 Task: Find connections with filter location Nāngal Township with filter topic #coach with filter profile language German with filter current company ANMOL INDUSTRIES LIMITED with filter school International Institute of Information Technology Hyderabad (IIITH) with filter industry Outpatient Care Centers with filter service category Grant Writing with filter keywords title Customer Support
Action: Mouse moved to (545, 92)
Screenshot: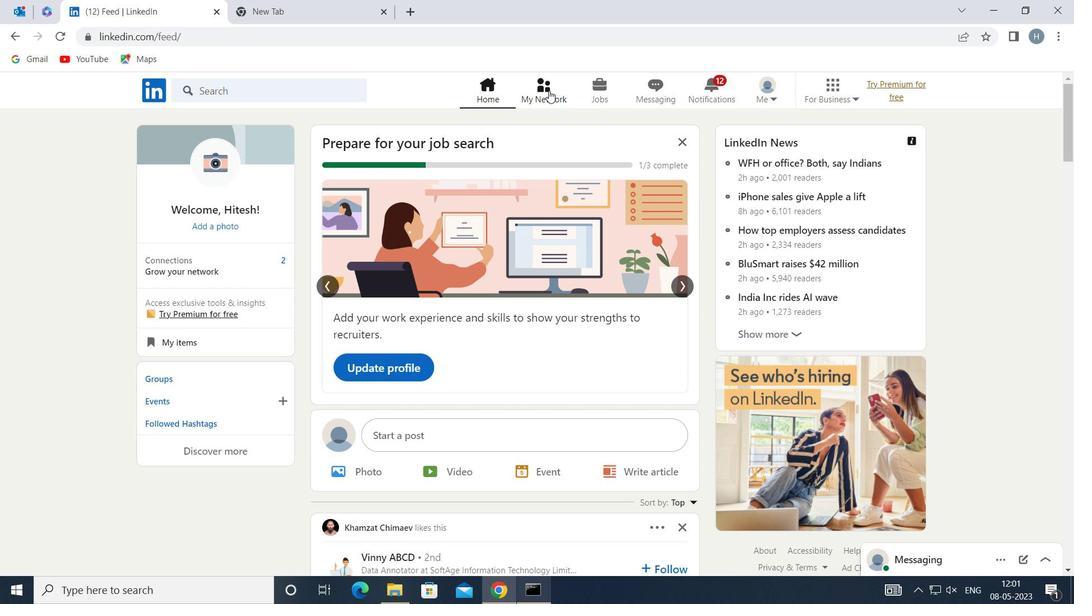 
Action: Mouse pressed left at (545, 92)
Screenshot: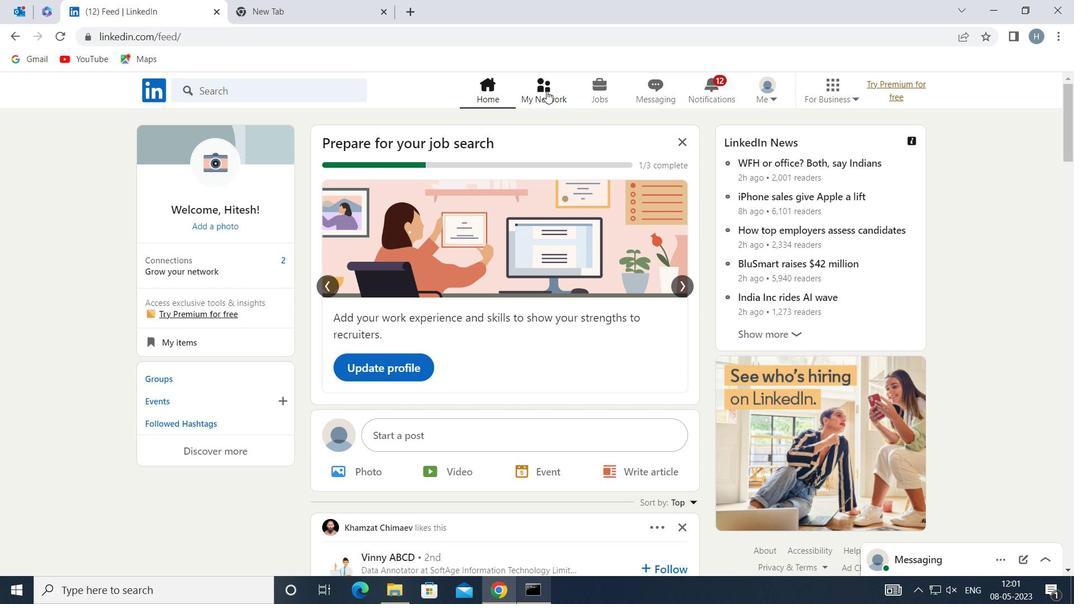 
Action: Mouse moved to (314, 164)
Screenshot: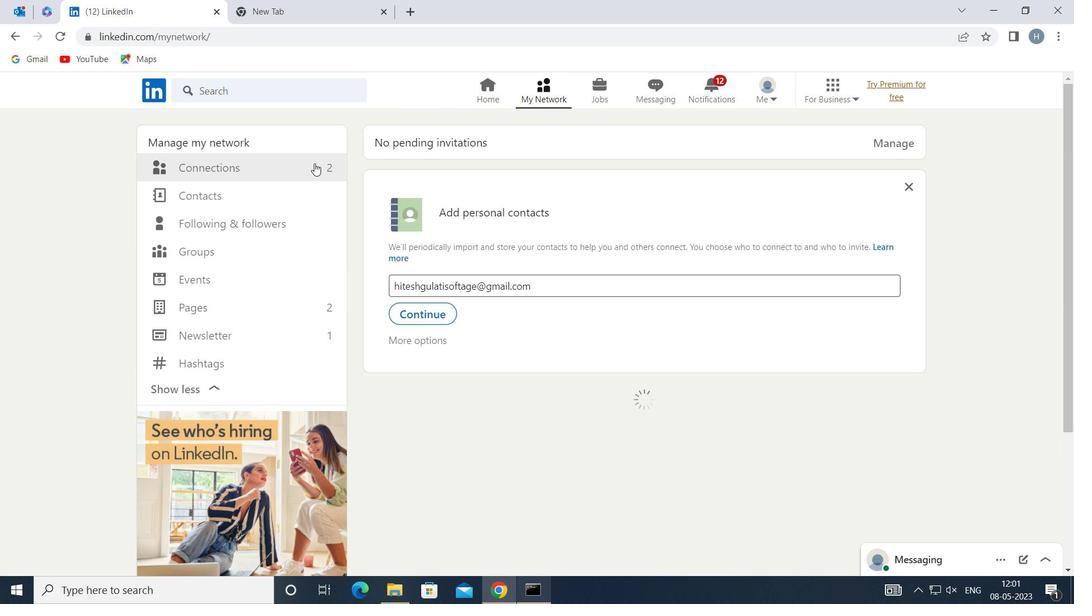 
Action: Mouse pressed left at (314, 164)
Screenshot: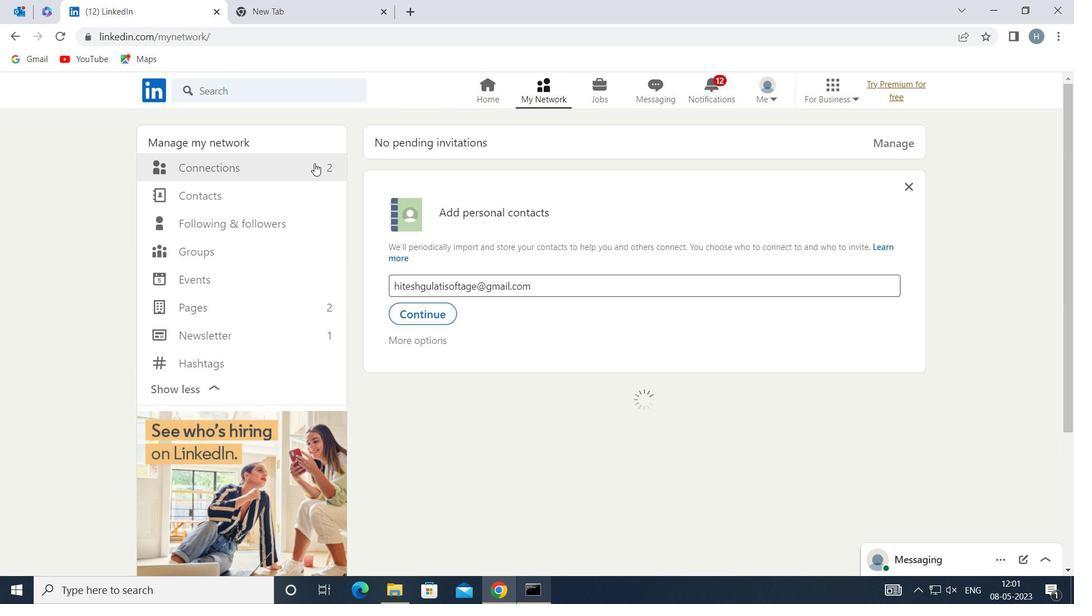 
Action: Mouse moved to (628, 165)
Screenshot: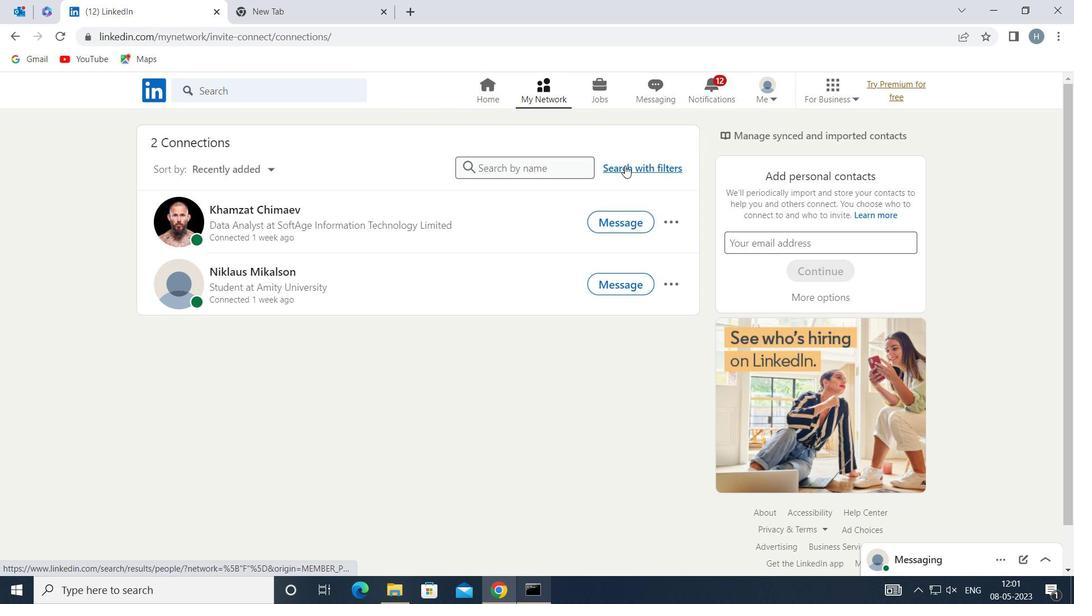 
Action: Mouse pressed left at (628, 165)
Screenshot: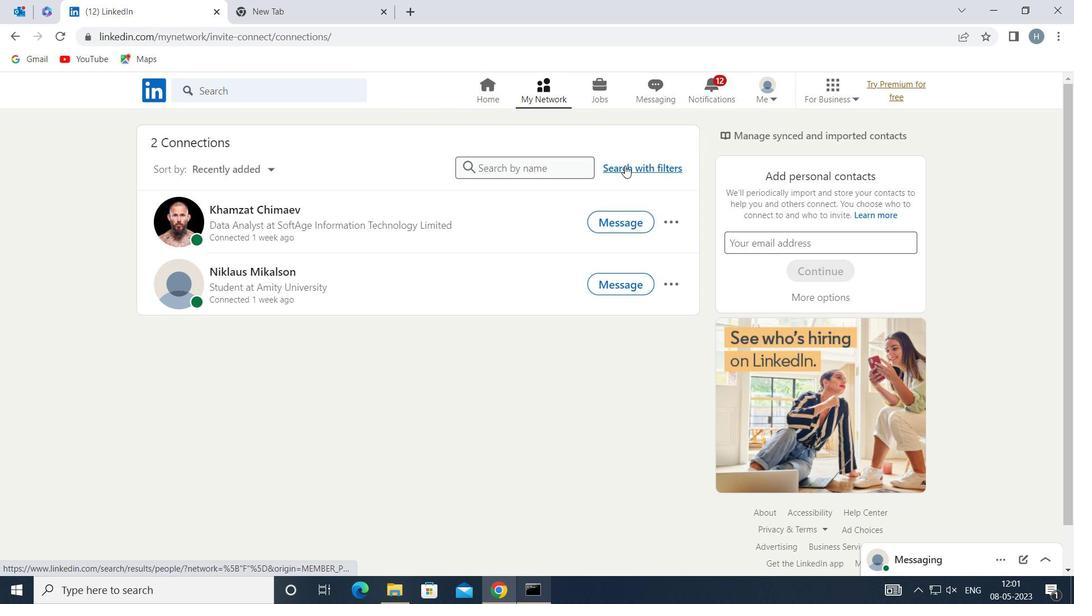 
Action: Mouse moved to (585, 123)
Screenshot: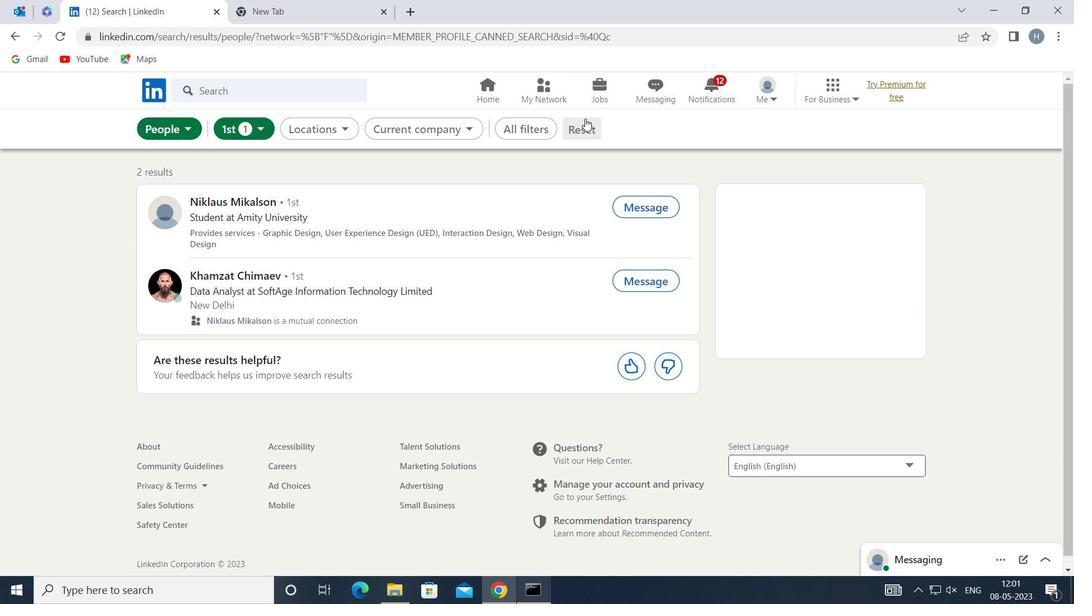 
Action: Mouse pressed left at (585, 123)
Screenshot: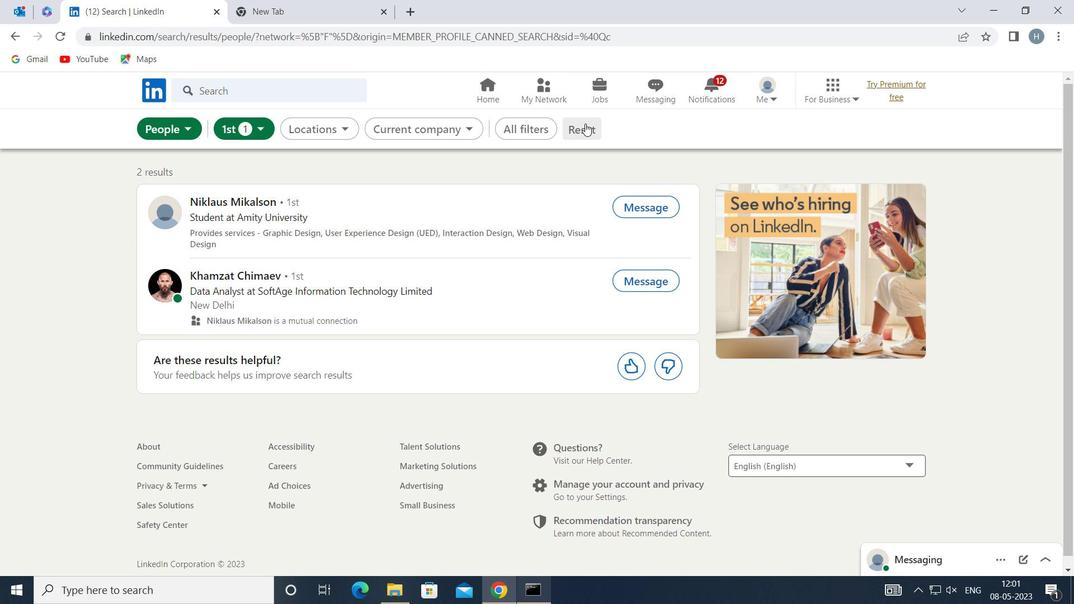 
Action: Mouse moved to (559, 129)
Screenshot: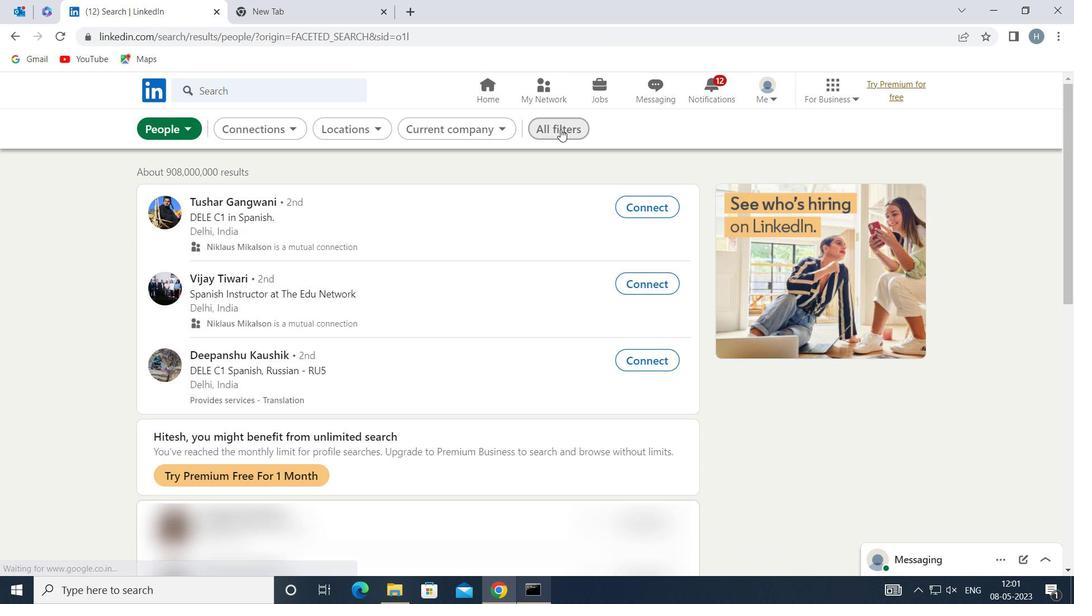 
Action: Mouse pressed left at (559, 129)
Screenshot: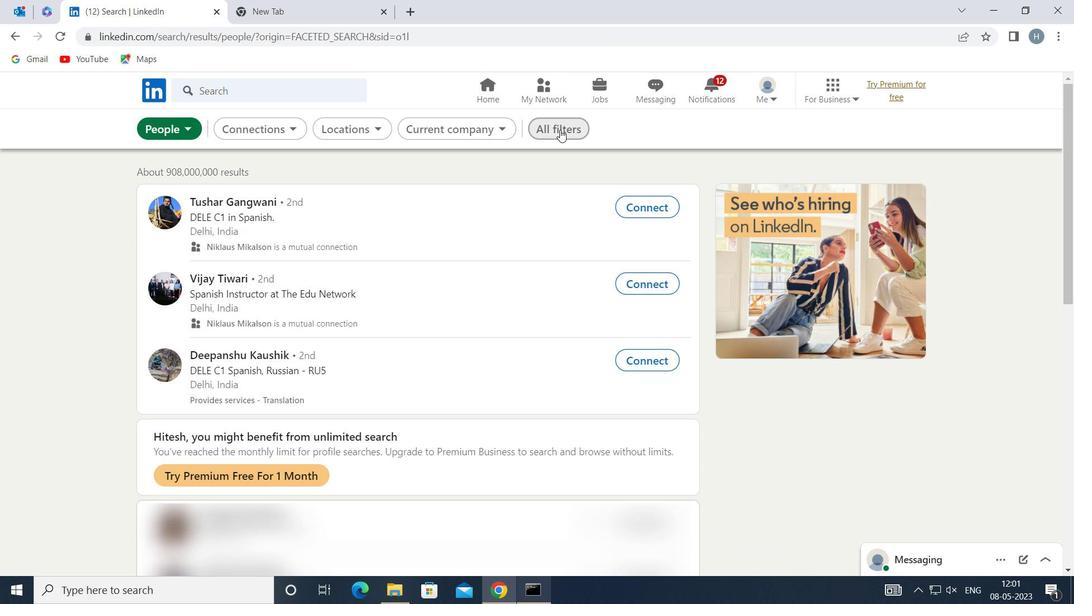 
Action: Mouse moved to (810, 326)
Screenshot: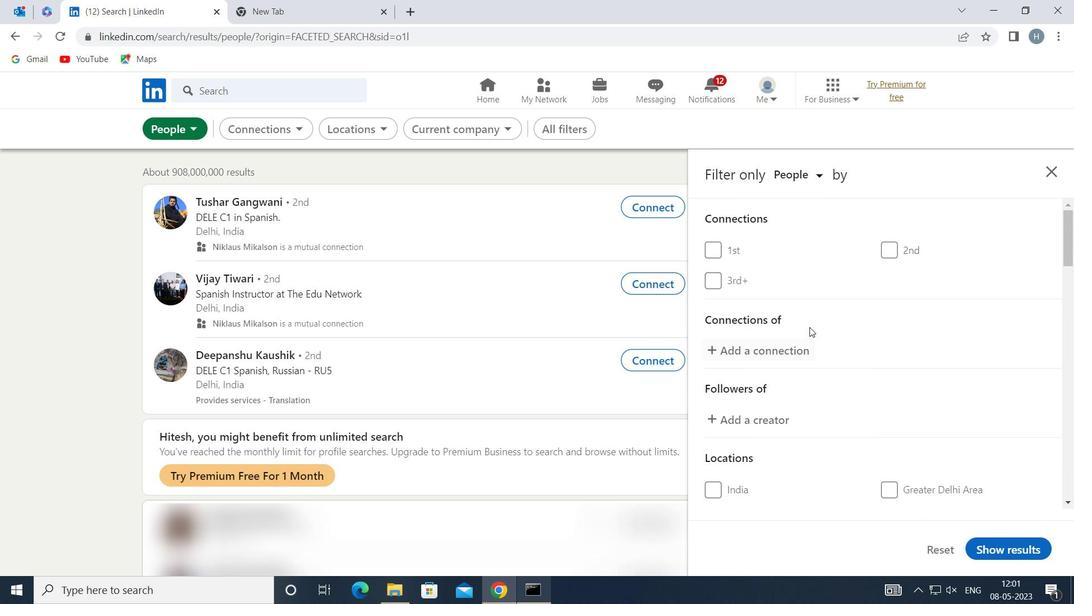 
Action: Mouse scrolled (810, 325) with delta (0, 0)
Screenshot: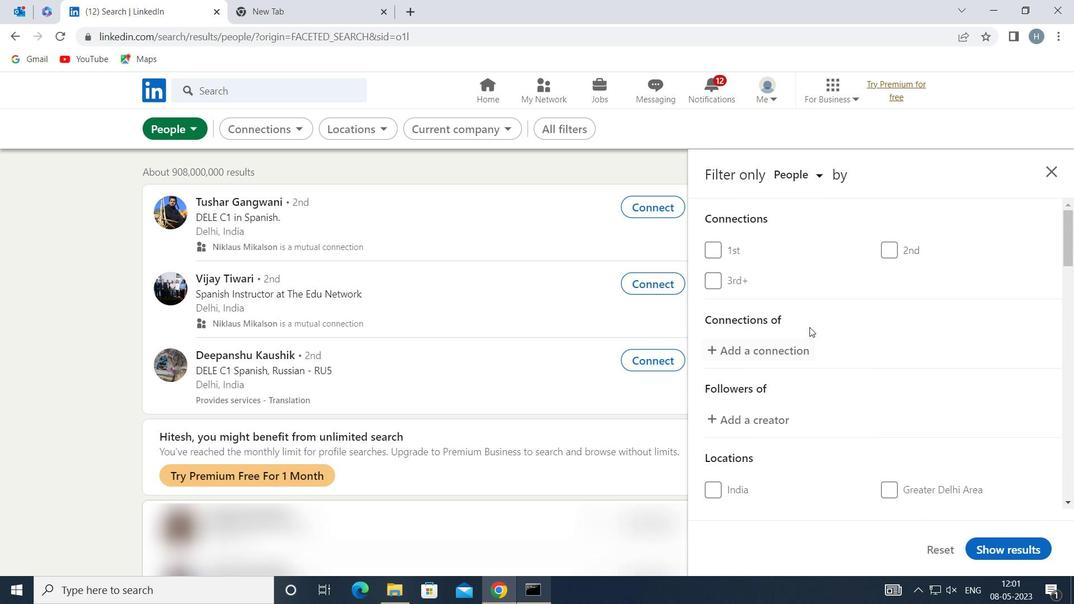 
Action: Mouse moved to (811, 327)
Screenshot: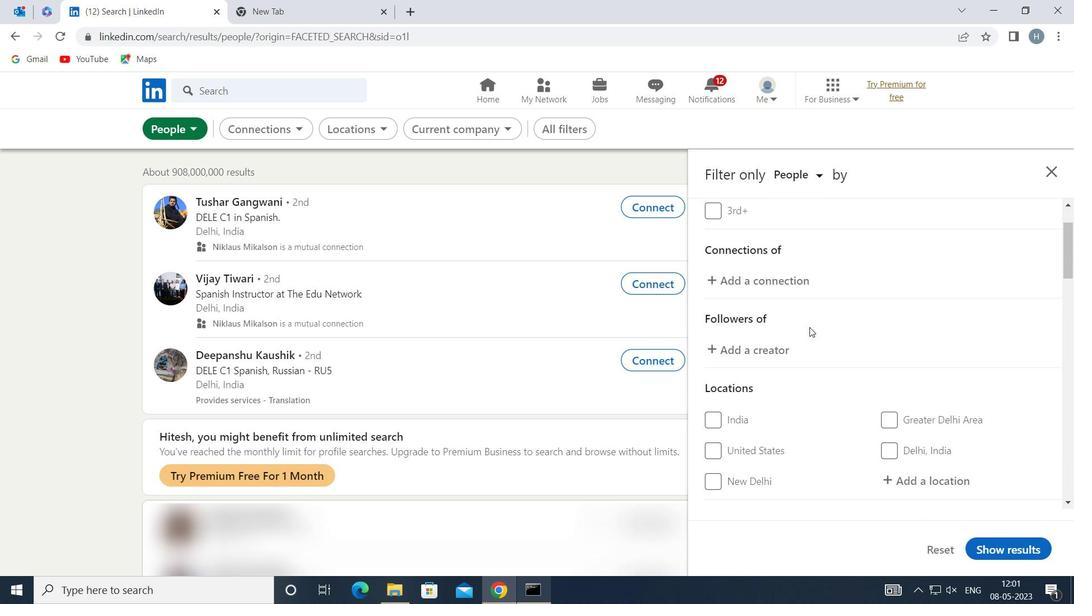 
Action: Mouse scrolled (811, 326) with delta (0, 0)
Screenshot: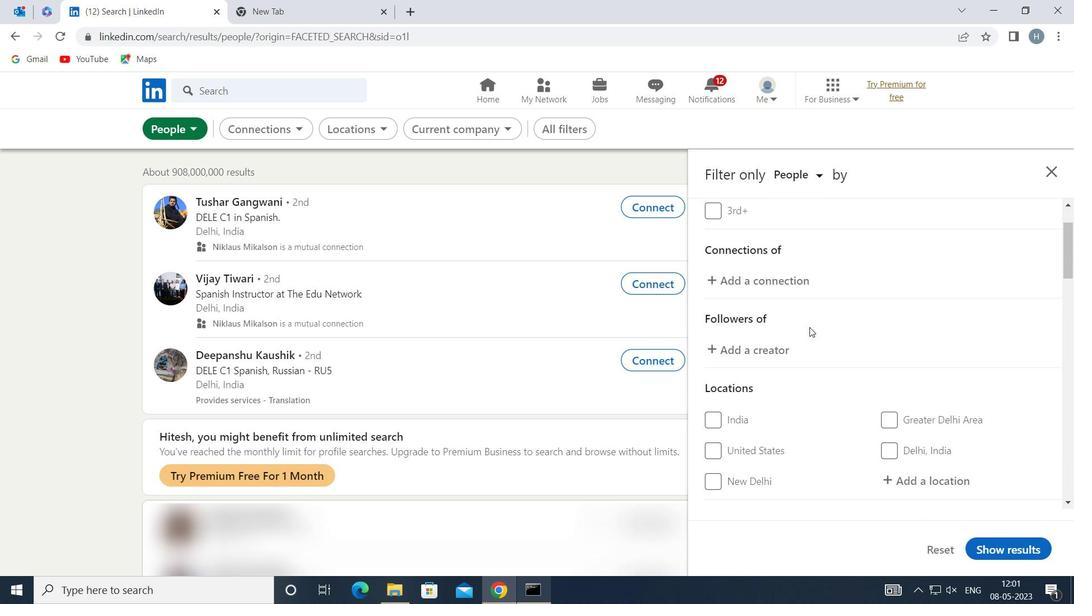 
Action: Mouse moved to (921, 408)
Screenshot: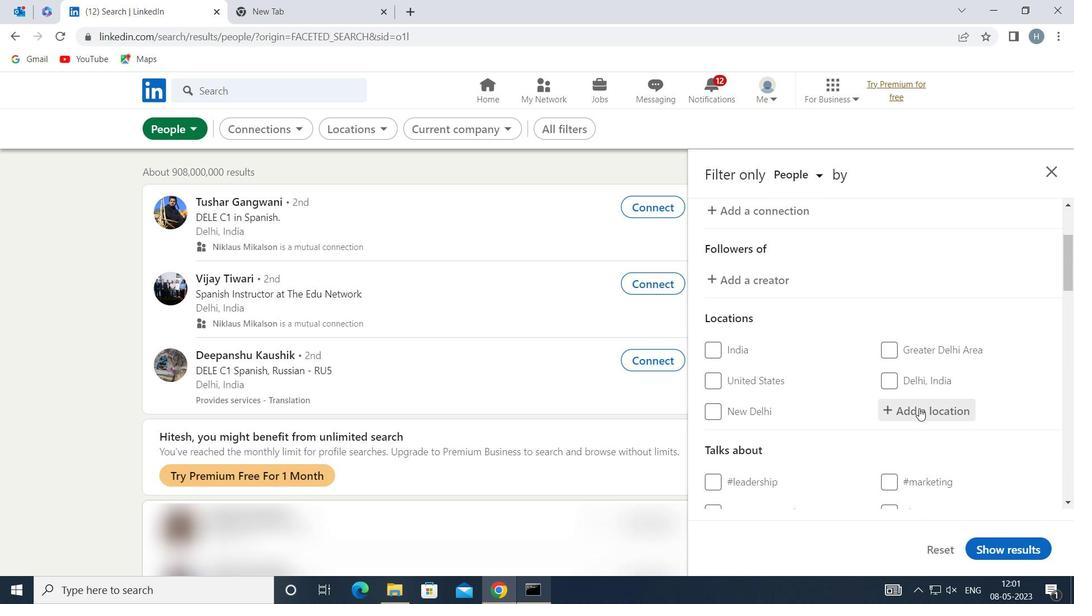 
Action: Mouse pressed left at (921, 408)
Screenshot: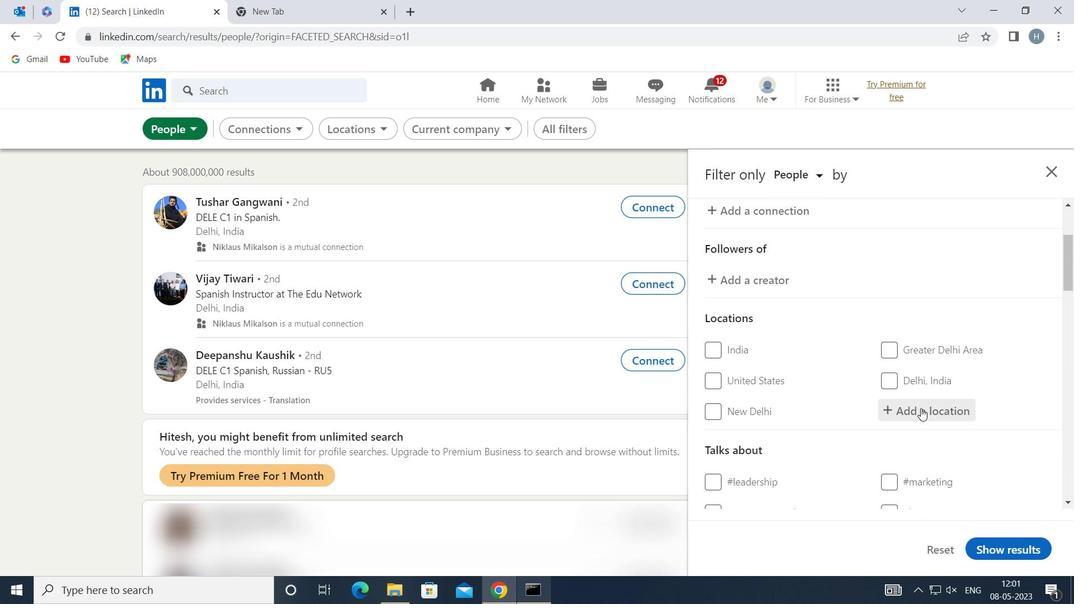 
Action: Key pressed <Key.shift>NANGAL<Key.space><Key.shift>TOWNSHIP
Screenshot: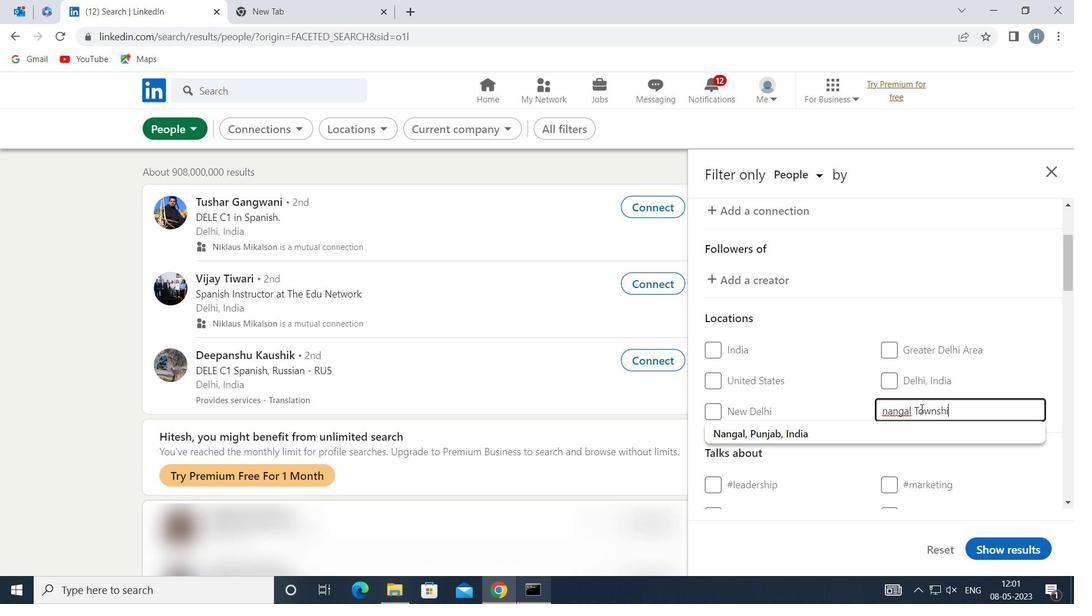 
Action: Mouse moved to (991, 451)
Screenshot: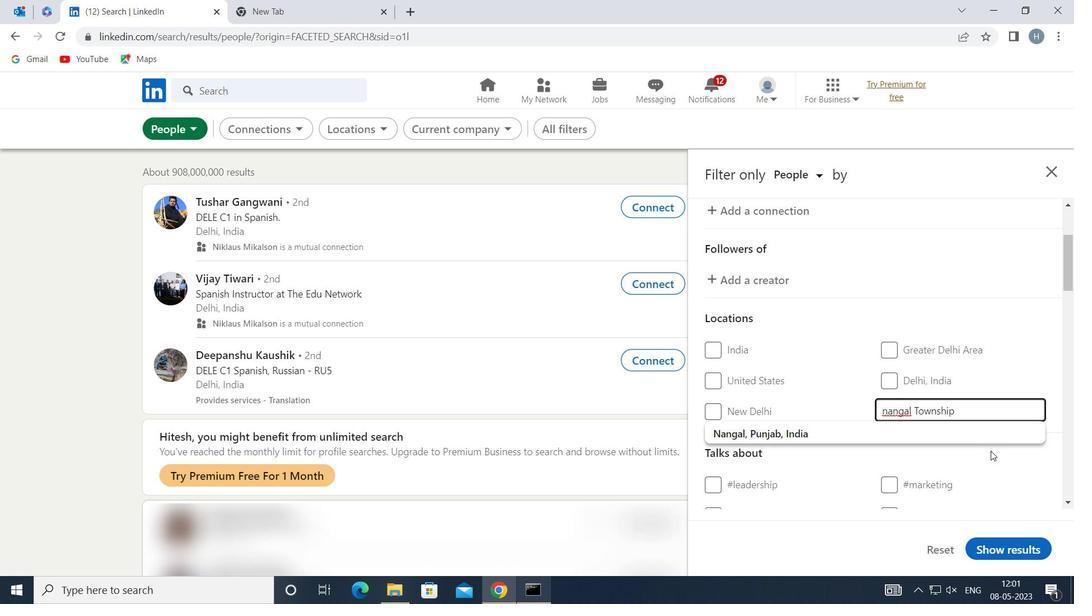 
Action: Mouse pressed left at (991, 451)
Screenshot: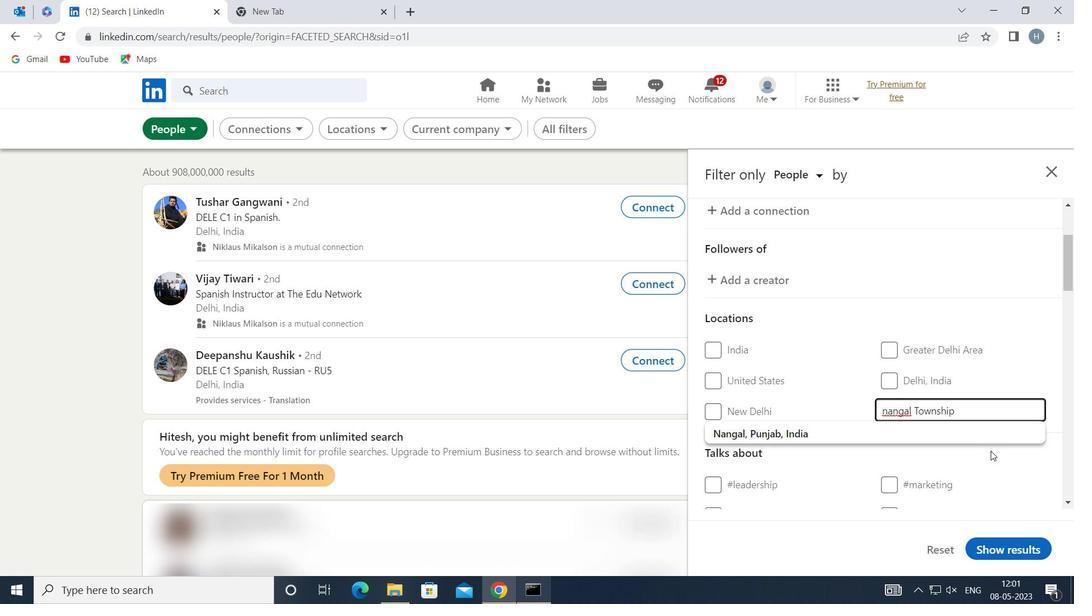 
Action: Mouse moved to (947, 403)
Screenshot: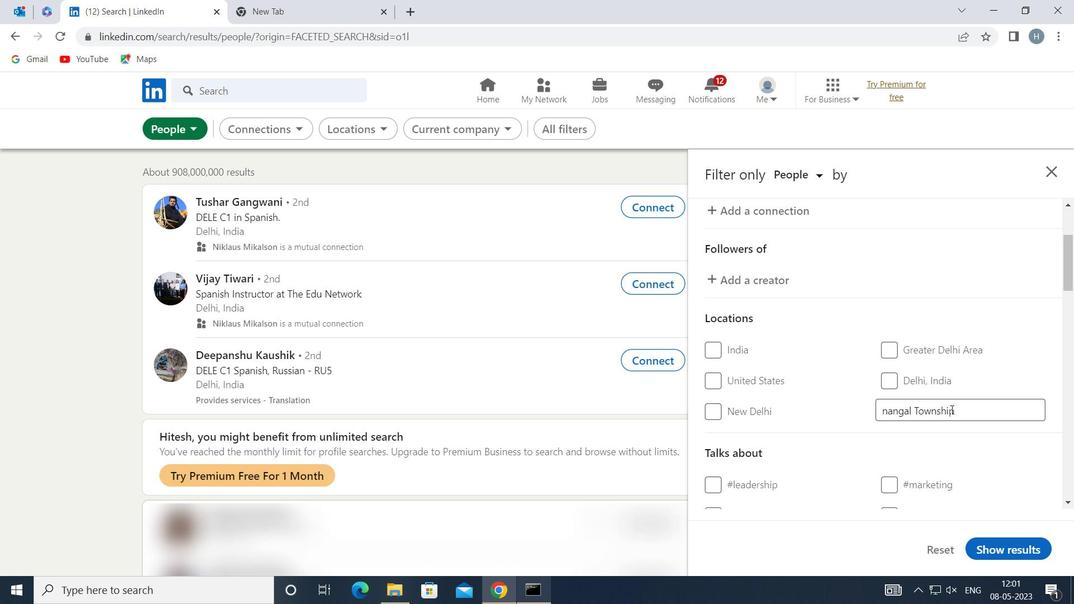 
Action: Mouse scrolled (947, 403) with delta (0, 0)
Screenshot: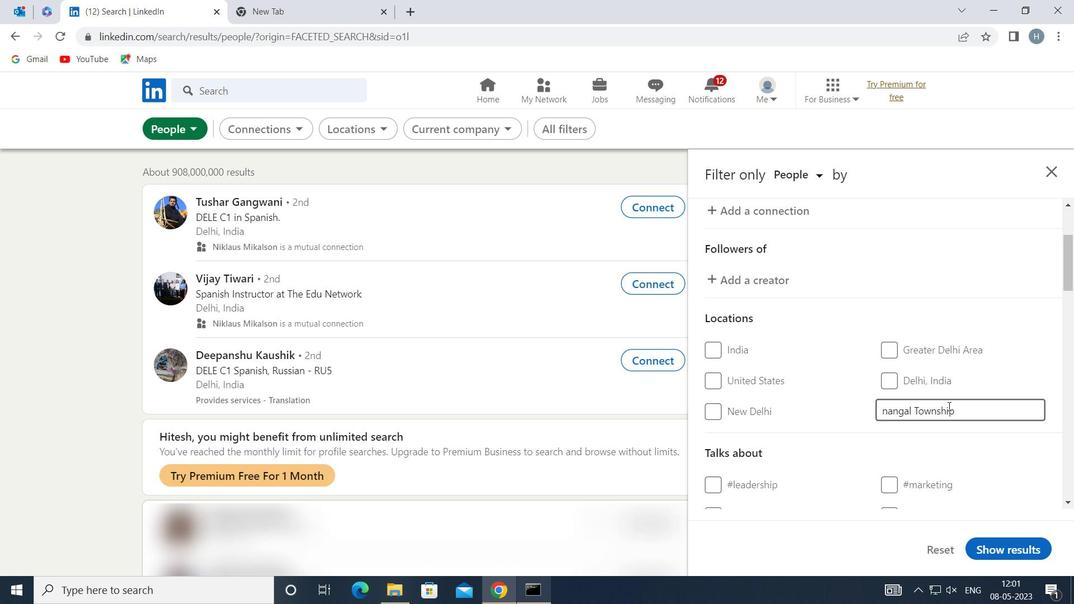 
Action: Mouse moved to (947, 400)
Screenshot: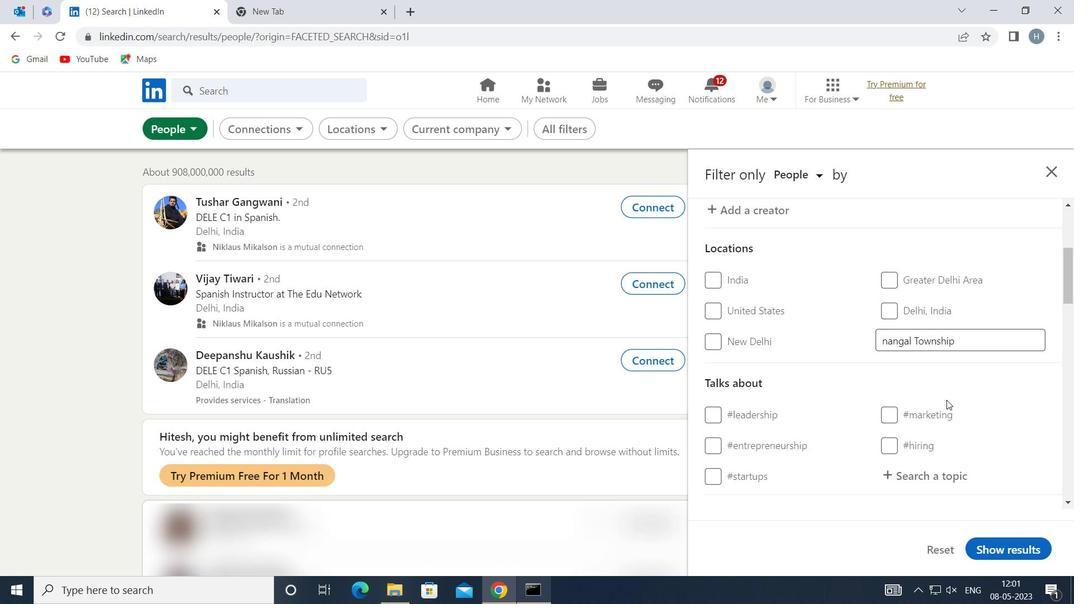 
Action: Mouse scrolled (947, 399) with delta (0, 0)
Screenshot: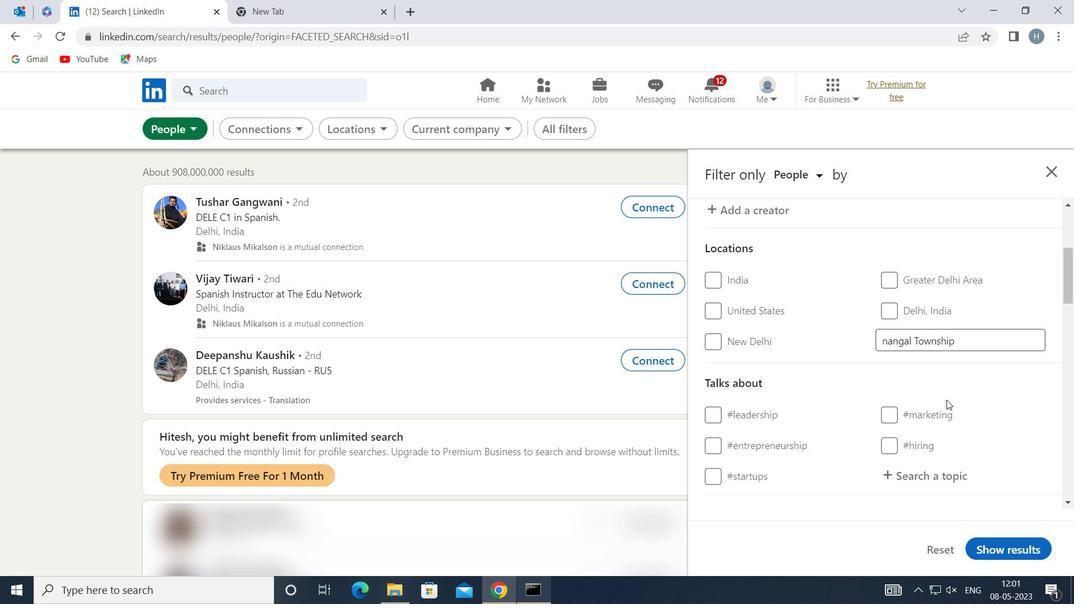 
Action: Mouse moved to (951, 401)
Screenshot: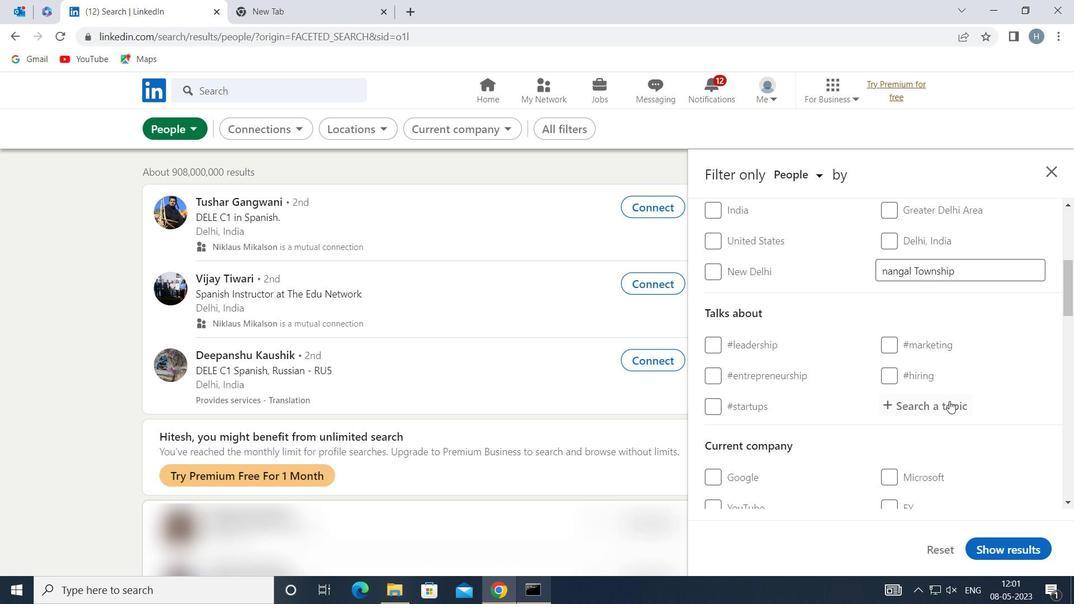 
Action: Mouse pressed left at (951, 401)
Screenshot: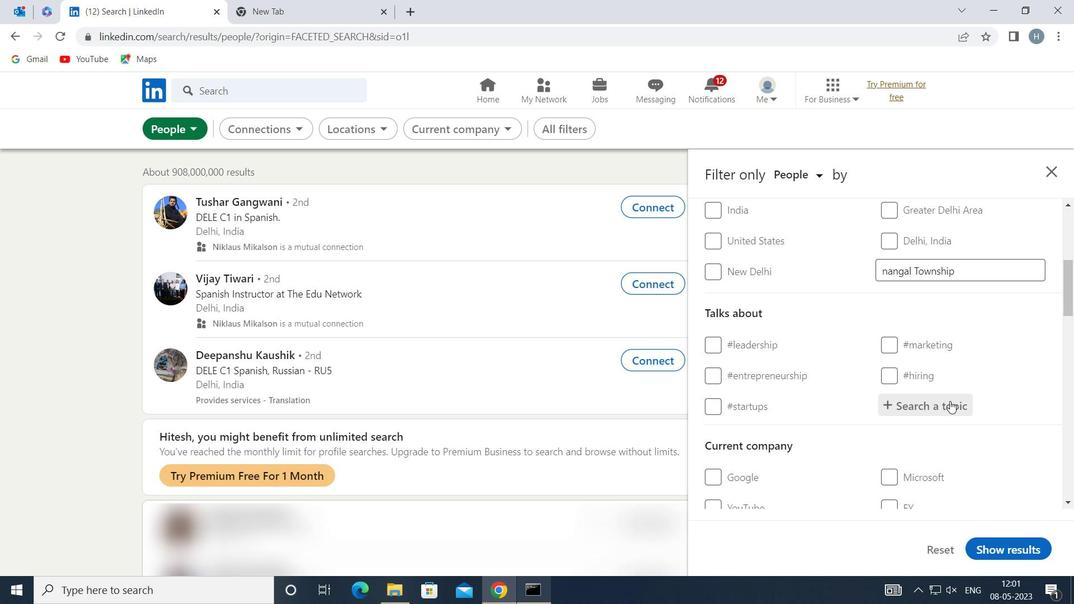 
Action: Key pressed COACH
Screenshot: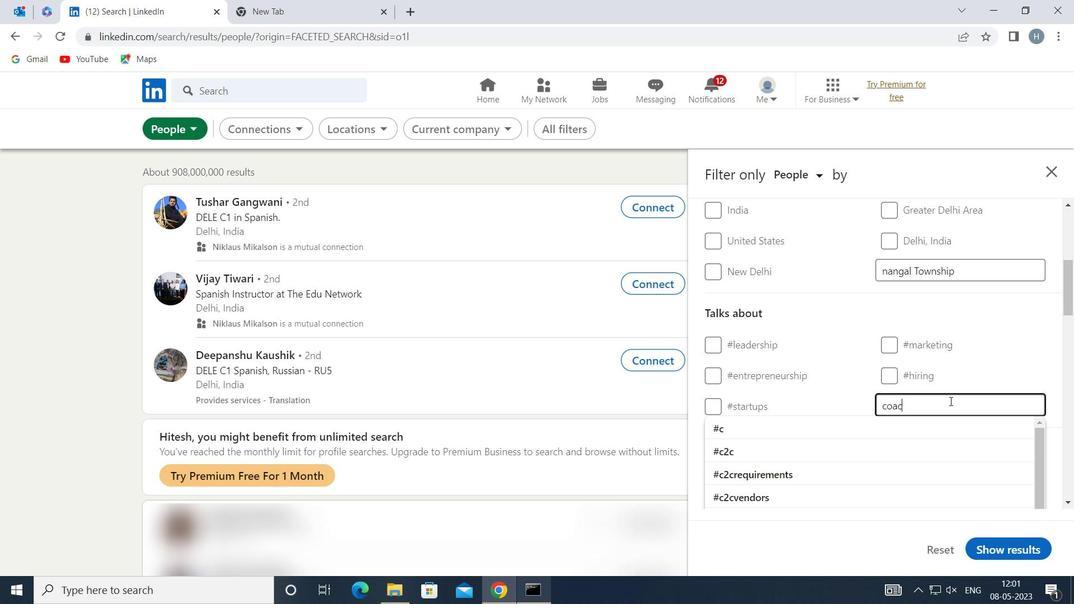 
Action: Mouse moved to (840, 448)
Screenshot: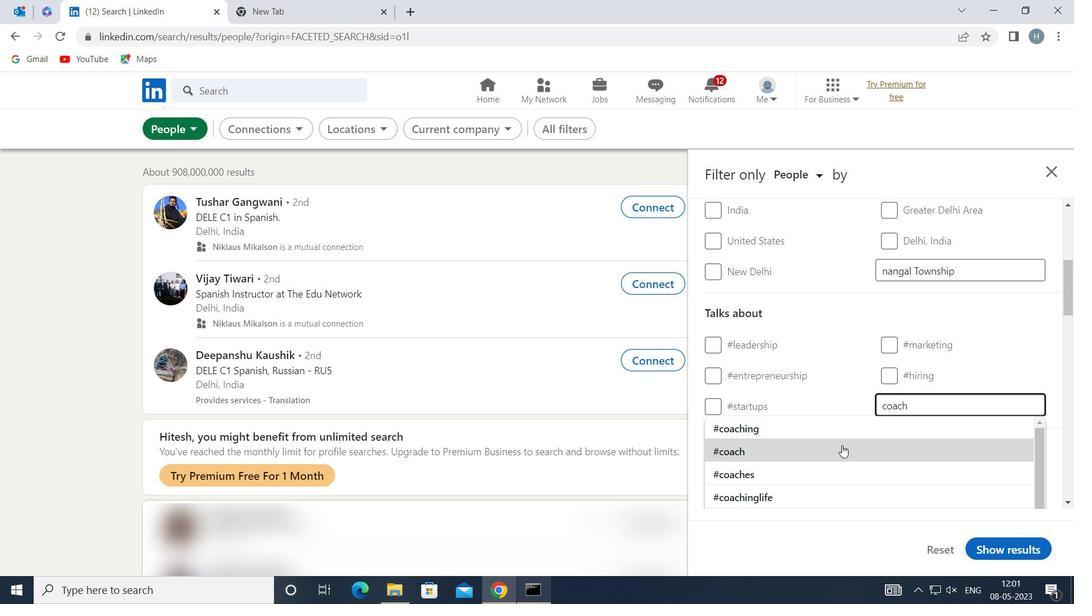 
Action: Mouse pressed left at (840, 448)
Screenshot: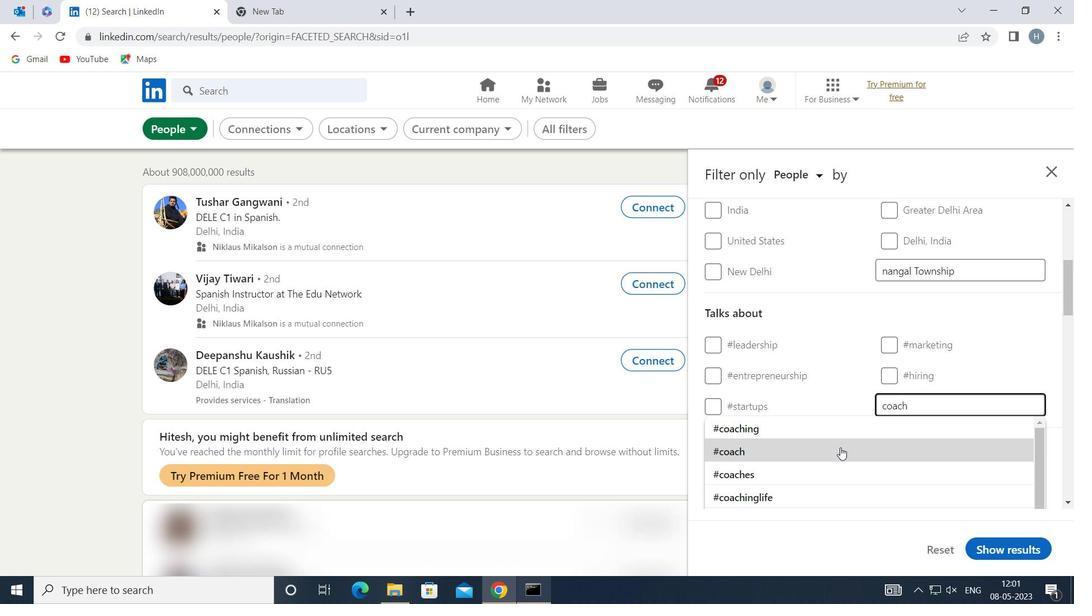 
Action: Mouse moved to (856, 400)
Screenshot: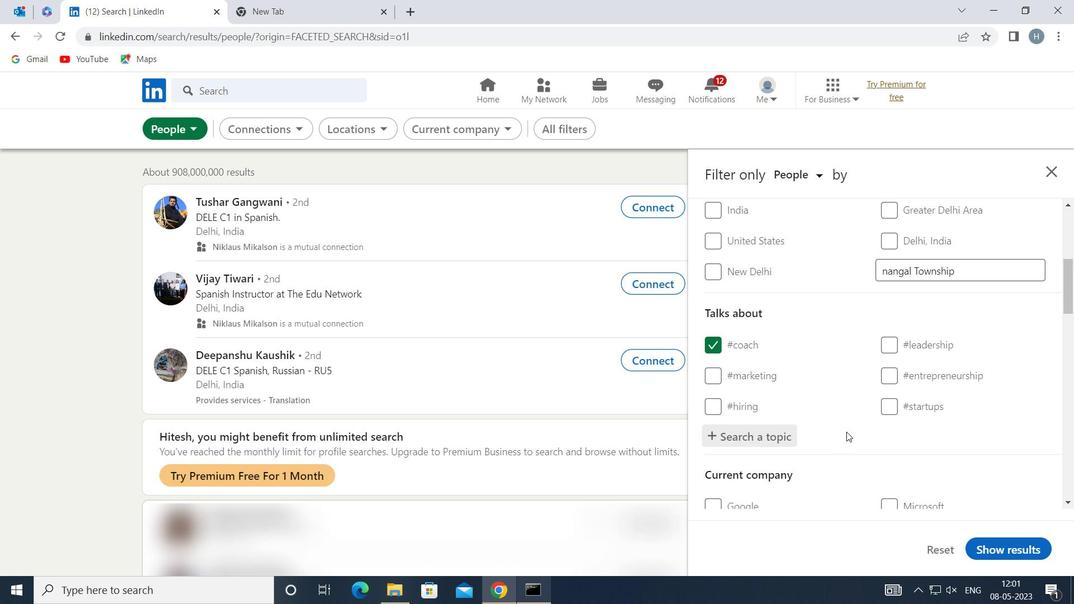 
Action: Mouse scrolled (856, 400) with delta (0, 0)
Screenshot: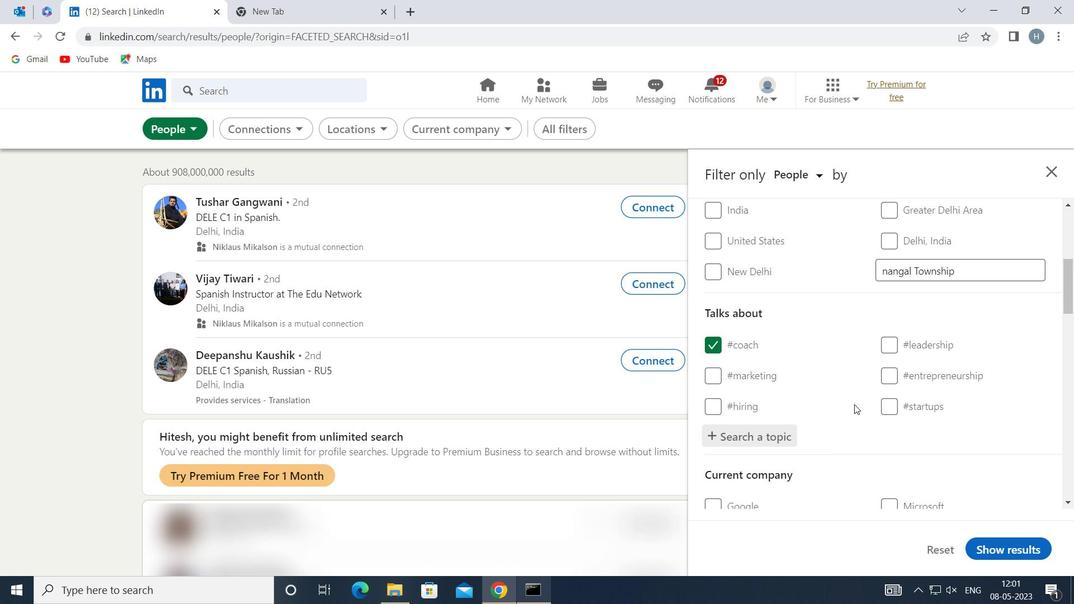 
Action: Mouse moved to (859, 398)
Screenshot: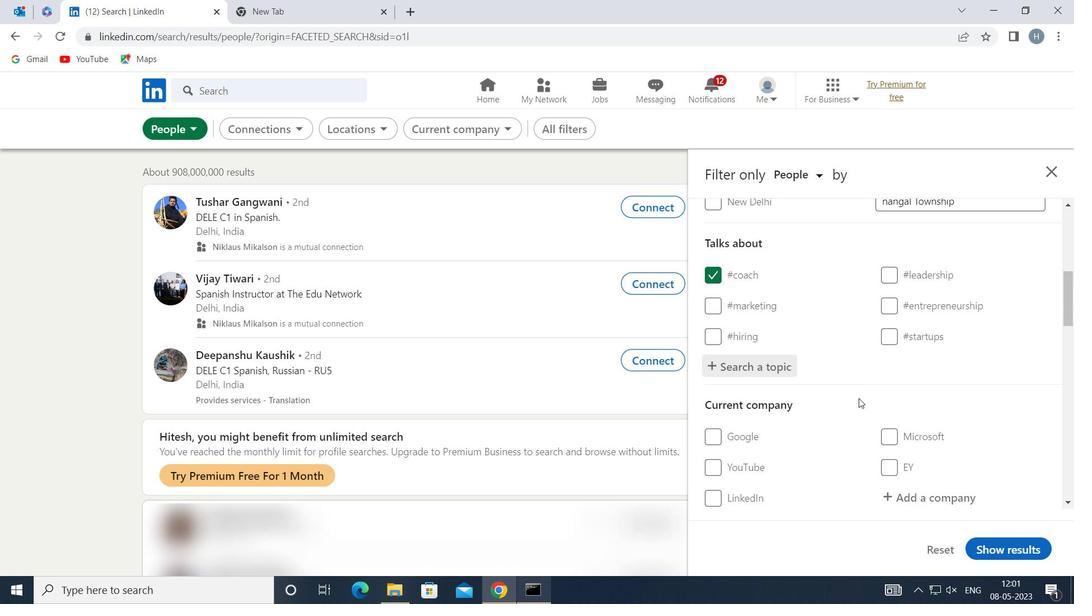 
Action: Mouse scrolled (859, 398) with delta (0, 0)
Screenshot: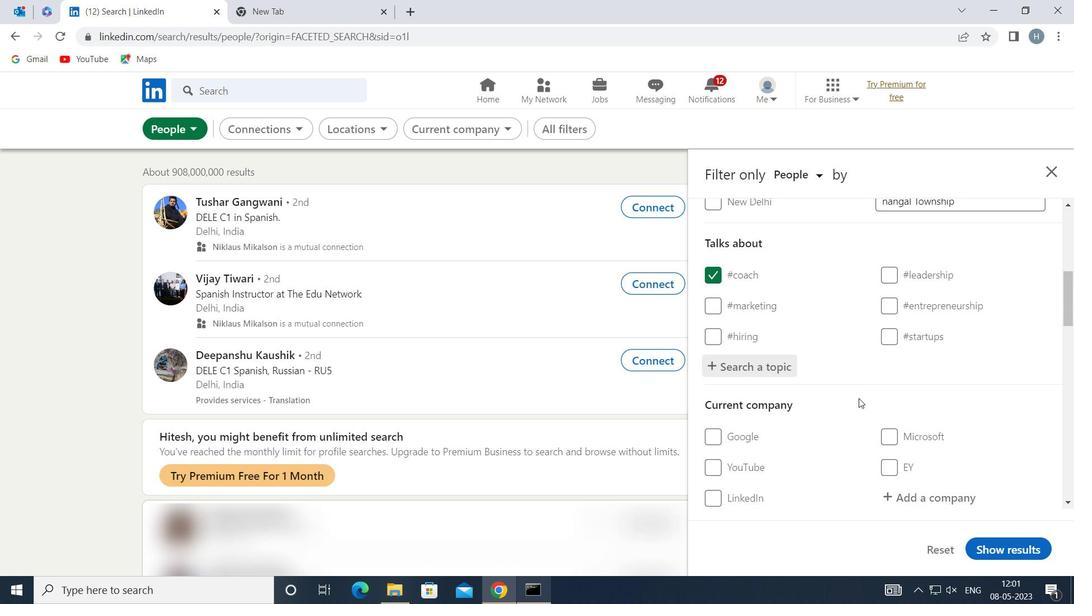 
Action: Mouse moved to (859, 399)
Screenshot: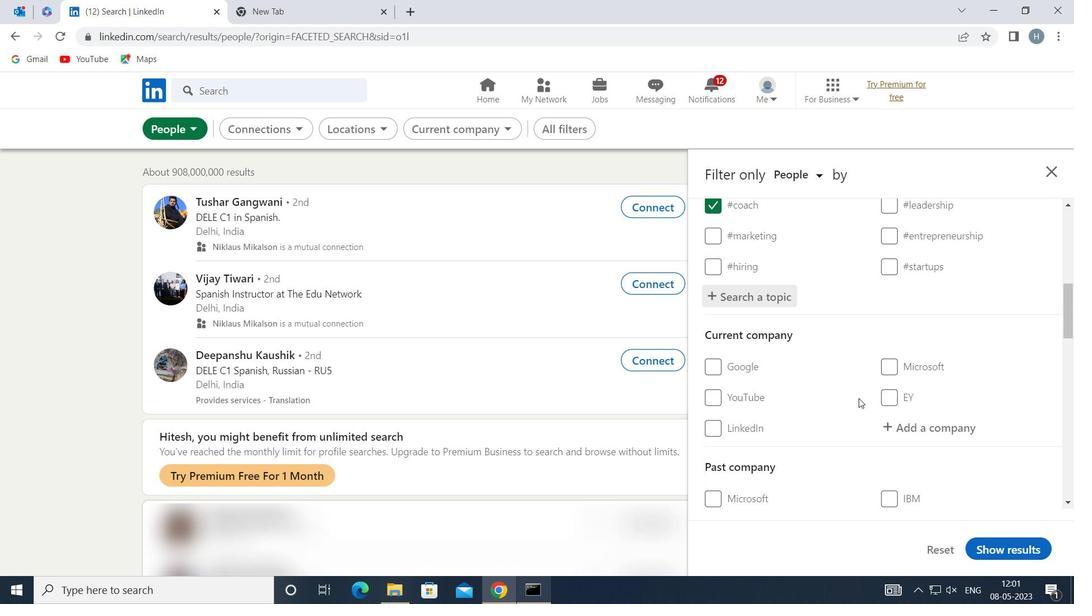 
Action: Mouse scrolled (859, 399) with delta (0, 0)
Screenshot: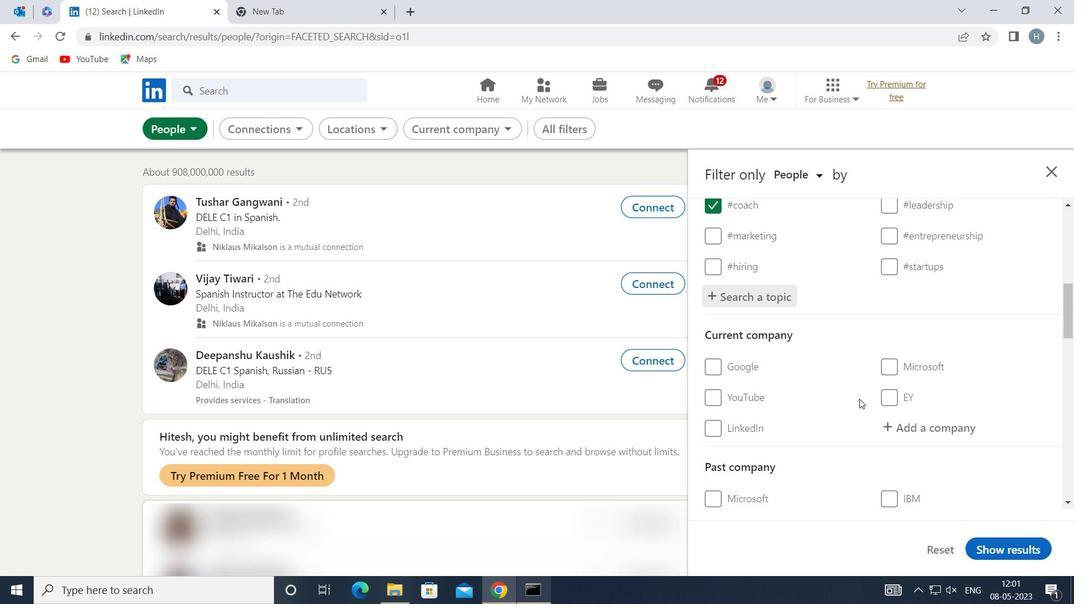 
Action: Mouse scrolled (859, 399) with delta (0, 0)
Screenshot: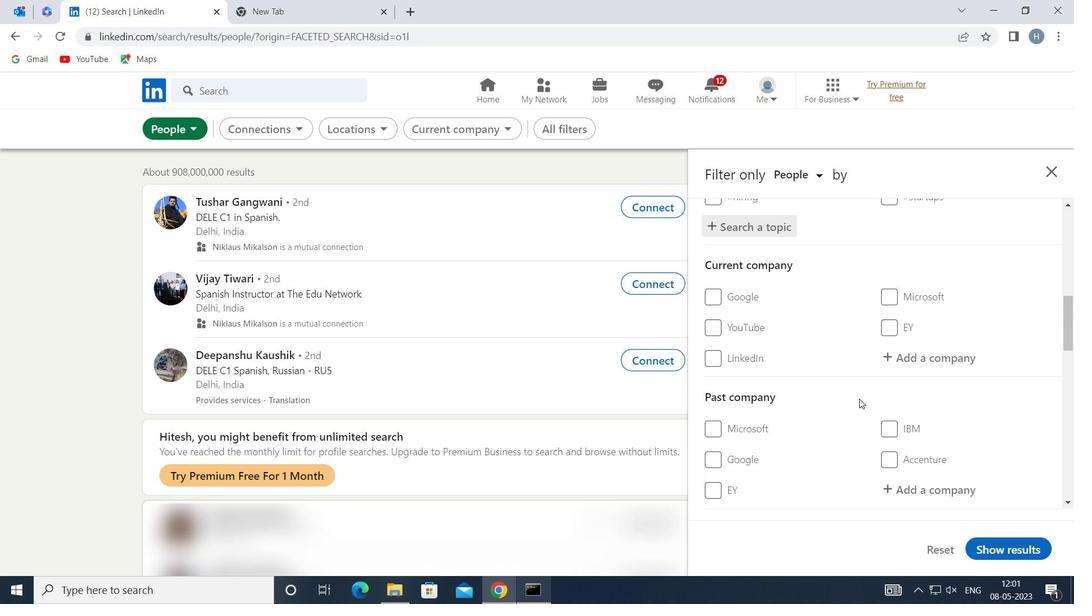 
Action: Mouse moved to (859, 399)
Screenshot: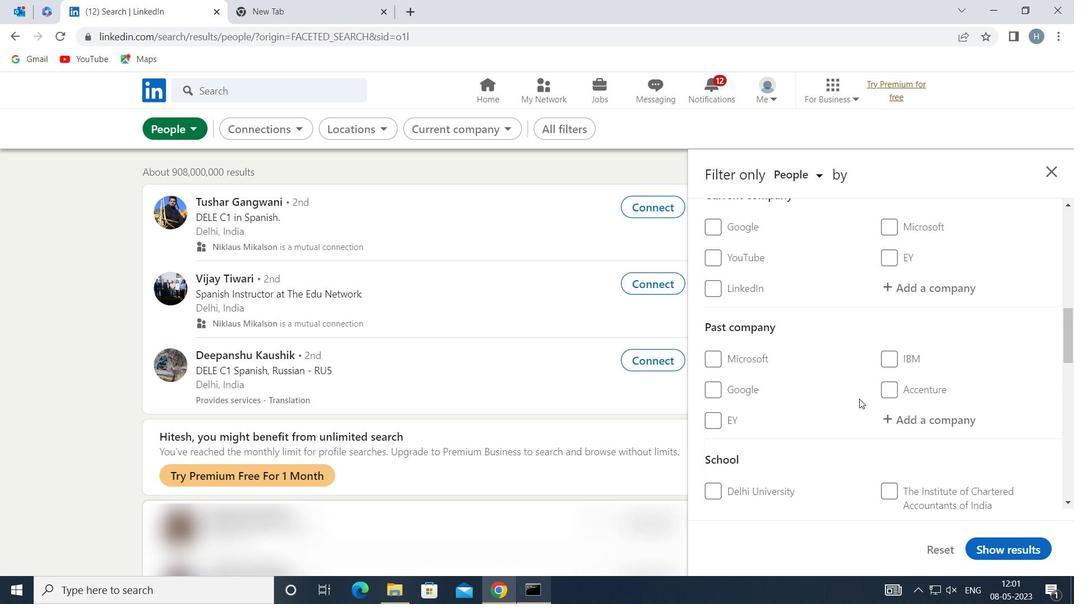 
Action: Mouse scrolled (859, 399) with delta (0, 0)
Screenshot: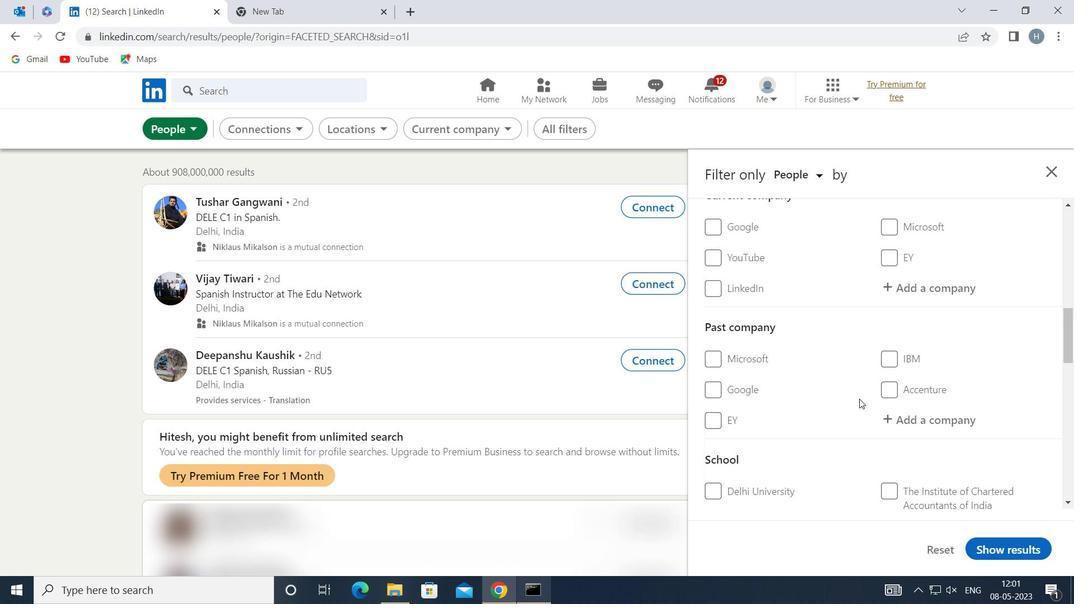 
Action: Mouse scrolled (859, 399) with delta (0, 0)
Screenshot: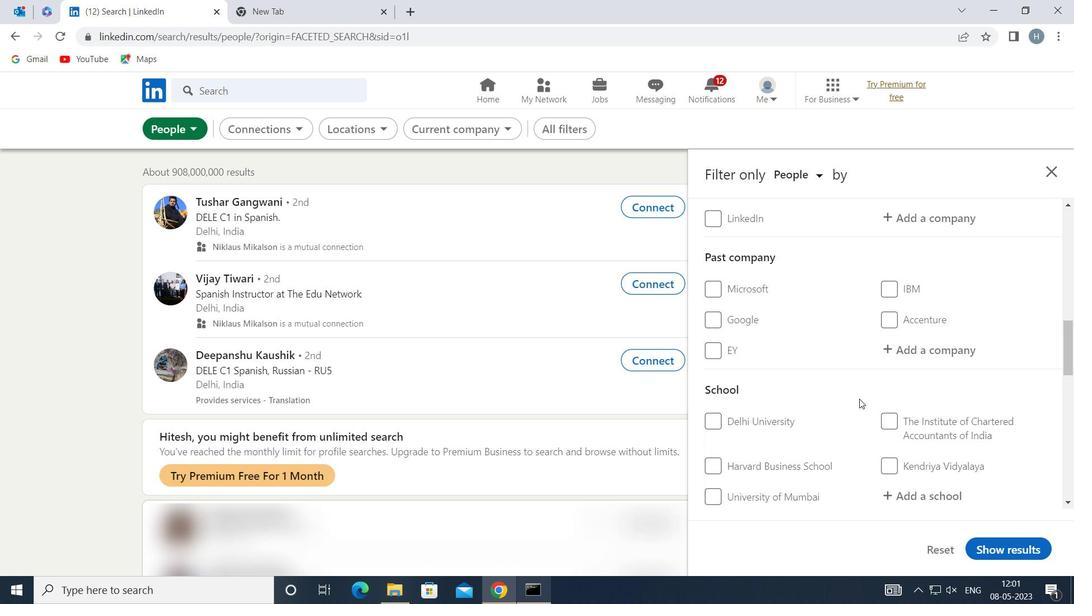 
Action: Mouse scrolled (859, 399) with delta (0, 0)
Screenshot: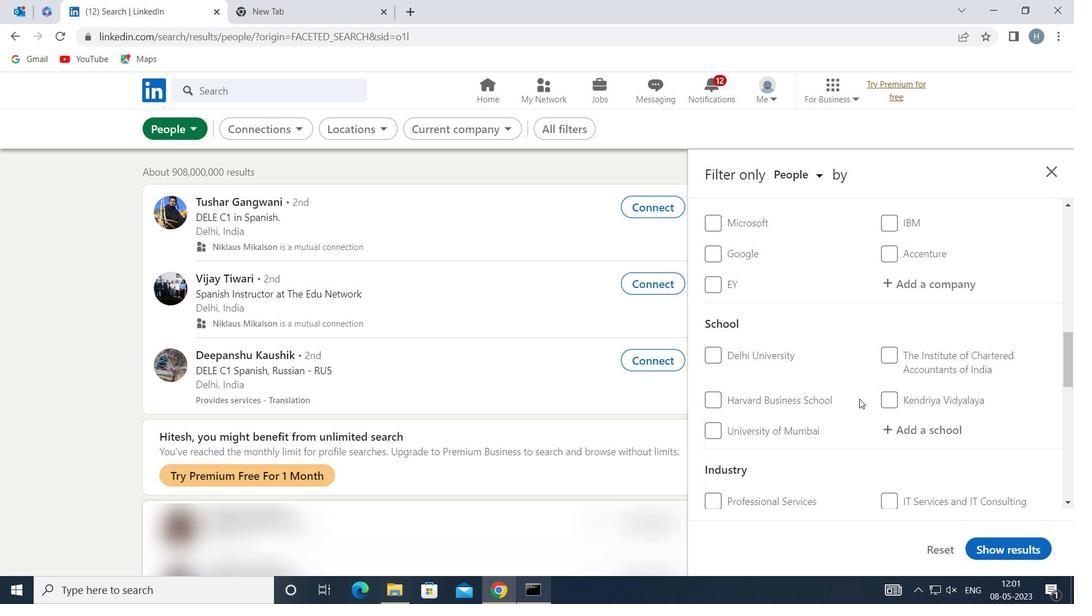 
Action: Mouse scrolled (859, 399) with delta (0, 0)
Screenshot: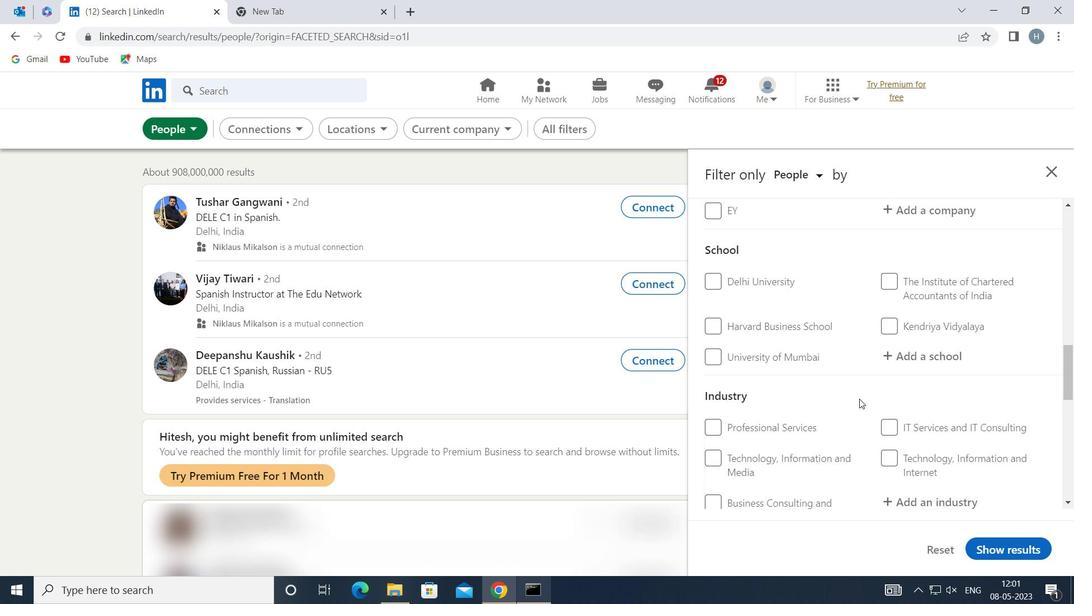 
Action: Mouse moved to (861, 399)
Screenshot: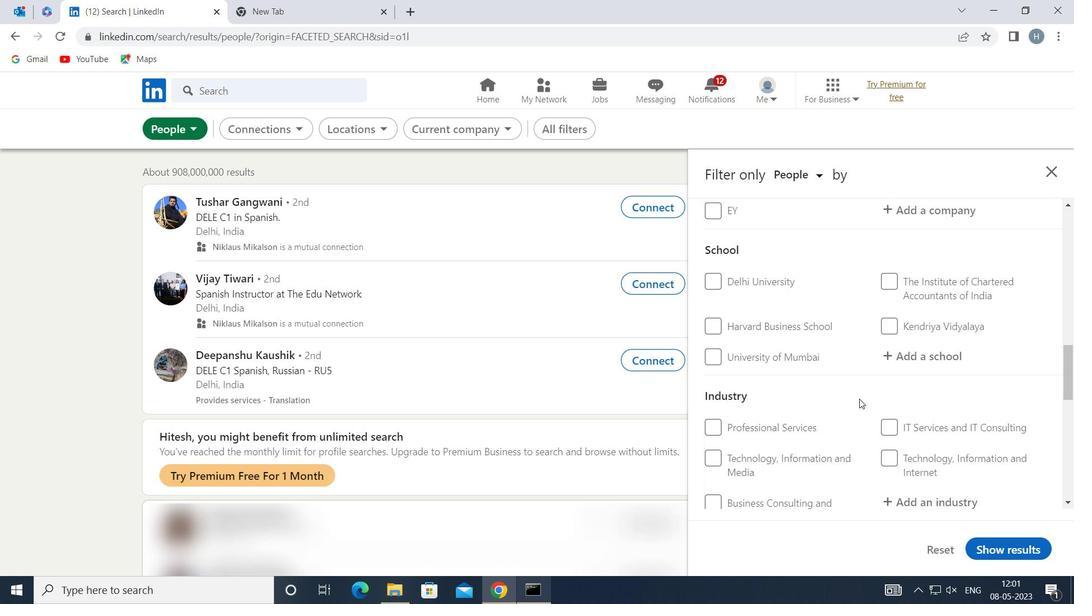 
Action: Mouse scrolled (861, 399) with delta (0, 0)
Screenshot: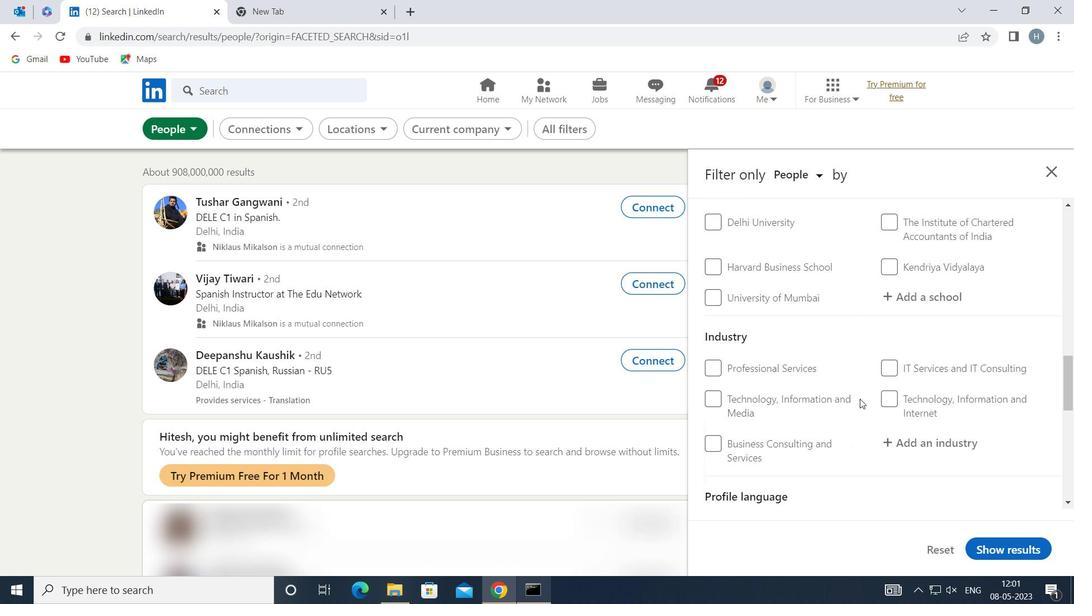 
Action: Mouse scrolled (861, 399) with delta (0, 0)
Screenshot: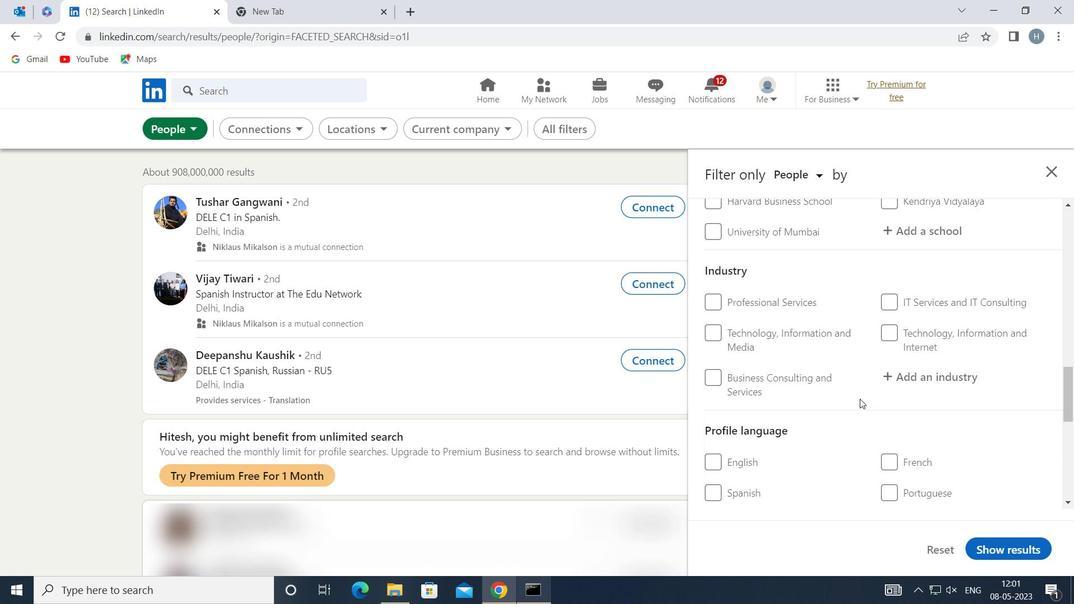 
Action: Mouse moved to (742, 440)
Screenshot: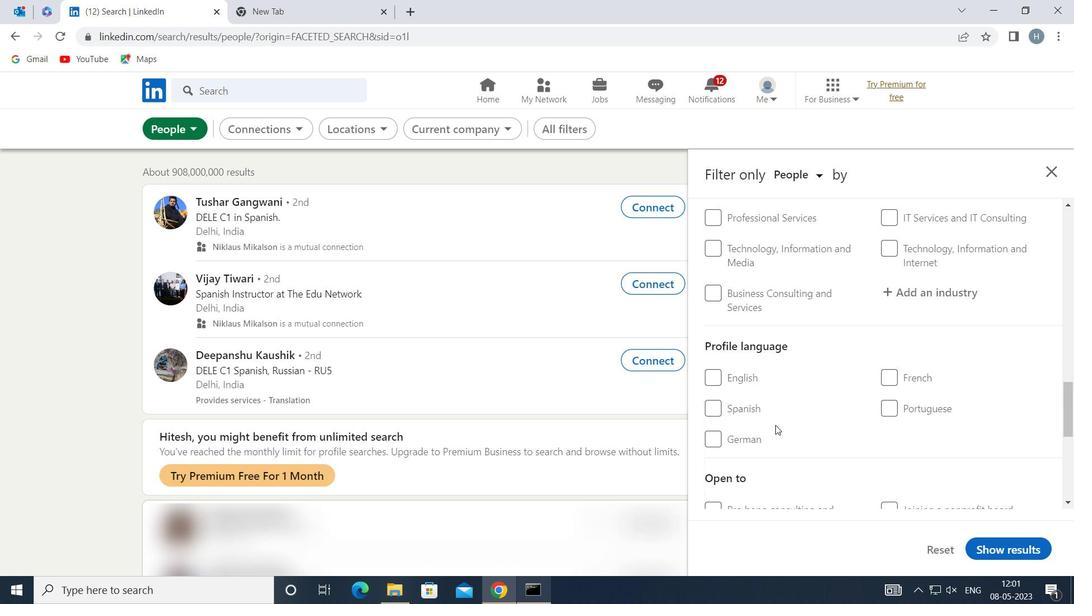 
Action: Mouse pressed left at (742, 440)
Screenshot: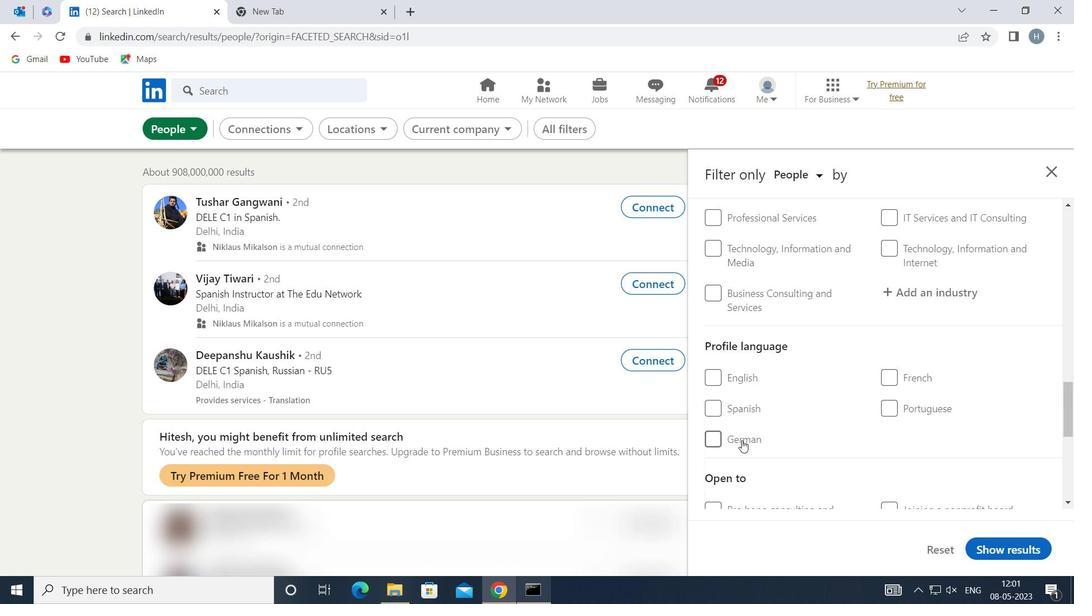 
Action: Mouse moved to (858, 429)
Screenshot: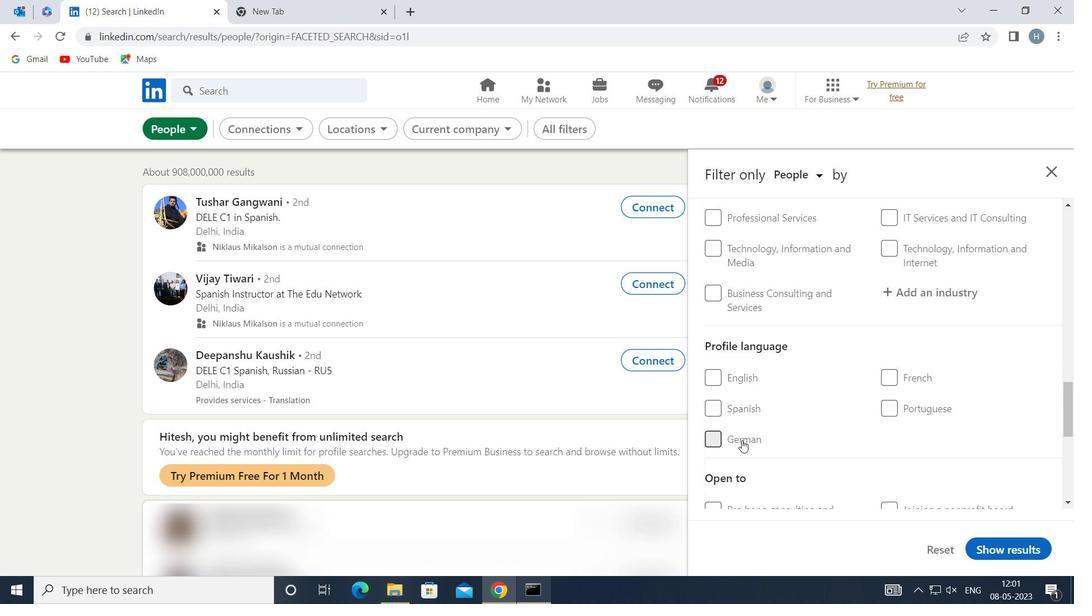
Action: Mouse scrolled (858, 429) with delta (0, 0)
Screenshot: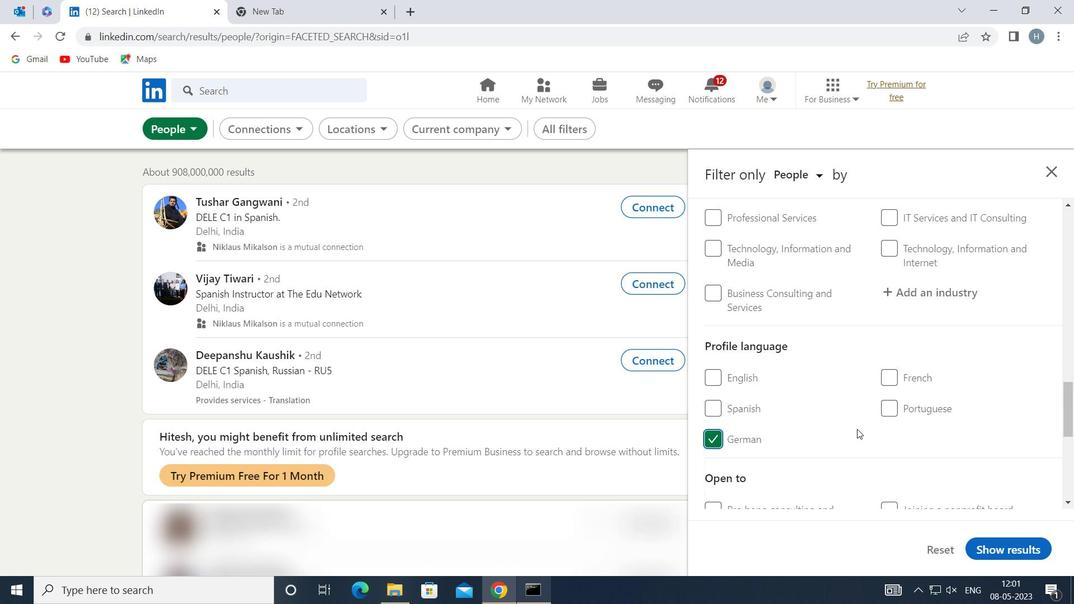 
Action: Mouse moved to (858, 428)
Screenshot: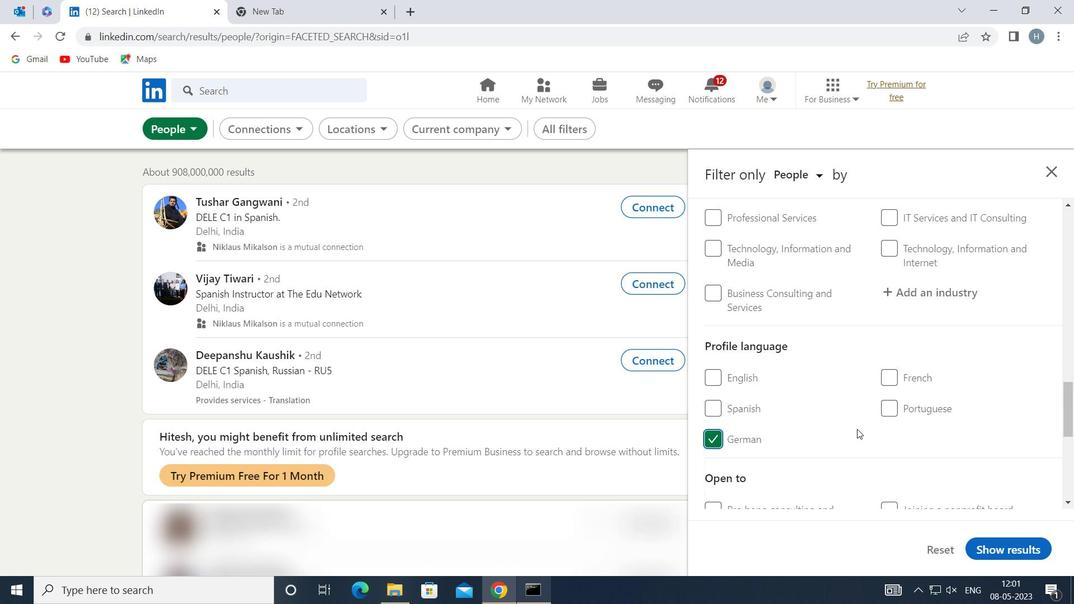
Action: Mouse scrolled (858, 429) with delta (0, 0)
Screenshot: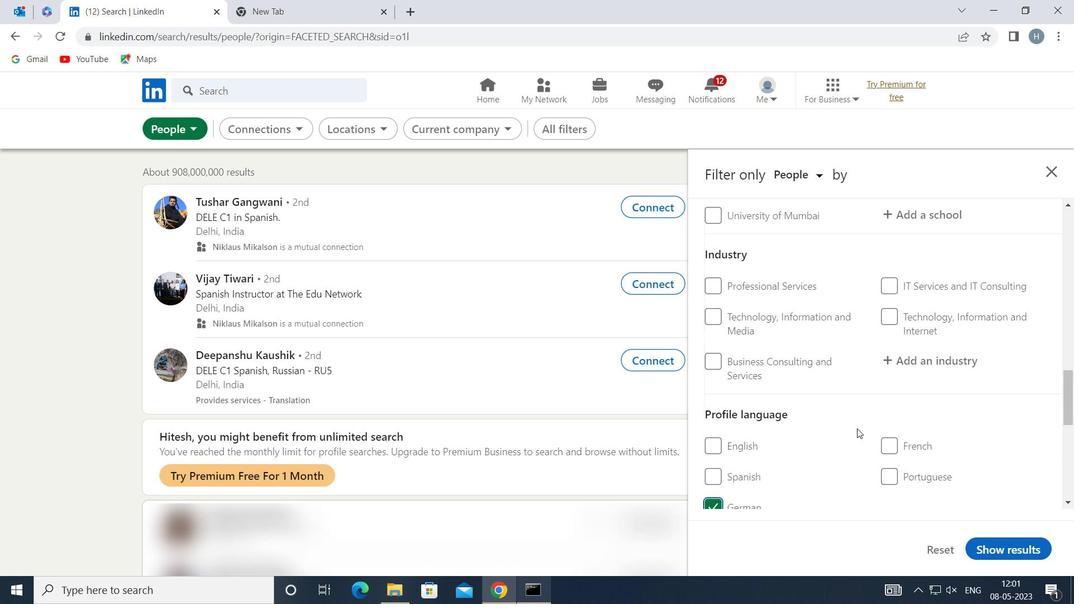
Action: Mouse scrolled (858, 429) with delta (0, 0)
Screenshot: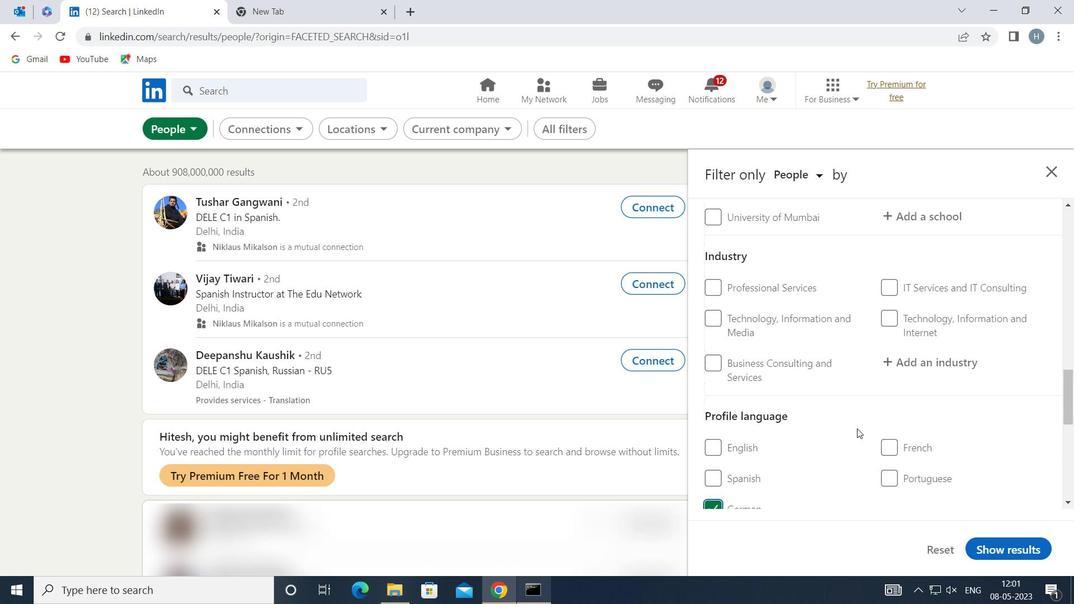
Action: Mouse scrolled (858, 429) with delta (0, 0)
Screenshot: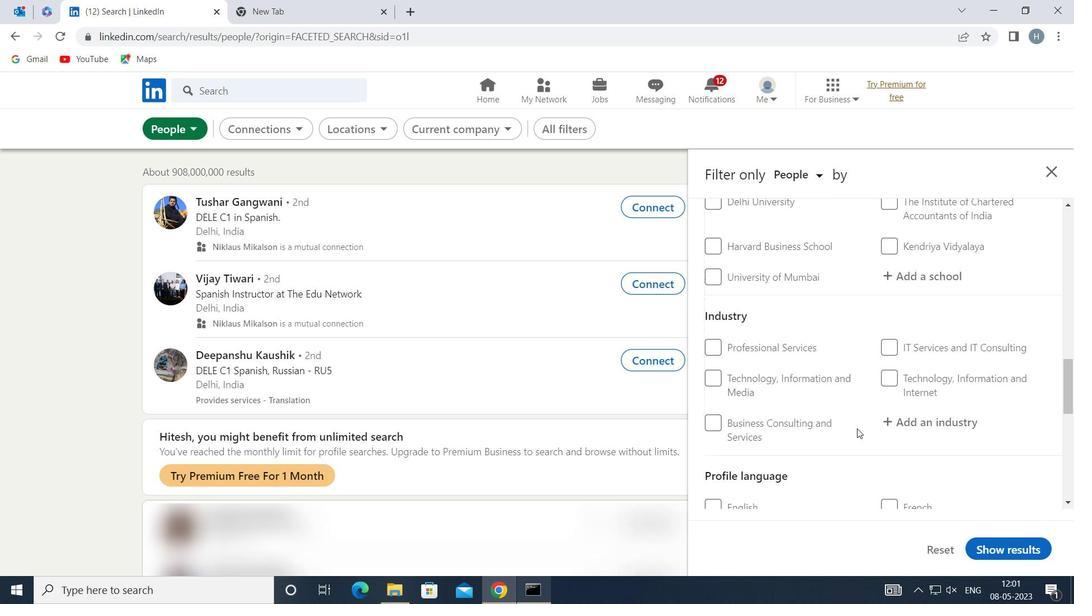 
Action: Mouse scrolled (858, 429) with delta (0, 0)
Screenshot: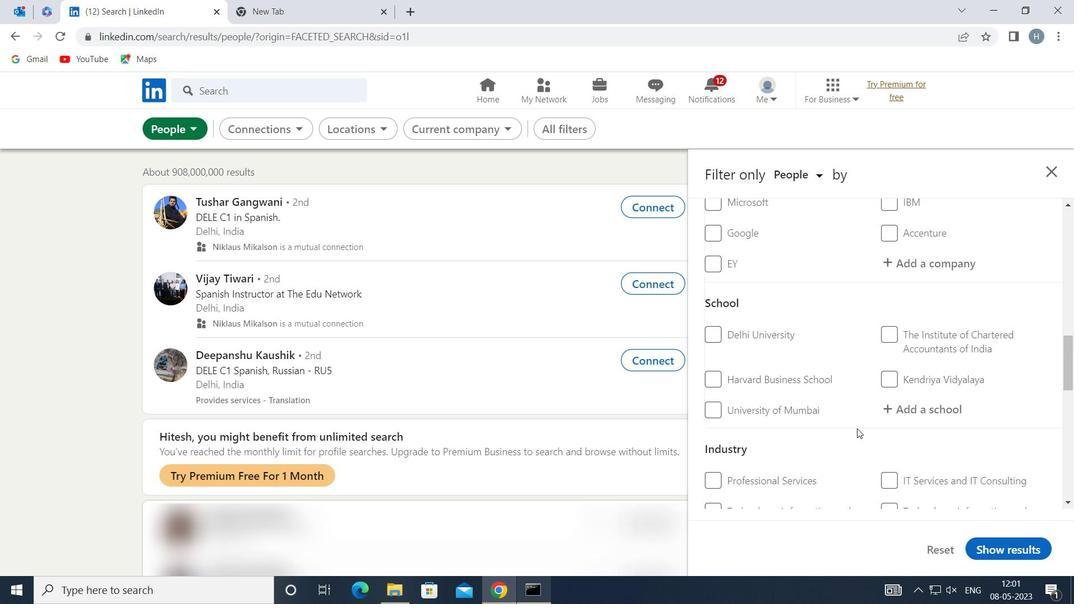 
Action: Mouse scrolled (858, 429) with delta (0, 0)
Screenshot: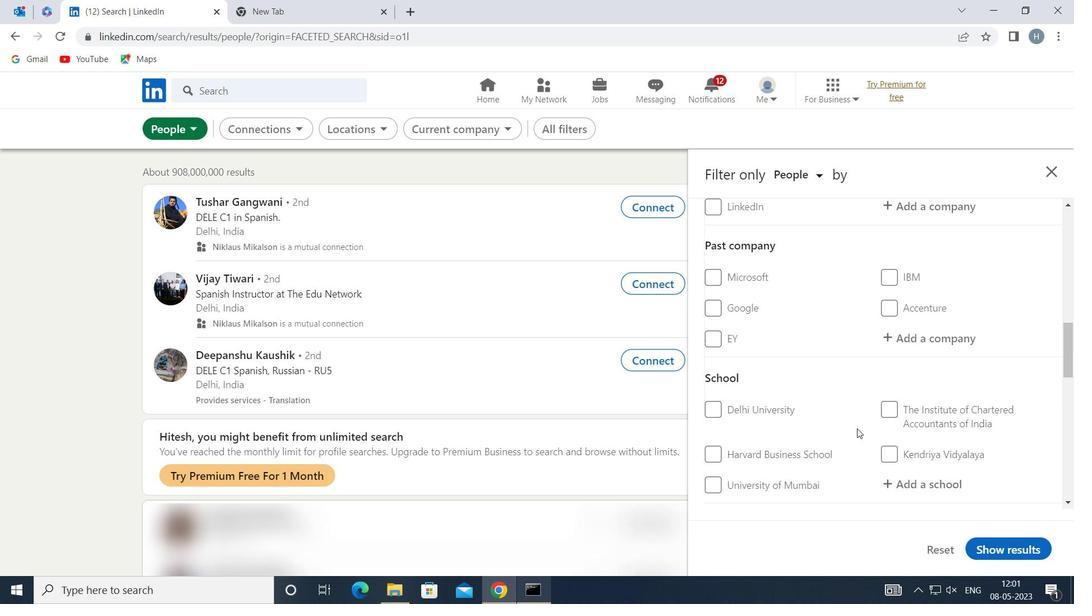 
Action: Mouse scrolled (858, 429) with delta (0, 0)
Screenshot: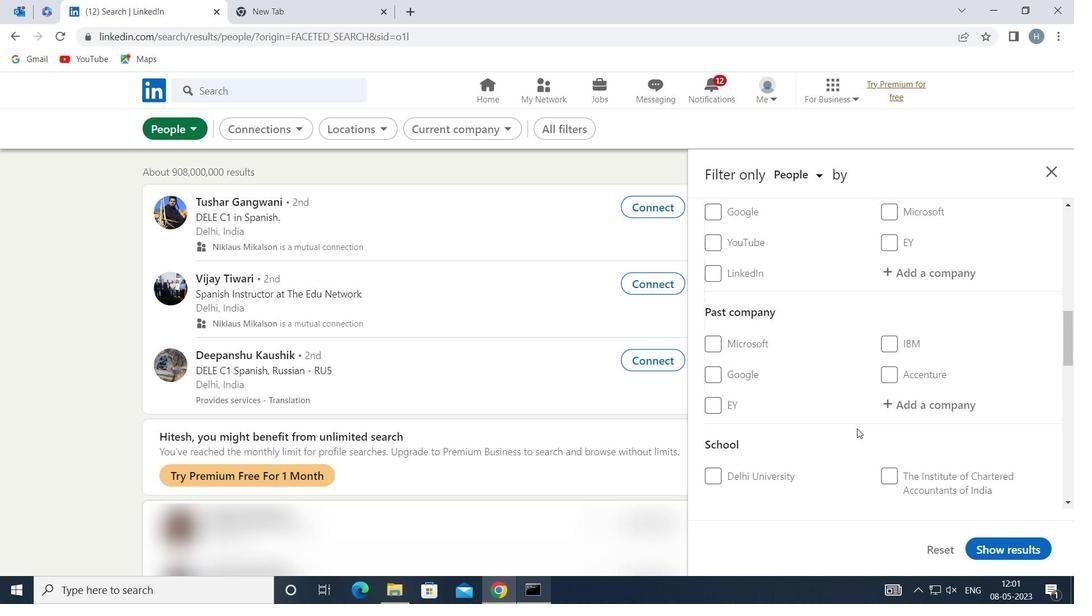 
Action: Mouse scrolled (858, 429) with delta (0, 0)
Screenshot: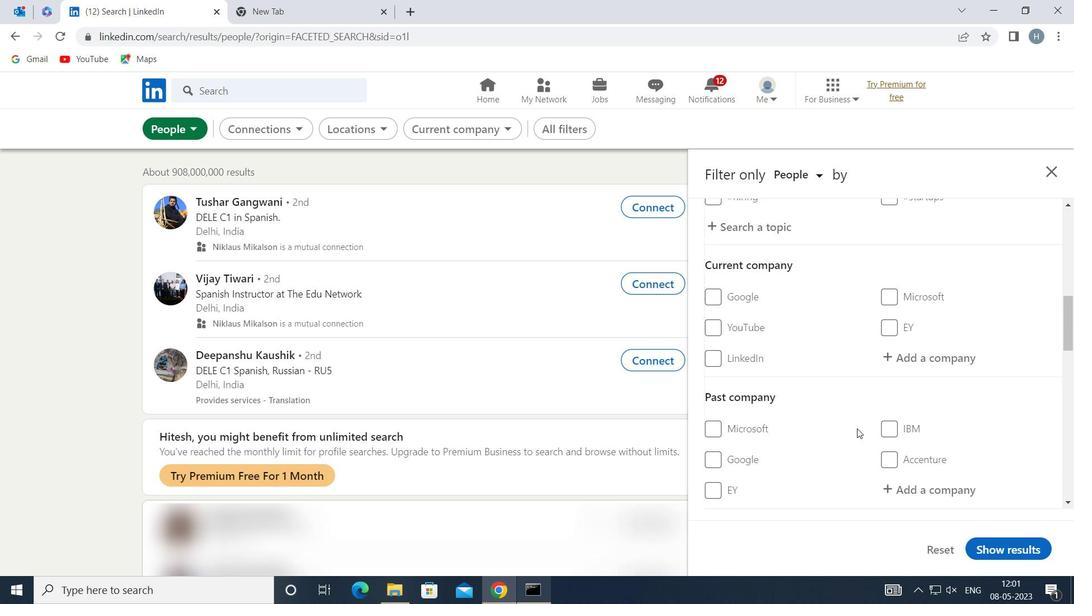 
Action: Mouse moved to (903, 426)
Screenshot: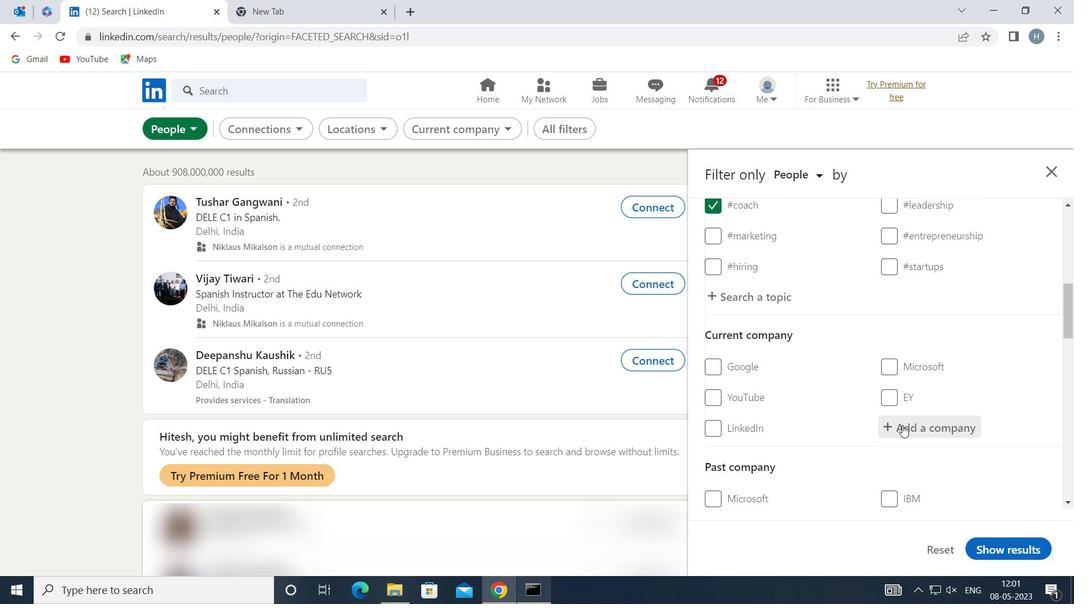
Action: Mouse pressed left at (903, 426)
Screenshot: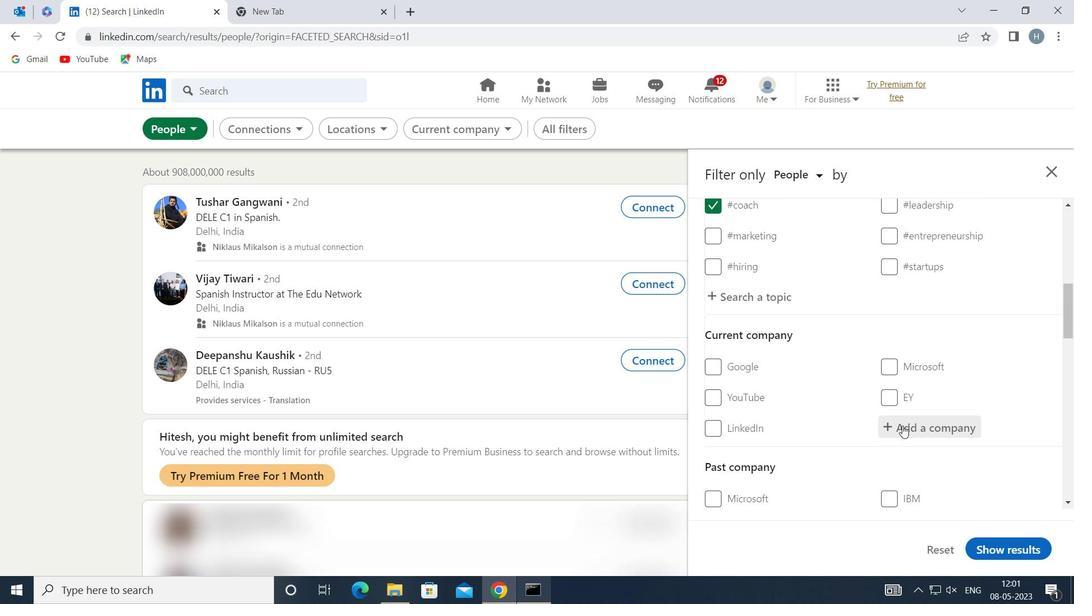 
Action: Key pressed <Key.shift><Key.shift><Key.shift><Key.shift><Key.shift><Key.shift><Key.shift><Key.shift><Key.shift><Key.shift>ANMOL<Key.space>INDUSTRIES<Key.space>LI
Screenshot: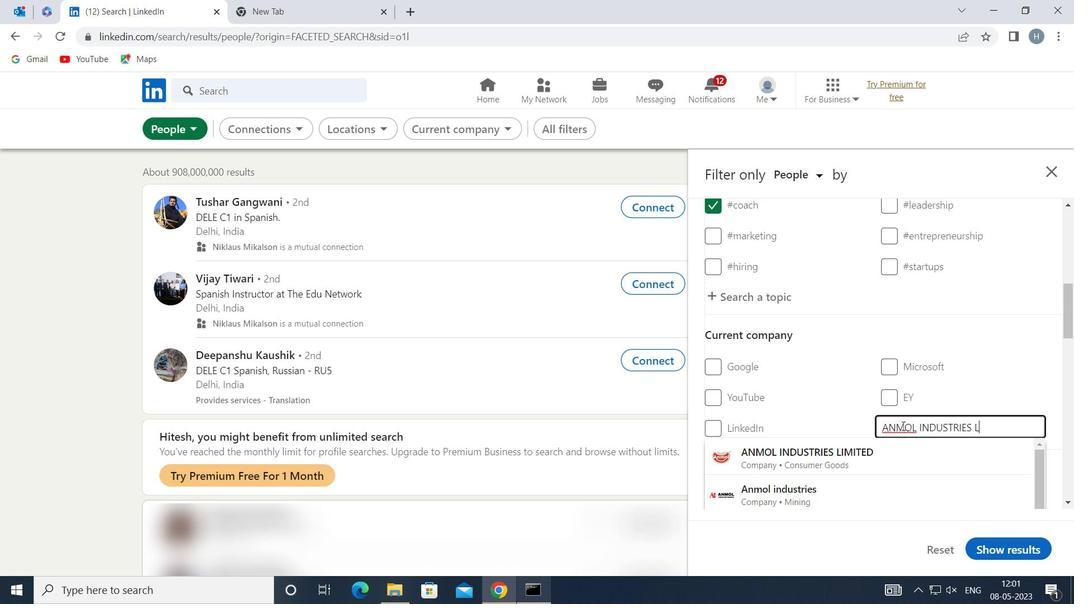 
Action: Mouse moved to (849, 451)
Screenshot: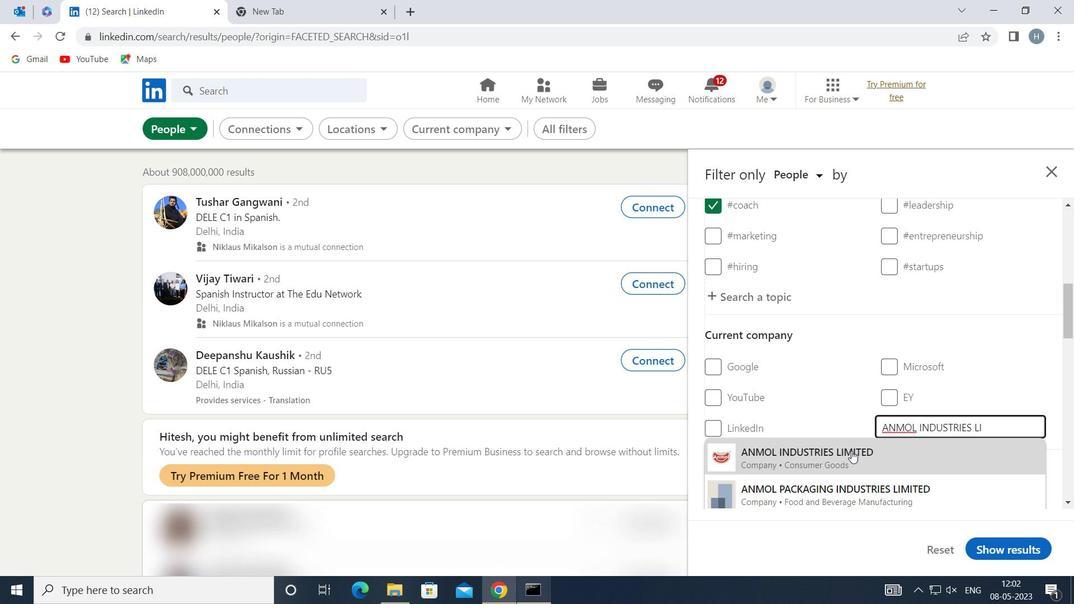 
Action: Mouse pressed left at (849, 451)
Screenshot: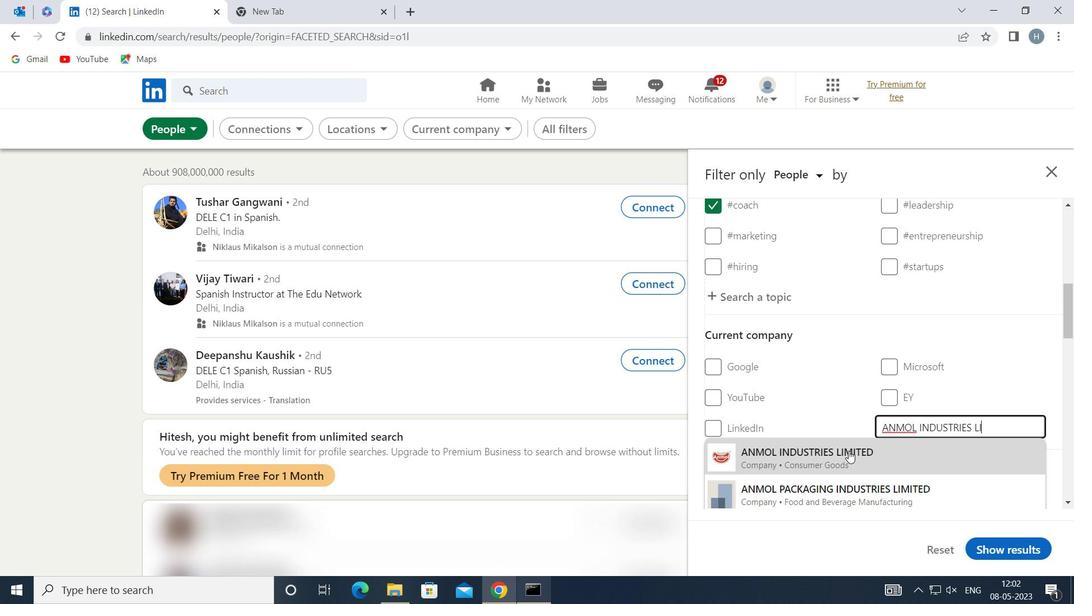 
Action: Mouse moved to (839, 422)
Screenshot: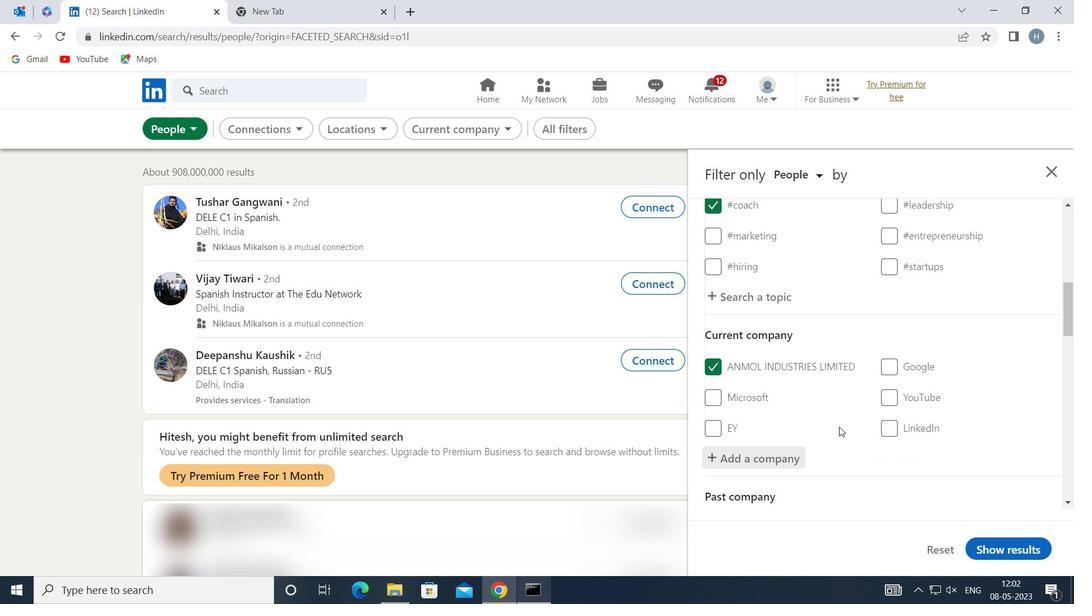 
Action: Mouse scrolled (839, 422) with delta (0, 0)
Screenshot: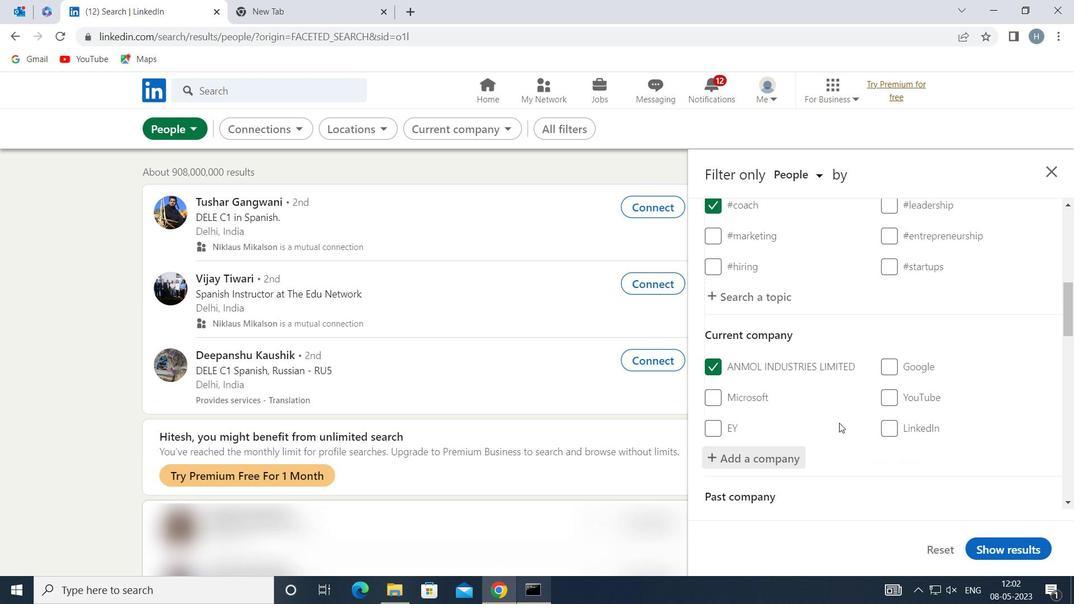 
Action: Mouse moved to (840, 419)
Screenshot: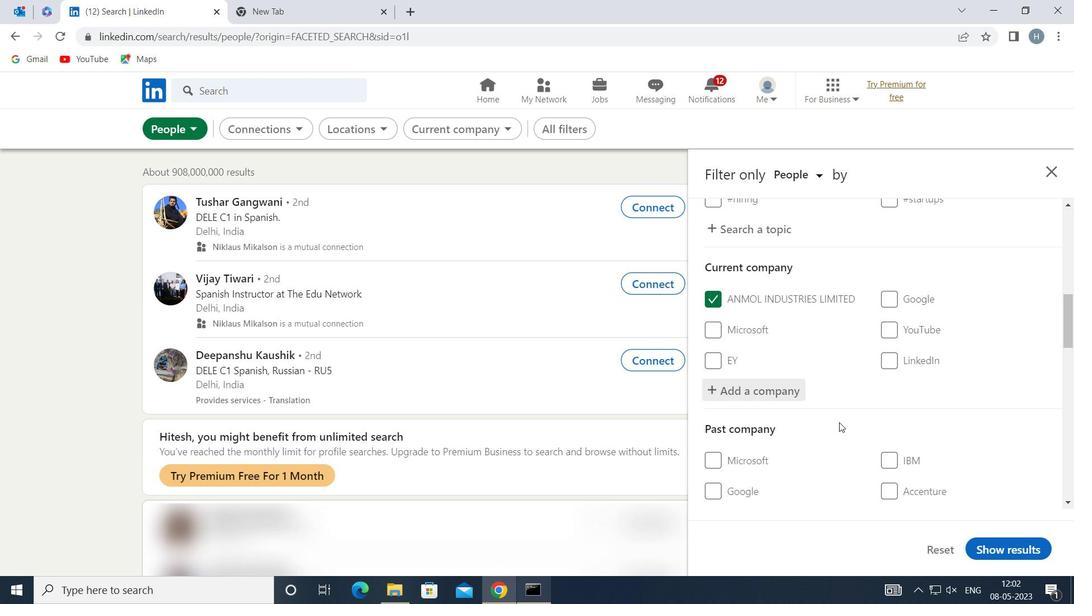
Action: Mouse scrolled (840, 419) with delta (0, 0)
Screenshot: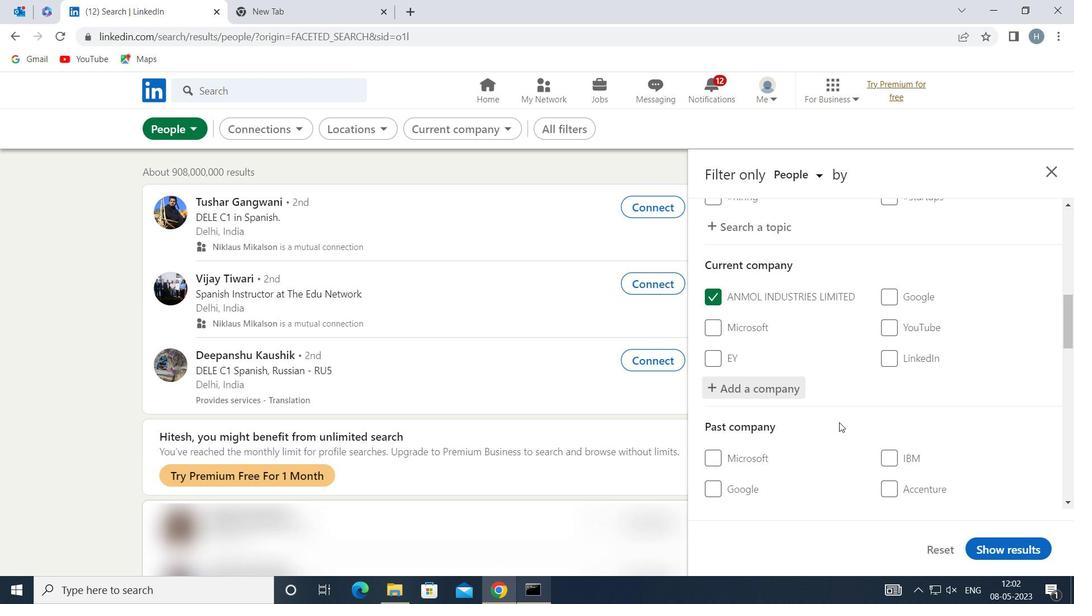 
Action: Mouse scrolled (840, 419) with delta (0, 0)
Screenshot: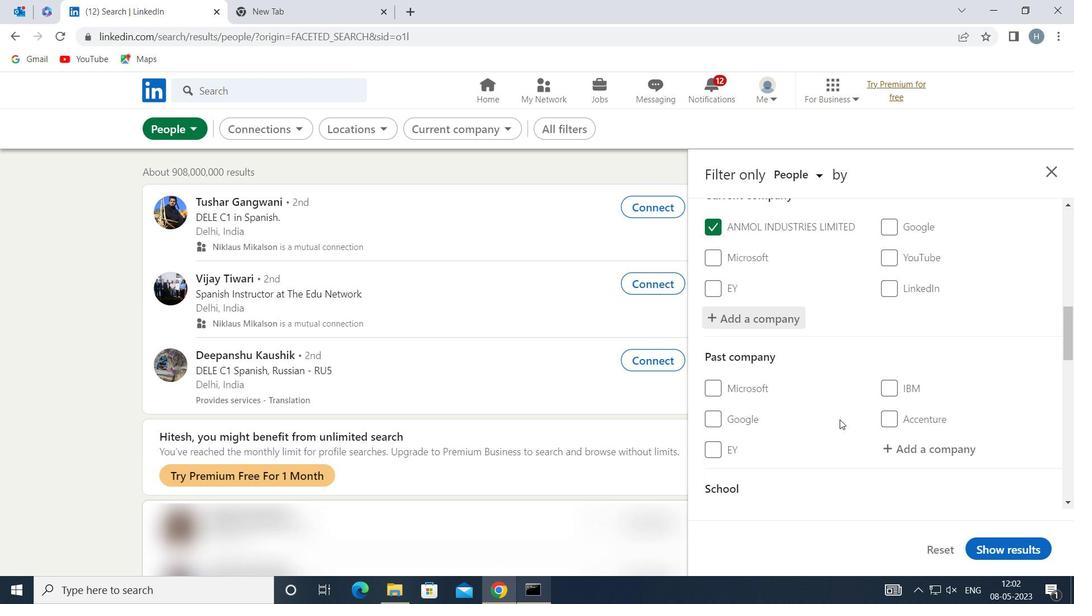 
Action: Mouse scrolled (840, 419) with delta (0, 0)
Screenshot: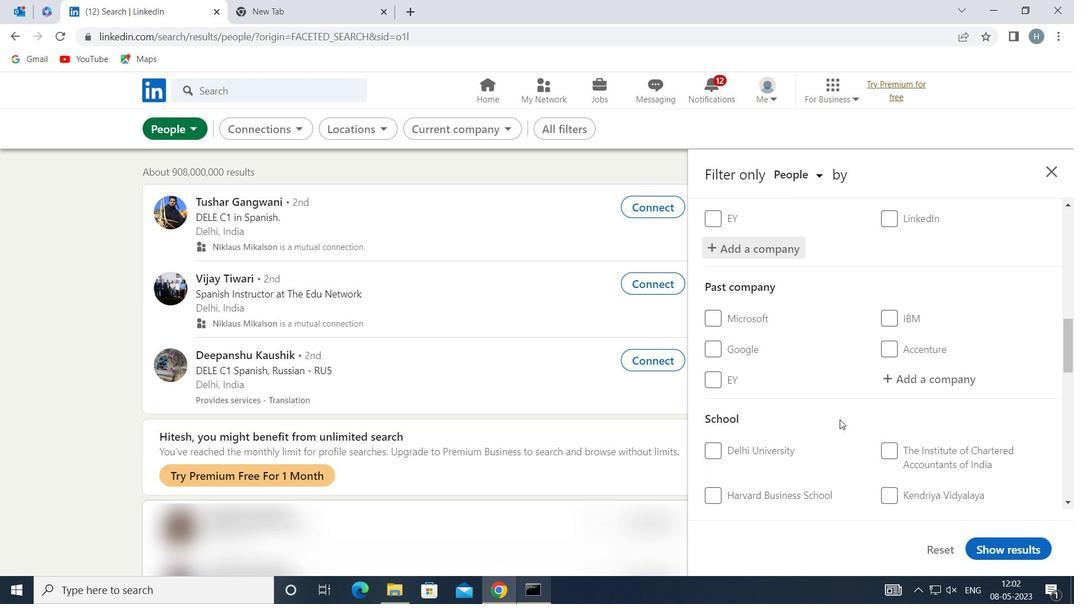 
Action: Mouse moved to (915, 450)
Screenshot: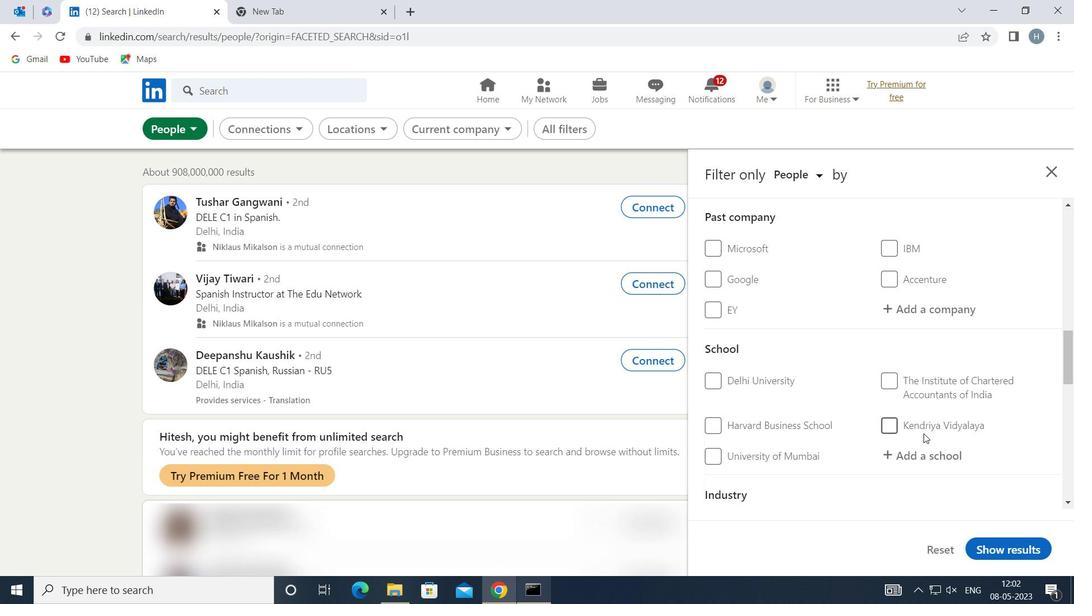 
Action: Mouse pressed left at (915, 450)
Screenshot: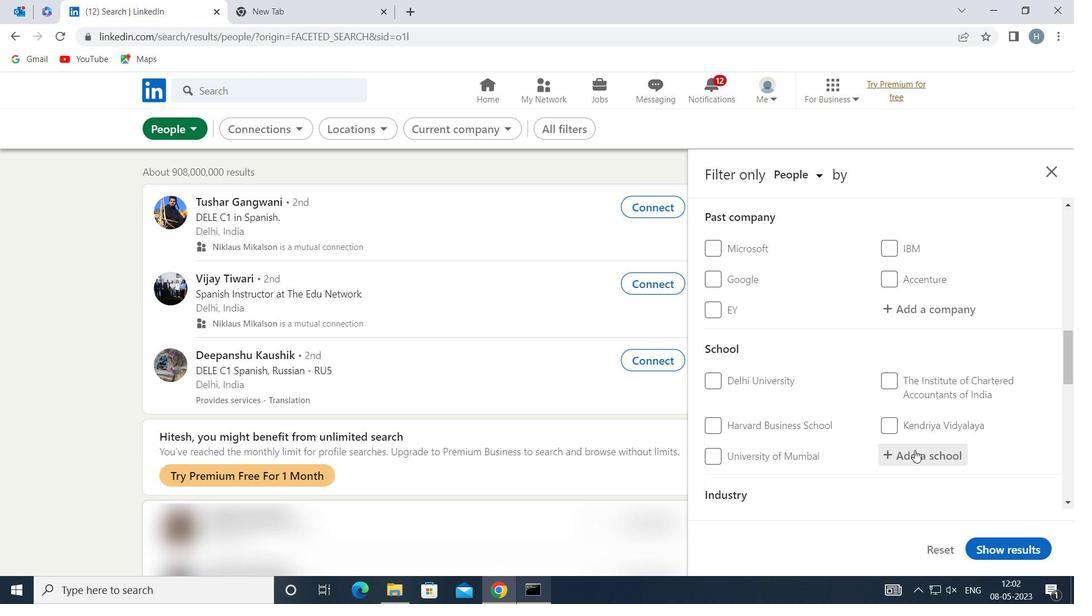 
Action: Key pressed <Key.shift><Key.shift><Key.shift><Key.shift><Key.shift><Key.shift><Key.shift><Key.shift><Key.shift><Key.shift><Key.shift><Key.shift>INTE
Screenshot: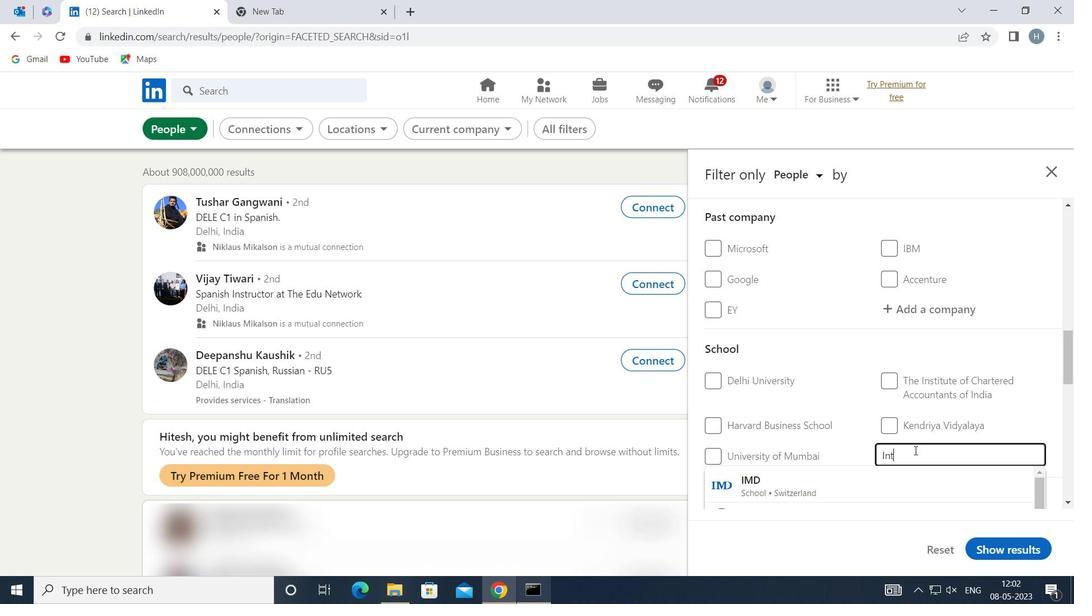 
Action: Mouse moved to (914, 451)
Screenshot: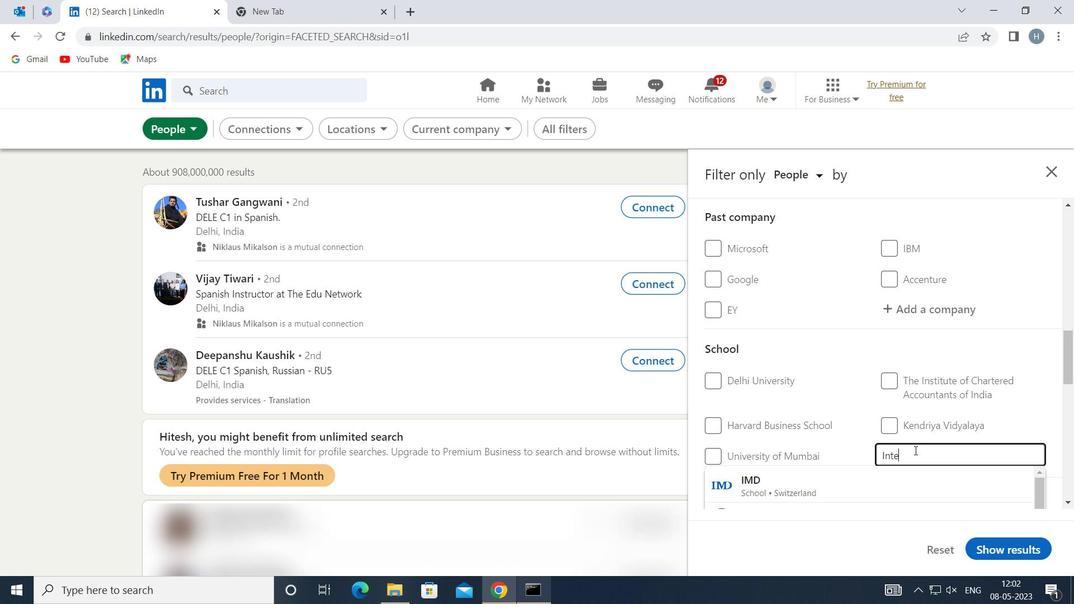 
Action: Key pressed RNATIONAL<Key.space><Key.shift>INSTITUTE<Key.space>OF<Key.space><Key.shift>IN
Screenshot: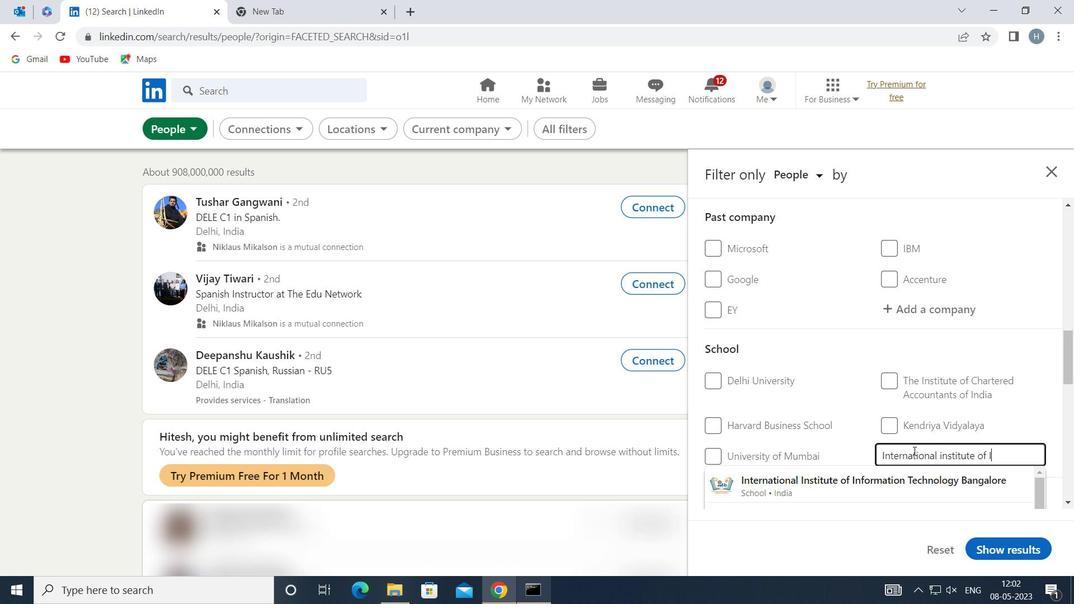 
Action: Mouse moved to (912, 453)
Screenshot: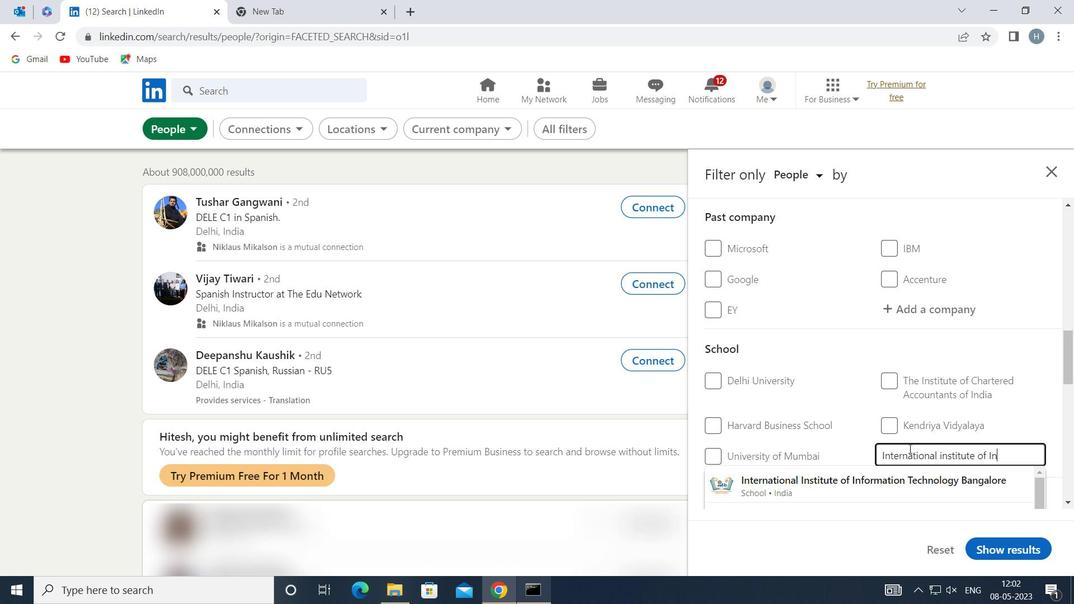 
Action: Mouse scrolled (912, 452) with delta (0, 0)
Screenshot: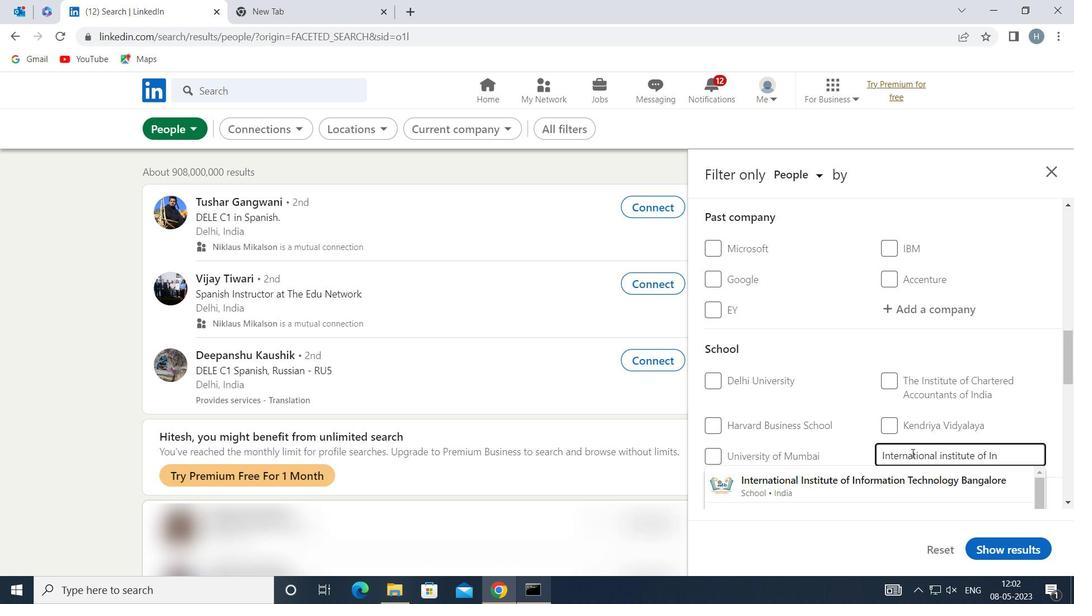 
Action: Mouse moved to (894, 452)
Screenshot: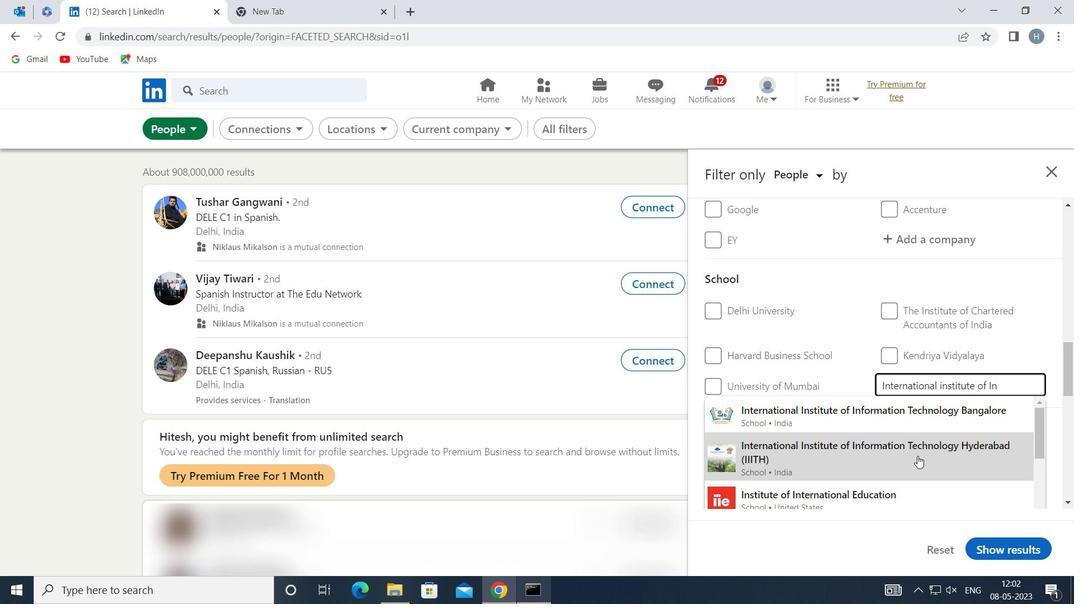 
Action: Mouse pressed left at (894, 452)
Screenshot: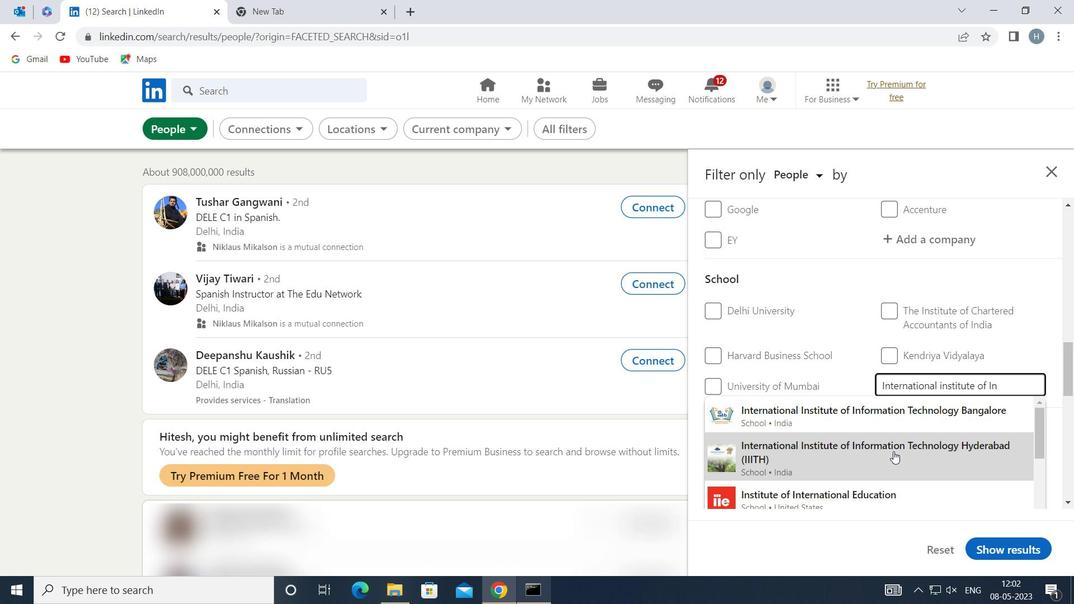 
Action: Mouse moved to (884, 402)
Screenshot: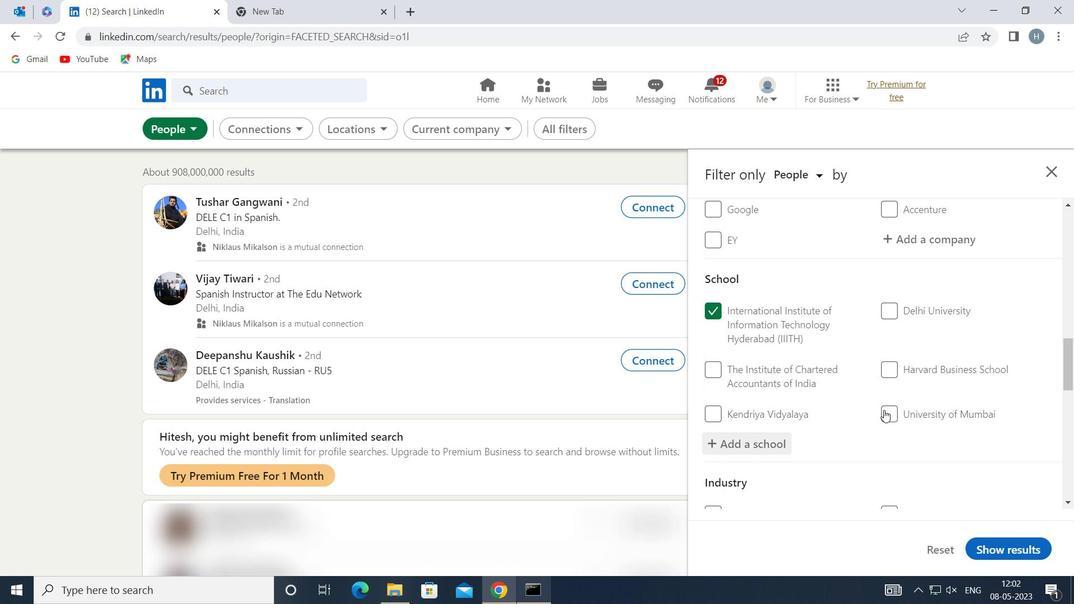 
Action: Mouse scrolled (884, 401) with delta (0, 0)
Screenshot: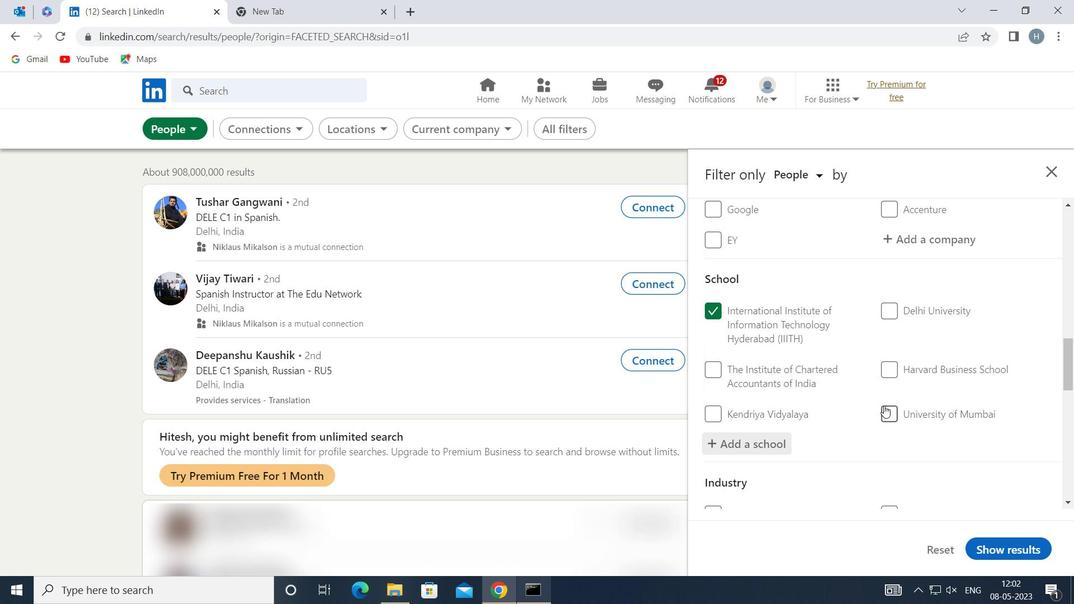 
Action: Mouse scrolled (884, 401) with delta (0, 0)
Screenshot: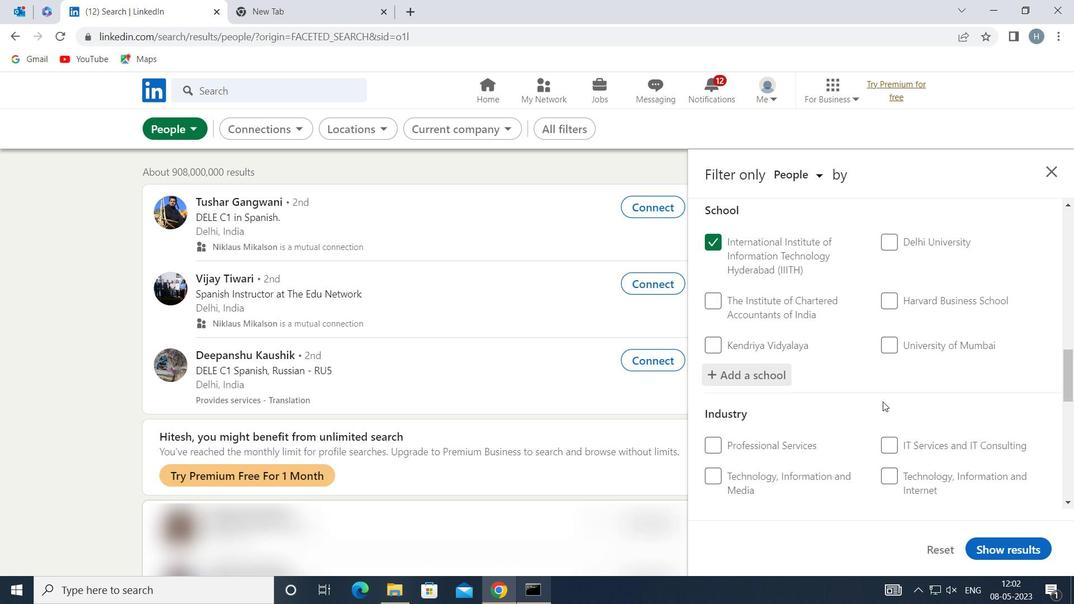 
Action: Mouse moved to (883, 402)
Screenshot: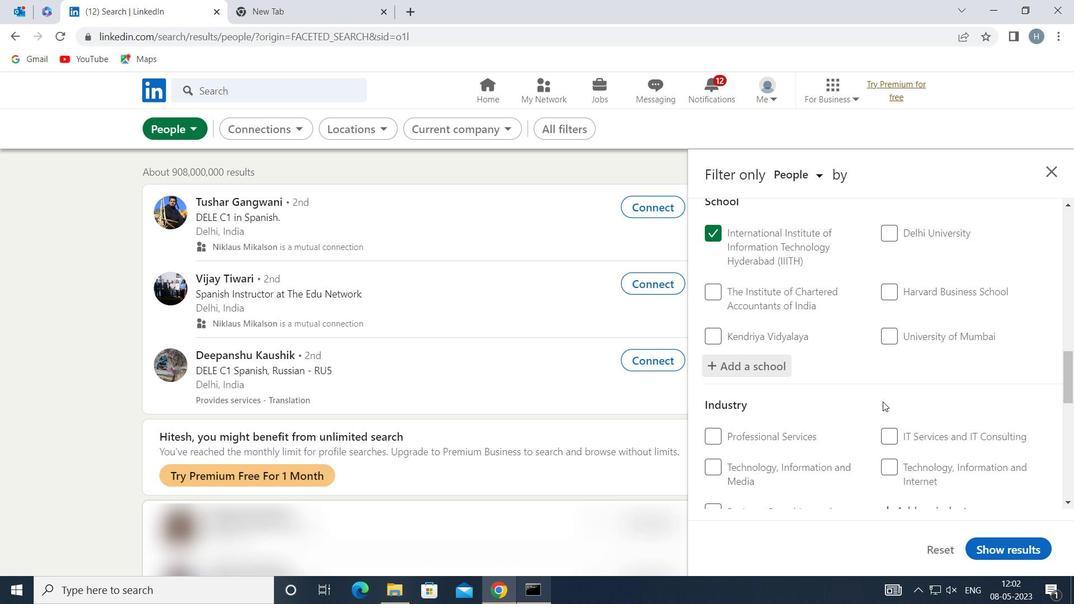
Action: Mouse scrolled (883, 401) with delta (0, 0)
Screenshot: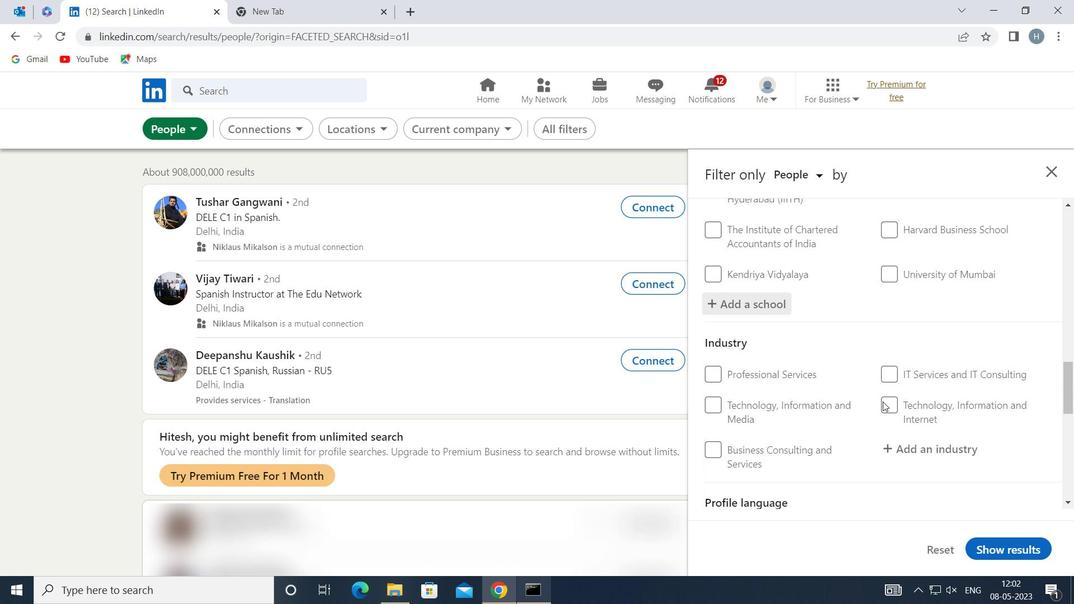 
Action: Mouse moved to (939, 377)
Screenshot: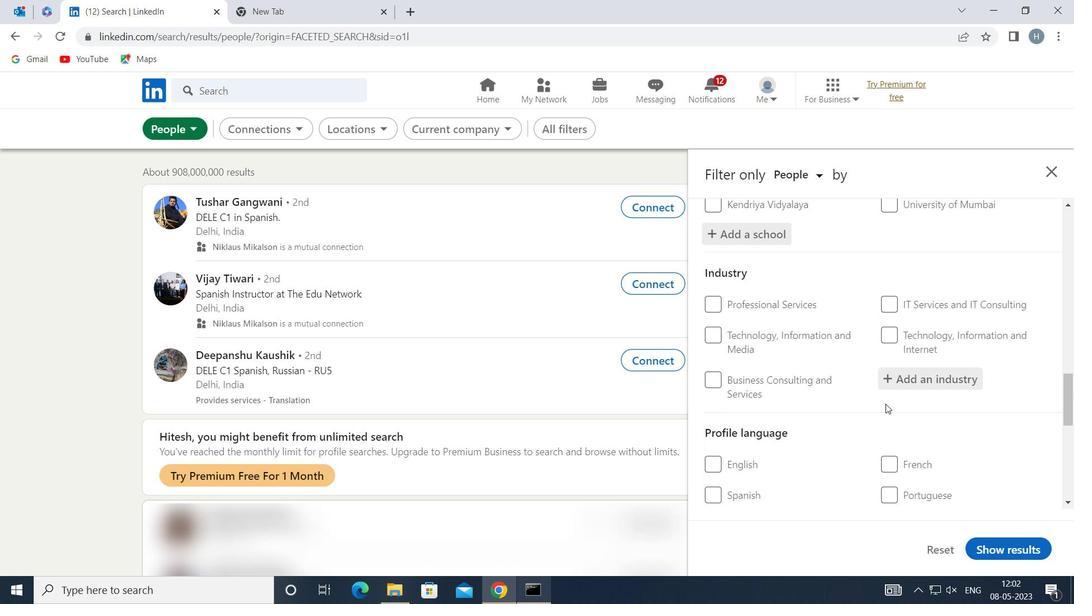 
Action: Mouse pressed left at (939, 377)
Screenshot: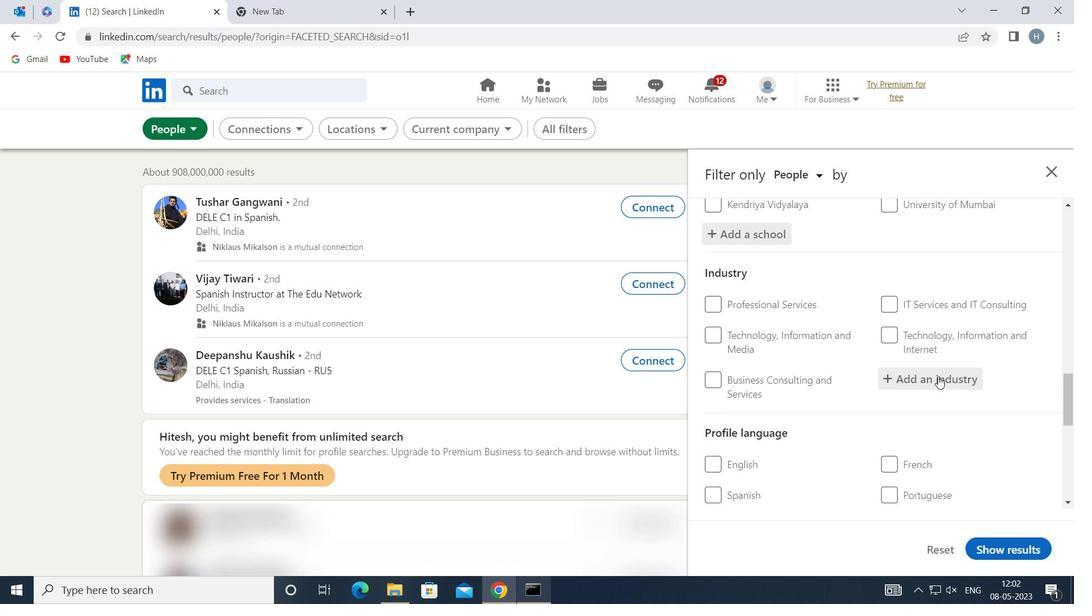 
Action: Key pressed <Key.shift>OUTP
Screenshot: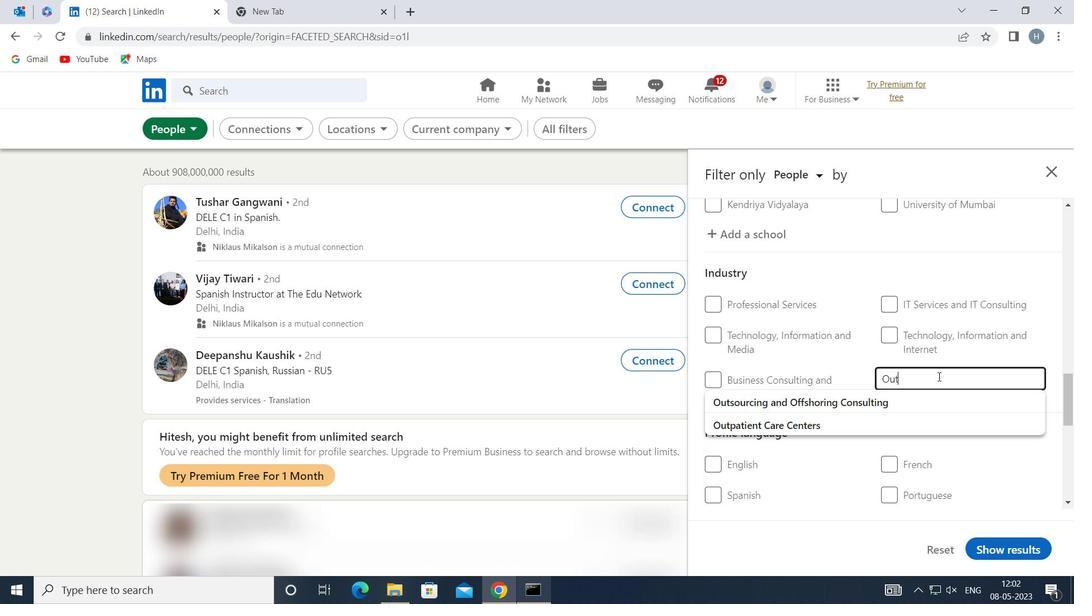 
Action: Mouse moved to (887, 398)
Screenshot: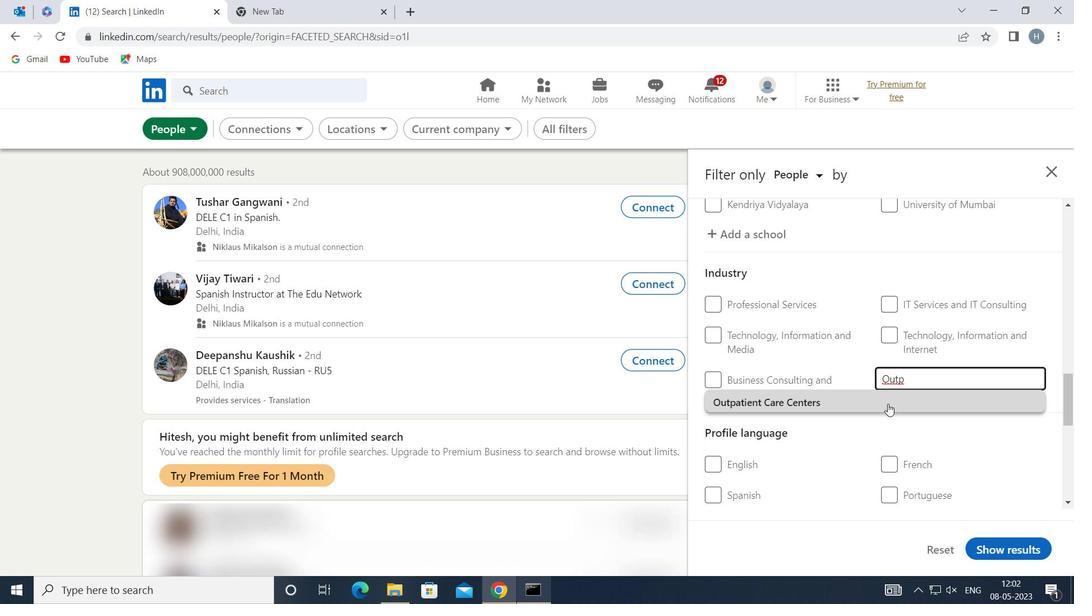 
Action: Mouse pressed left at (887, 398)
Screenshot: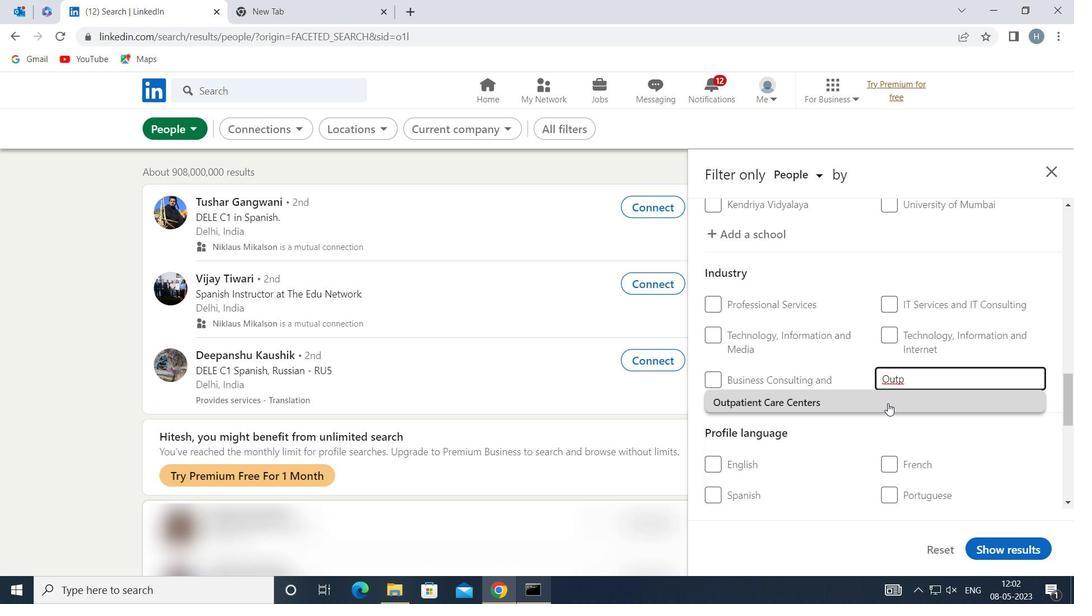 
Action: Mouse moved to (851, 401)
Screenshot: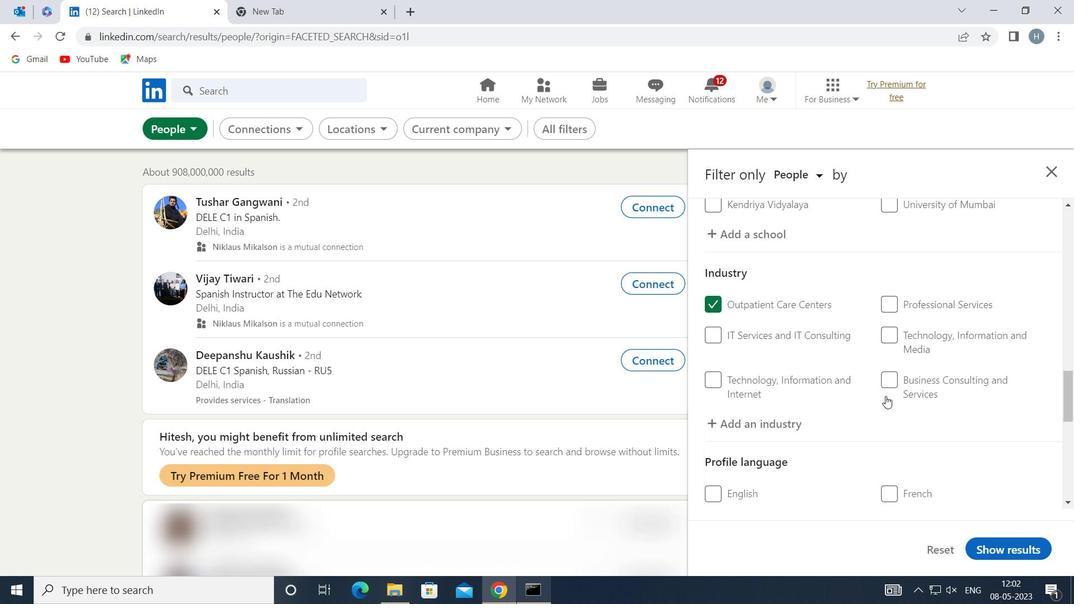
Action: Mouse scrolled (851, 401) with delta (0, 0)
Screenshot: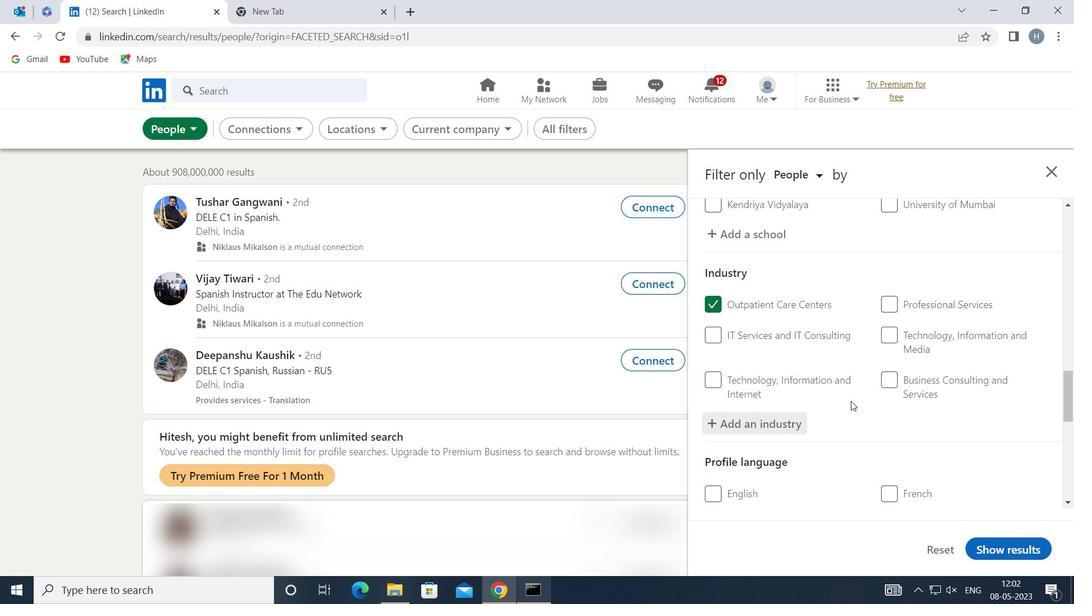 
Action: Mouse moved to (850, 402)
Screenshot: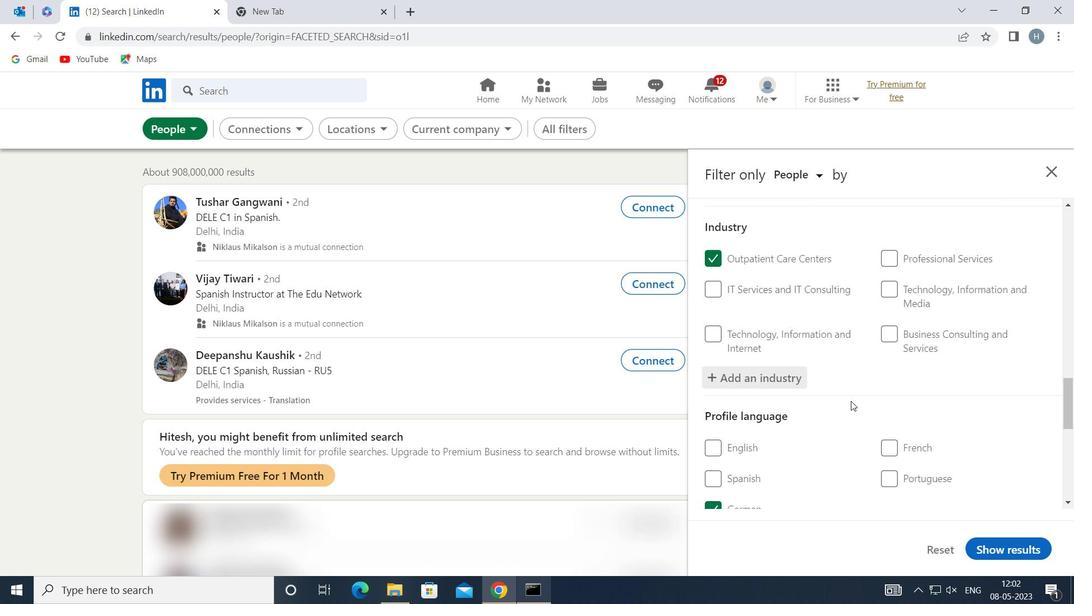 
Action: Mouse scrolled (850, 401) with delta (0, 0)
Screenshot: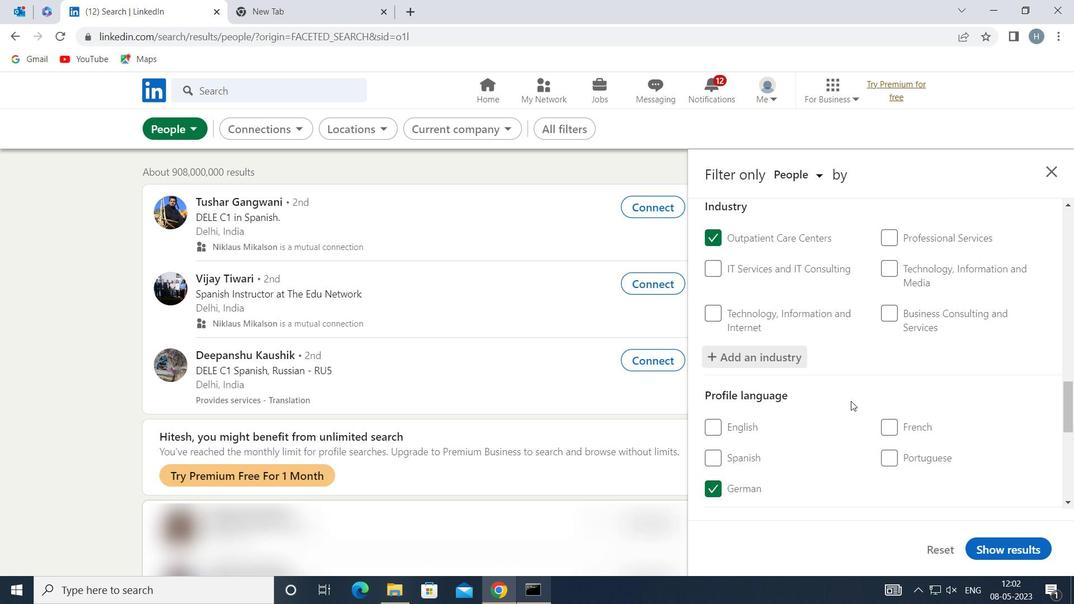 
Action: Mouse scrolled (850, 401) with delta (0, 0)
Screenshot: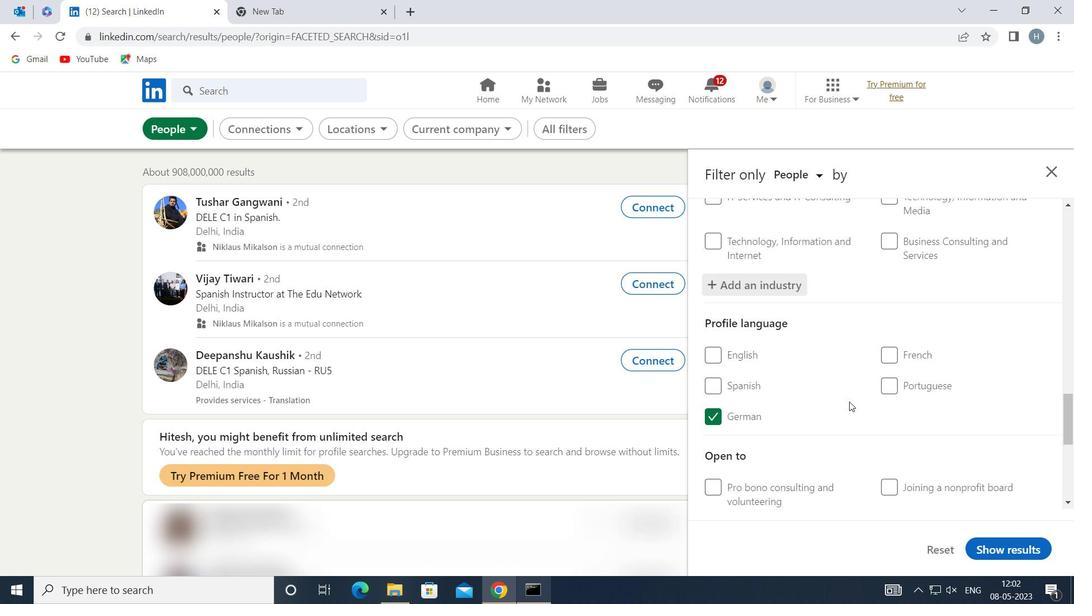 
Action: Mouse scrolled (850, 401) with delta (0, 0)
Screenshot: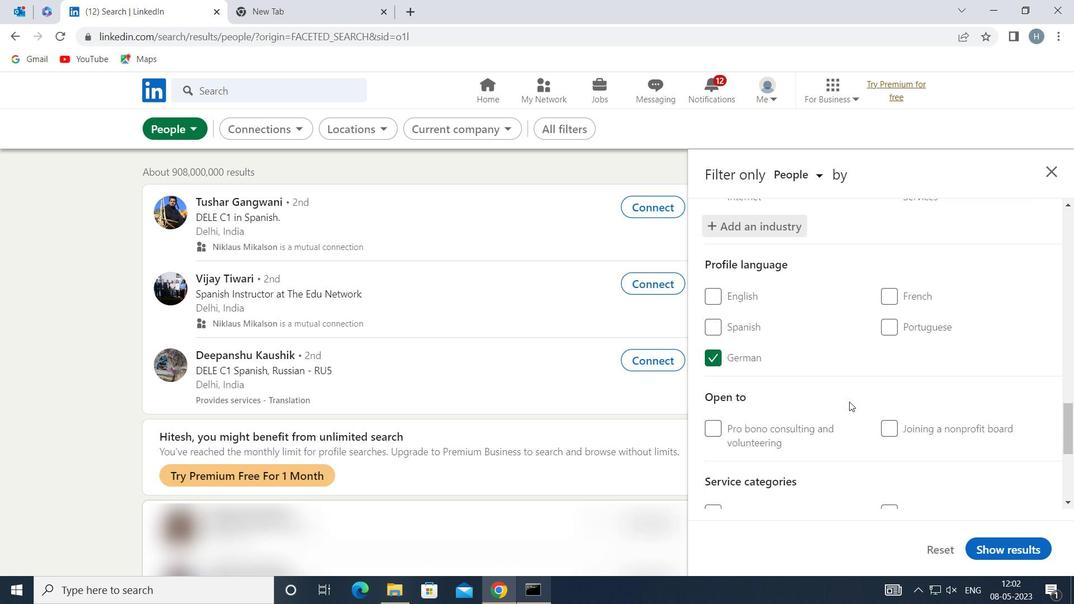 
Action: Mouse scrolled (850, 401) with delta (0, 0)
Screenshot: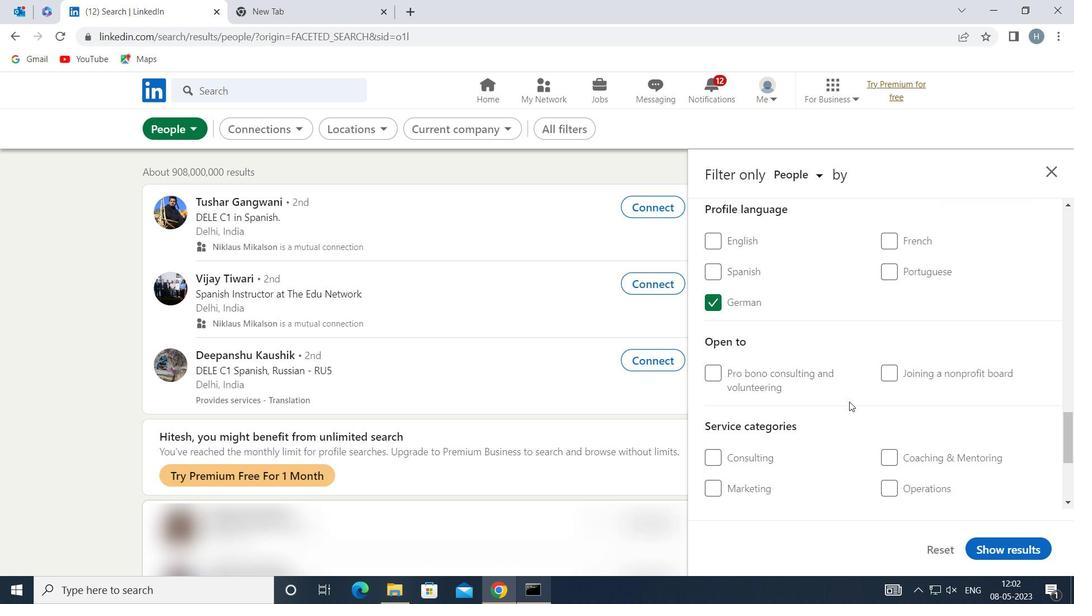 
Action: Mouse moved to (914, 416)
Screenshot: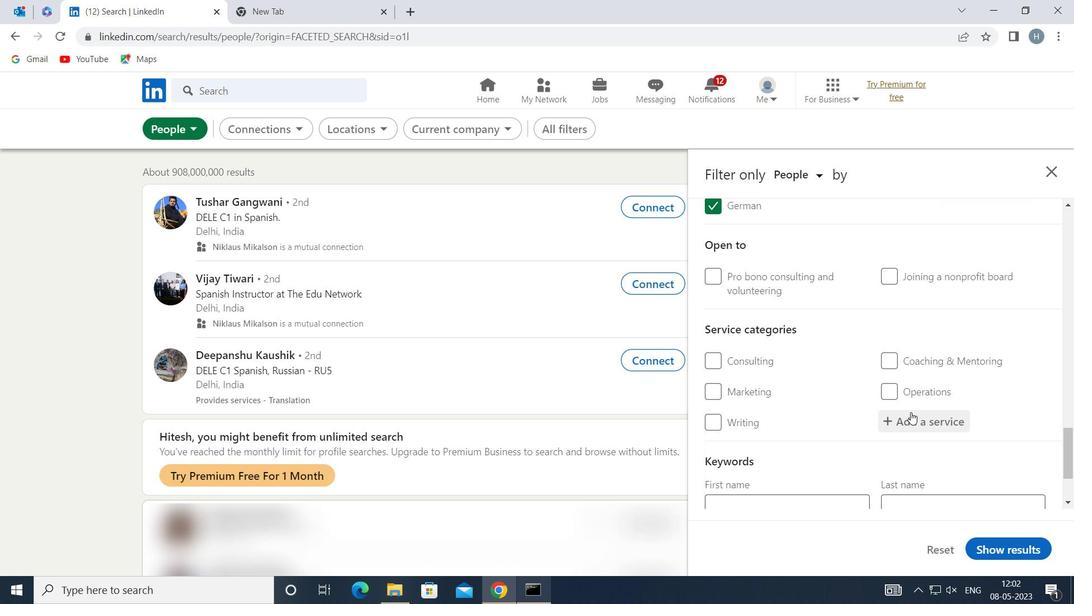 
Action: Mouse pressed left at (914, 416)
Screenshot: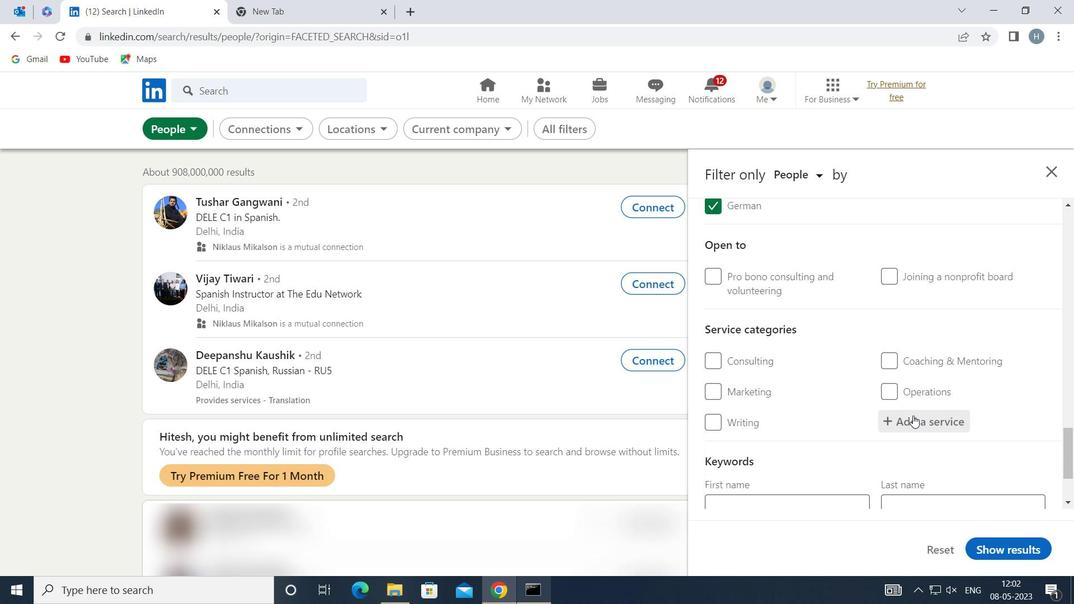 
Action: Key pressed <Key.shift>GRANT<Key.space>
Screenshot: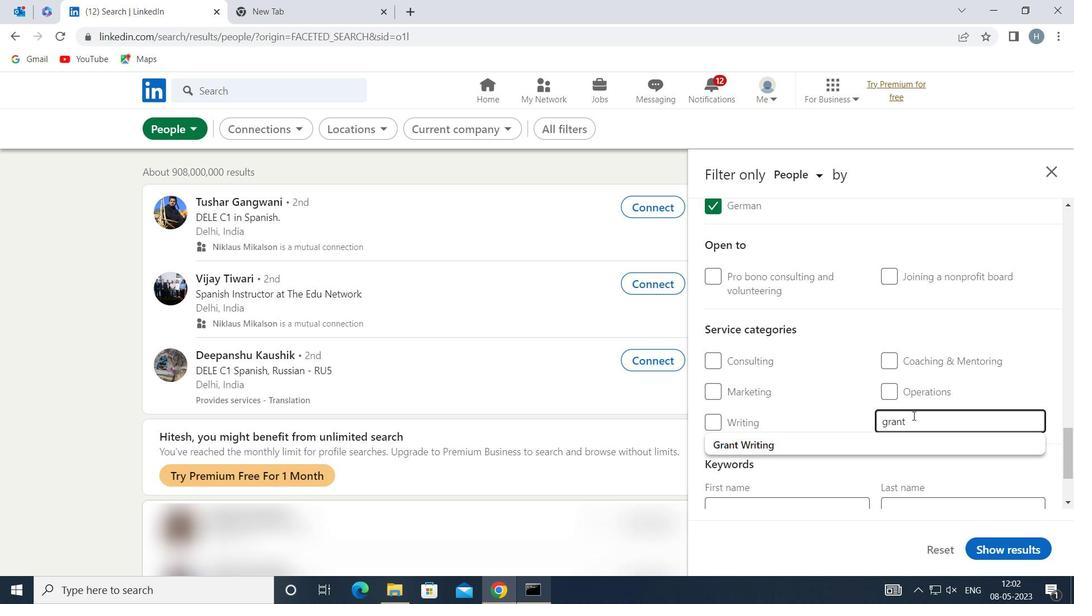 
Action: Mouse moved to (835, 435)
Screenshot: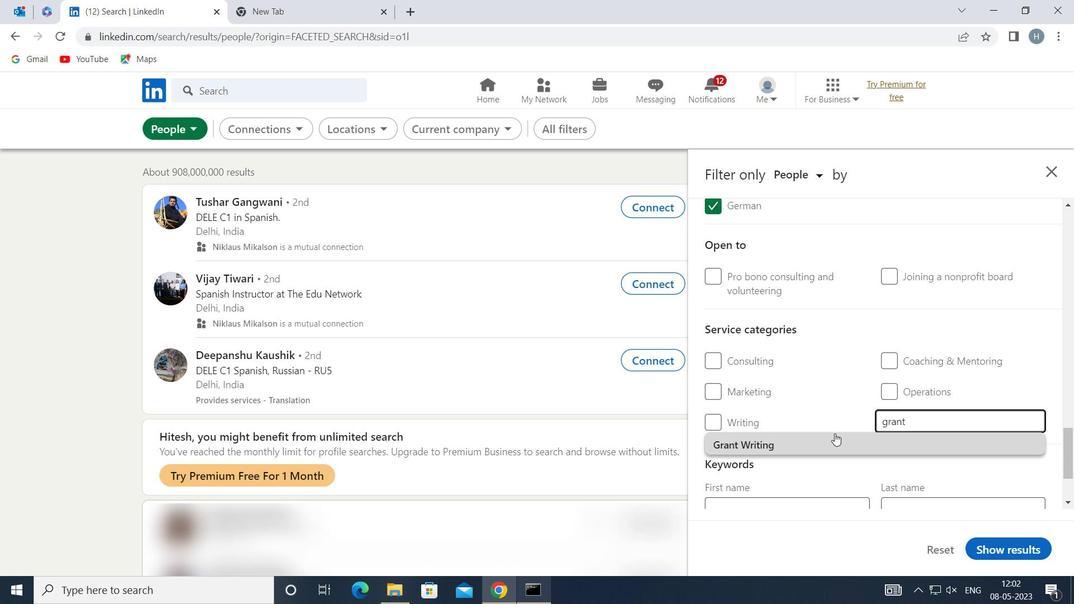 
Action: Mouse pressed left at (835, 435)
Screenshot: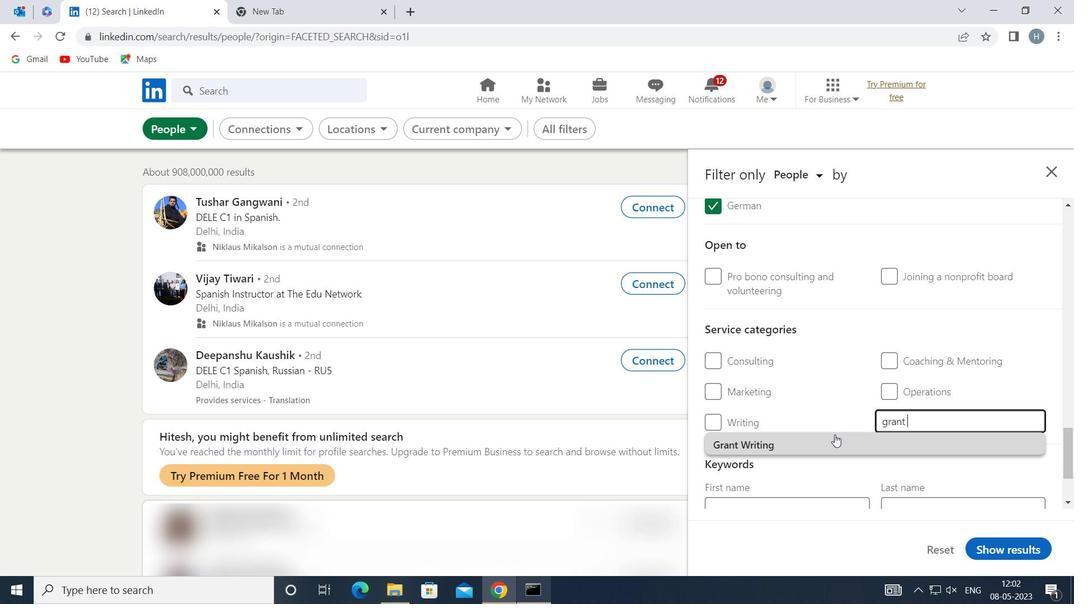
Action: Mouse moved to (835, 429)
Screenshot: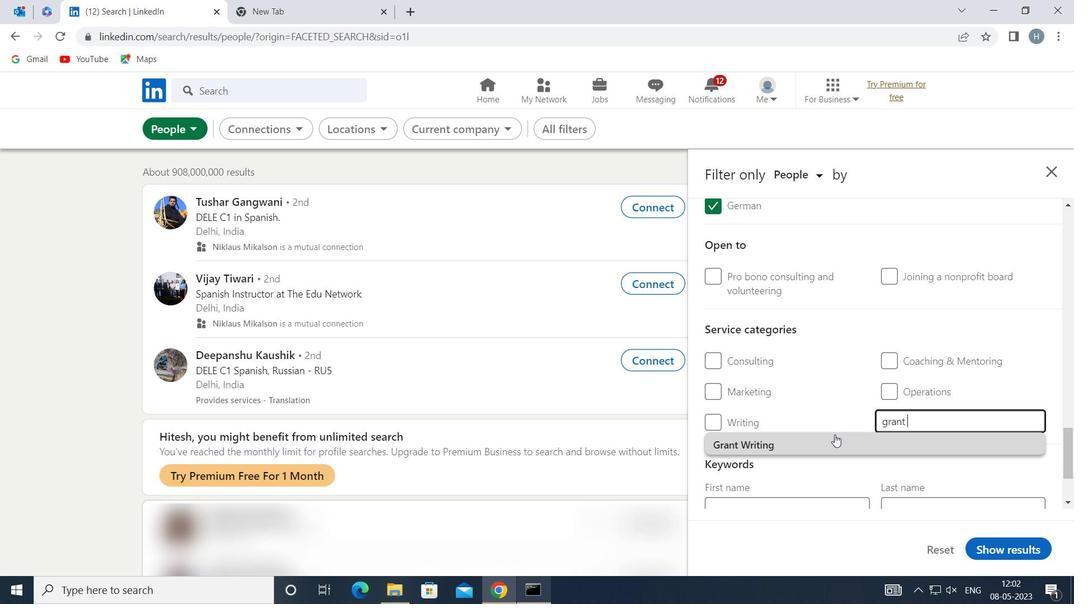 
Action: Mouse scrolled (835, 429) with delta (0, 0)
Screenshot: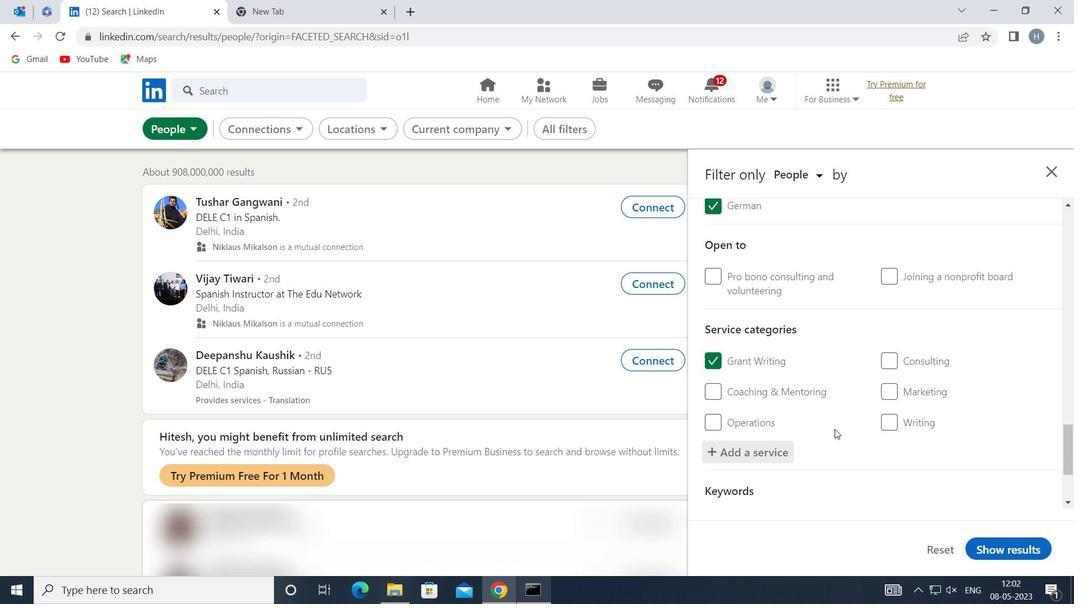 
Action: Mouse scrolled (835, 429) with delta (0, 0)
Screenshot: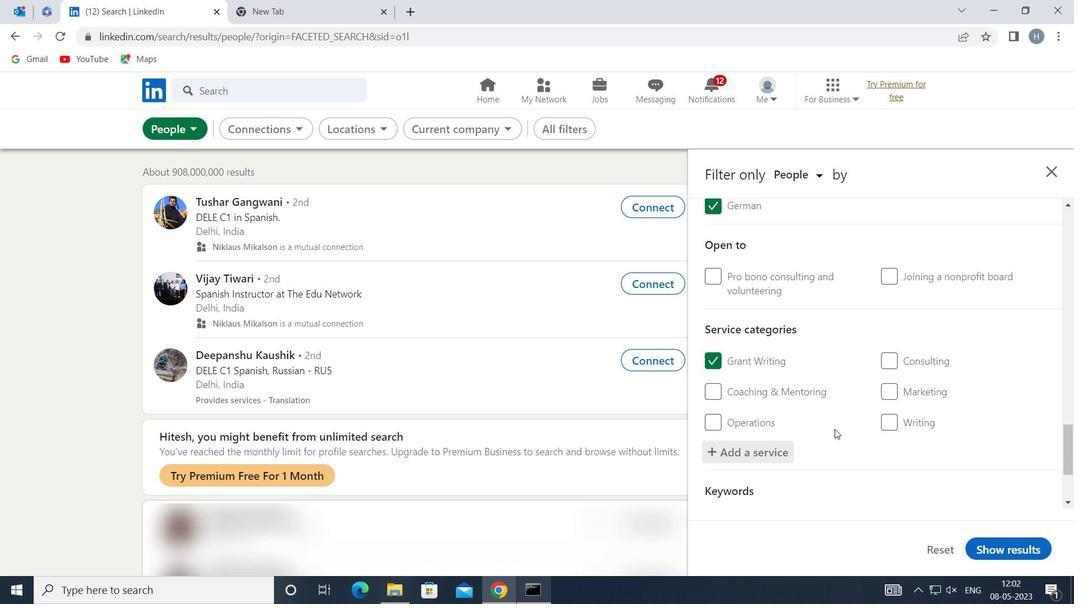 
Action: Mouse scrolled (835, 429) with delta (0, 0)
Screenshot: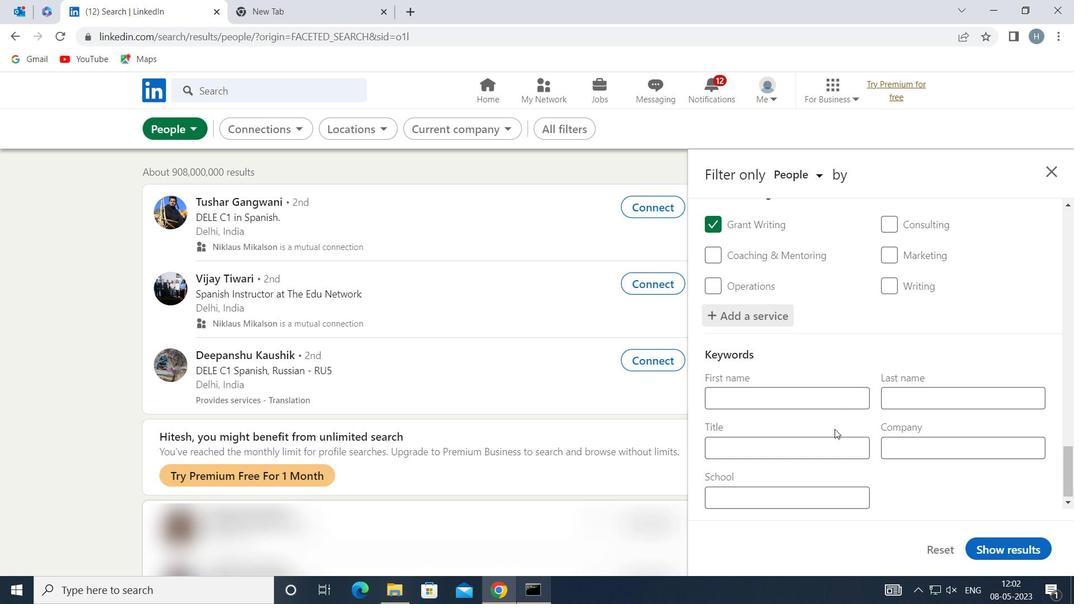 
Action: Mouse moved to (835, 440)
Screenshot: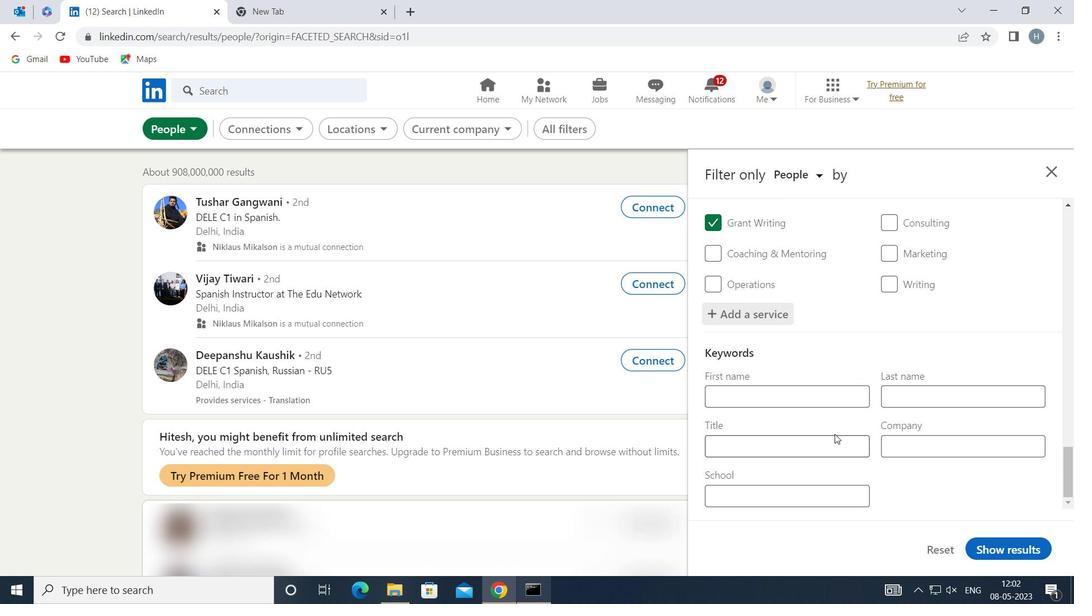 
Action: Mouse pressed left at (835, 440)
Screenshot: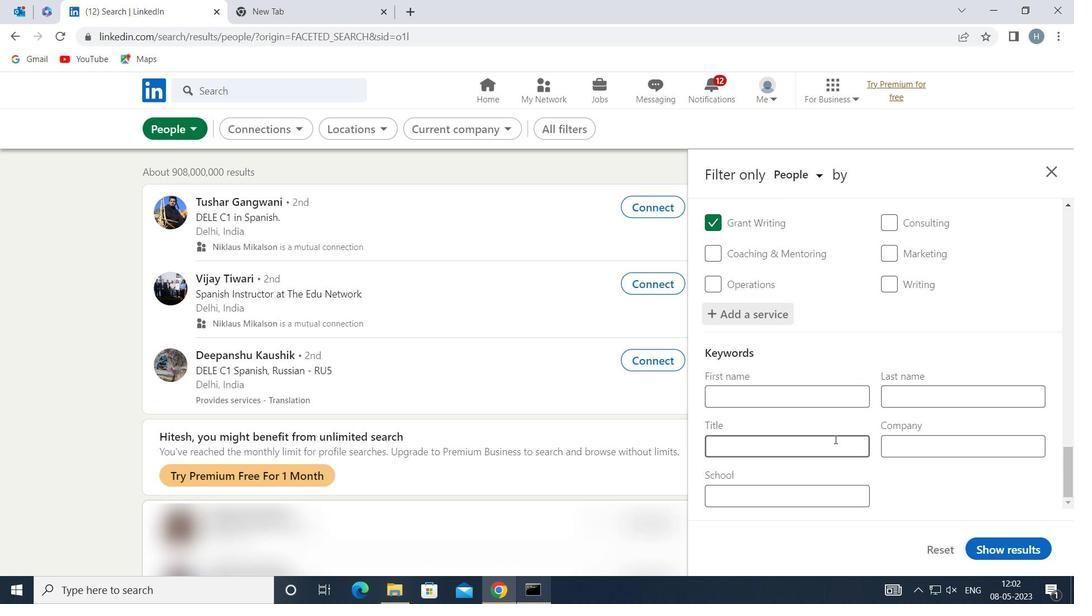 
Action: Key pressed <Key.shift>CUSTOMER<Key.space><Key.shift>SUPPOR
Screenshot: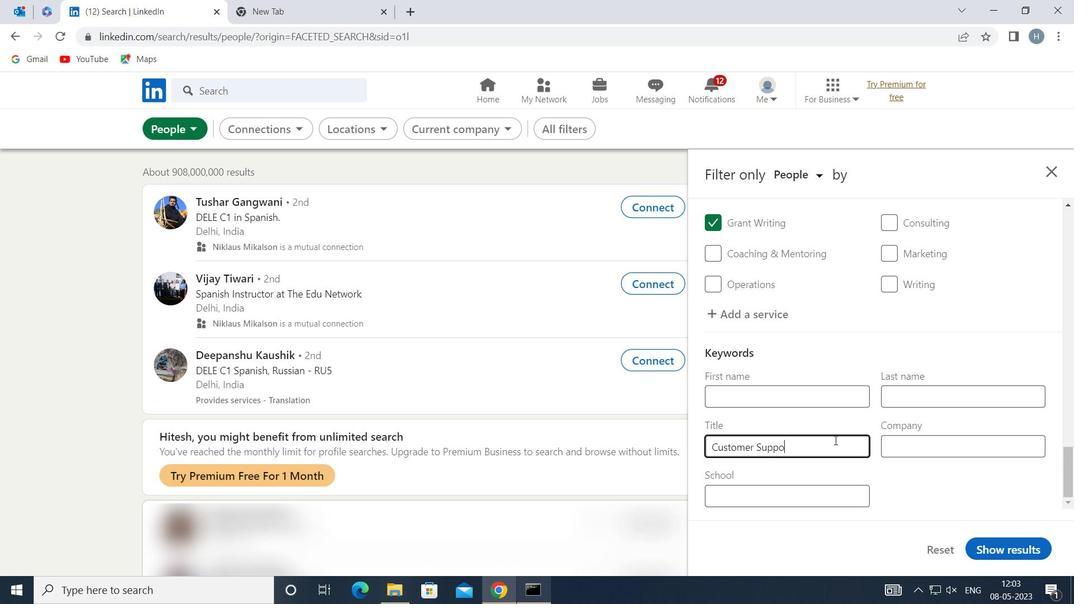 
Action: Mouse moved to (881, 432)
Screenshot: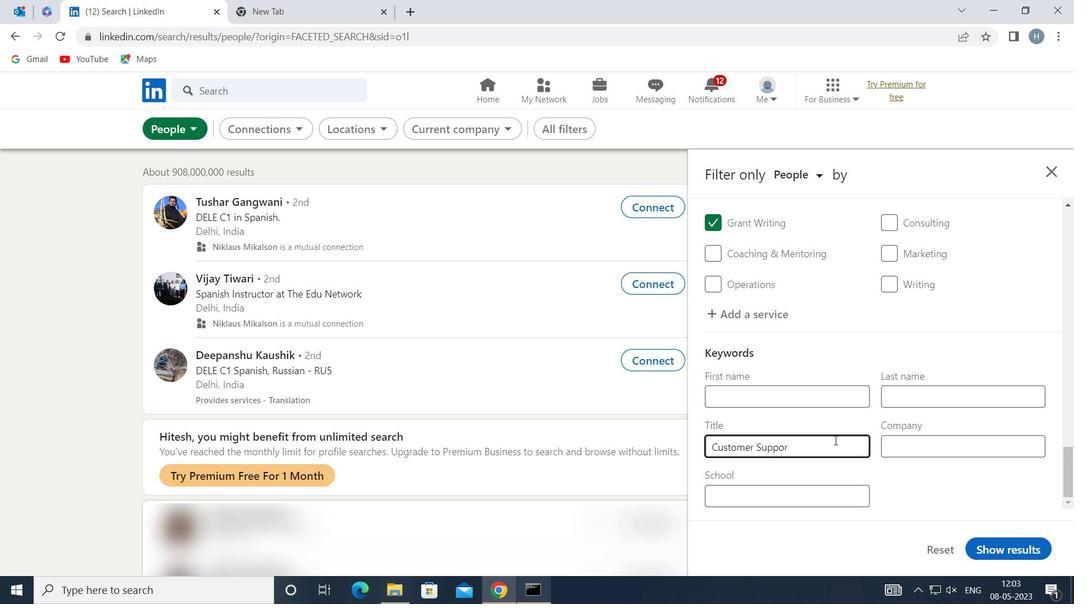 
Action: Key pressed T
Screenshot: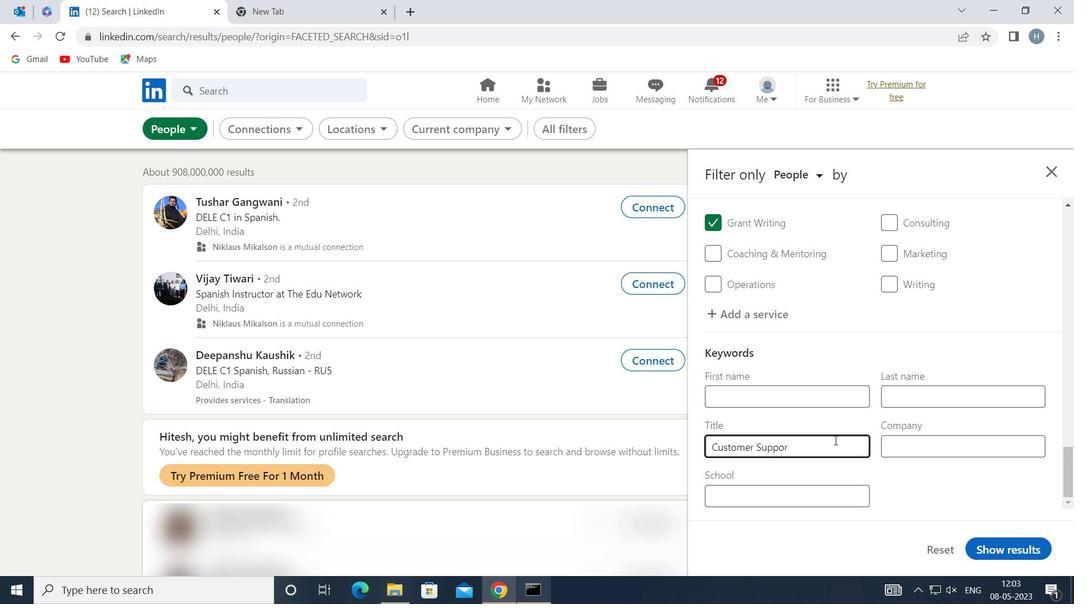 
Action: Mouse moved to (990, 551)
Screenshot: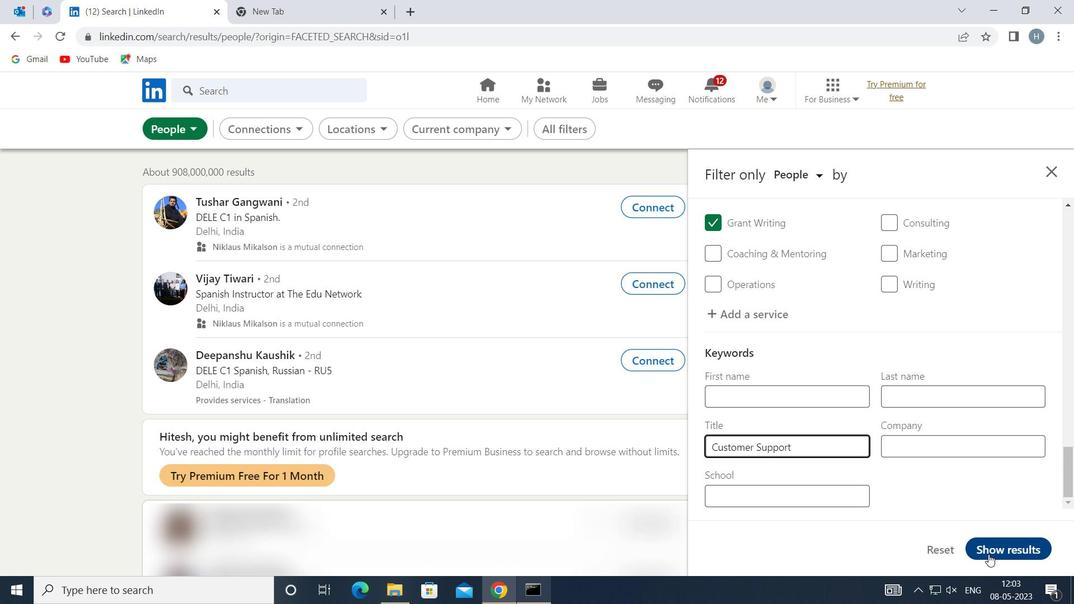 
Action: Mouse pressed left at (990, 551)
Screenshot: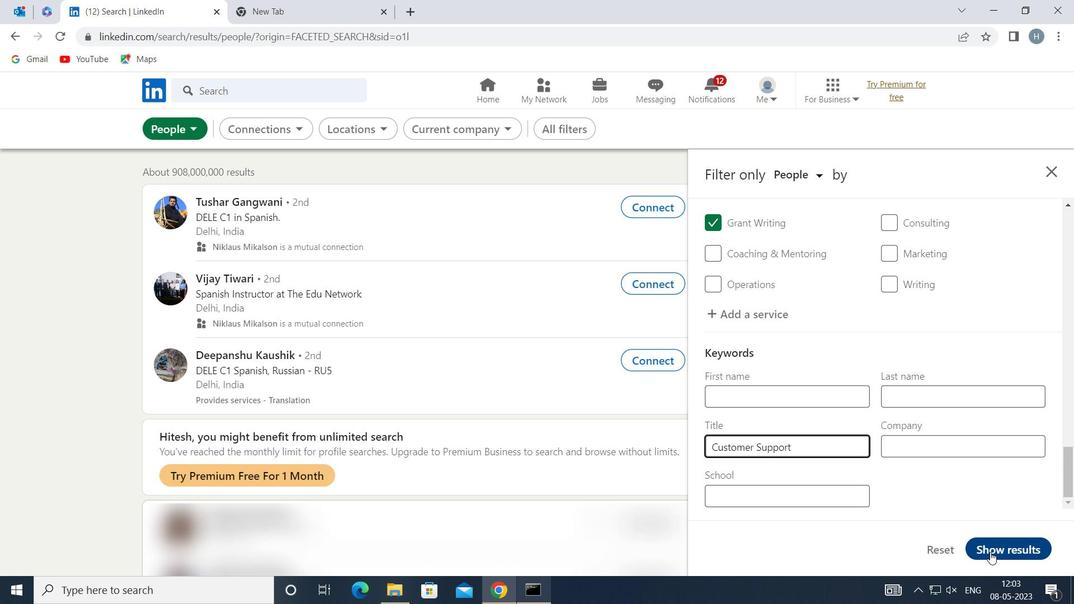 
Action: Mouse moved to (794, 409)
Screenshot: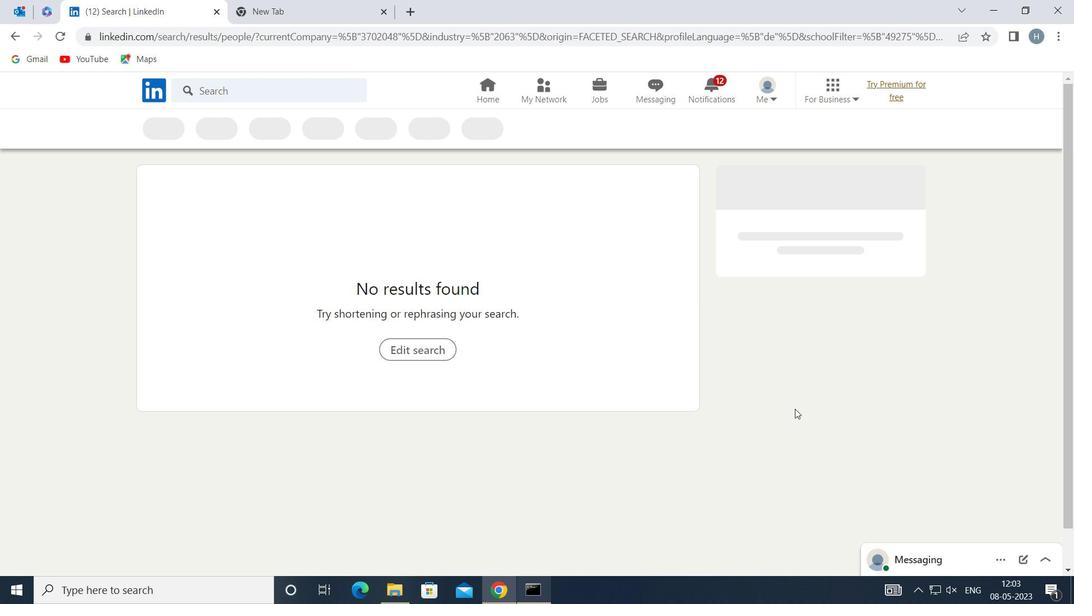 
